 Task: Assign Person0000000154 as Assignee of Issue Issue0000000385 in Backlog  in Scrum Project Project0000000077 in Jira. Assign Person0000000155 as Assignee of Issue Issue0000000386 in Backlog  in Scrum Project Project0000000078 in Jira. Assign Person0000000155 as Assignee of Issue Issue0000000387 in Backlog  in Scrum Project Project0000000078 in Jira. Assign Person0000000155 as Assignee of Issue Issue0000000388 in Backlog  in Scrum Project Project0000000078 in Jira. Assign Person0000000156 as Assignee of Issue Issue0000000389 in Backlog  in Scrum Project Project0000000078 in Jira
Action: Mouse moved to (79, 226)
Screenshot: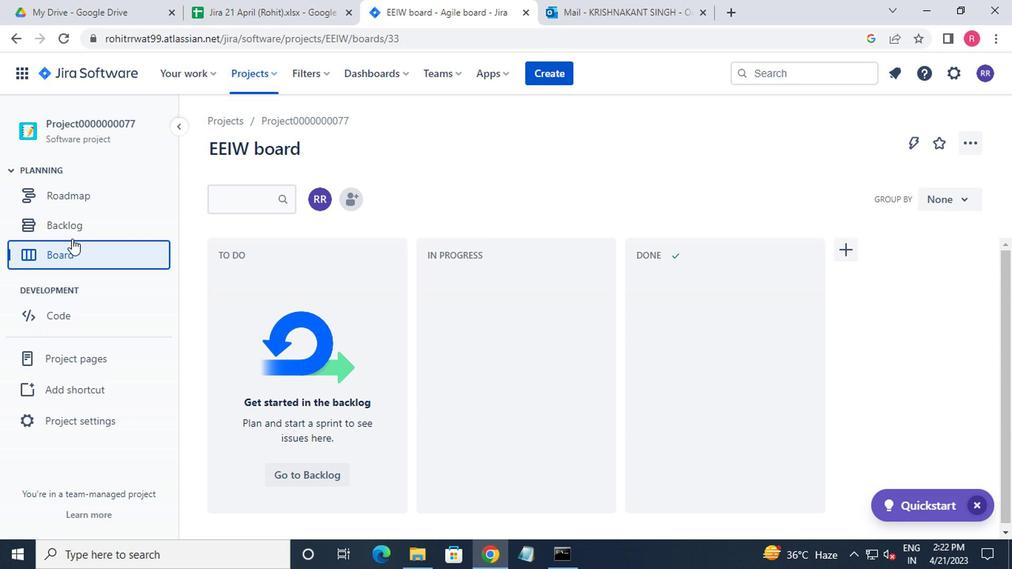 
Action: Mouse pressed left at (79, 226)
Screenshot: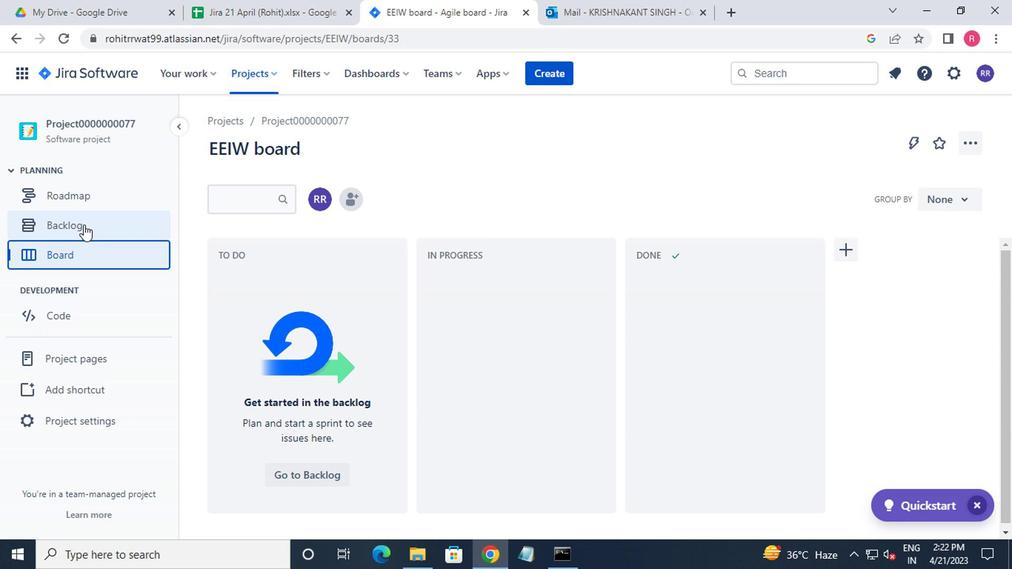 
Action: Mouse moved to (244, 300)
Screenshot: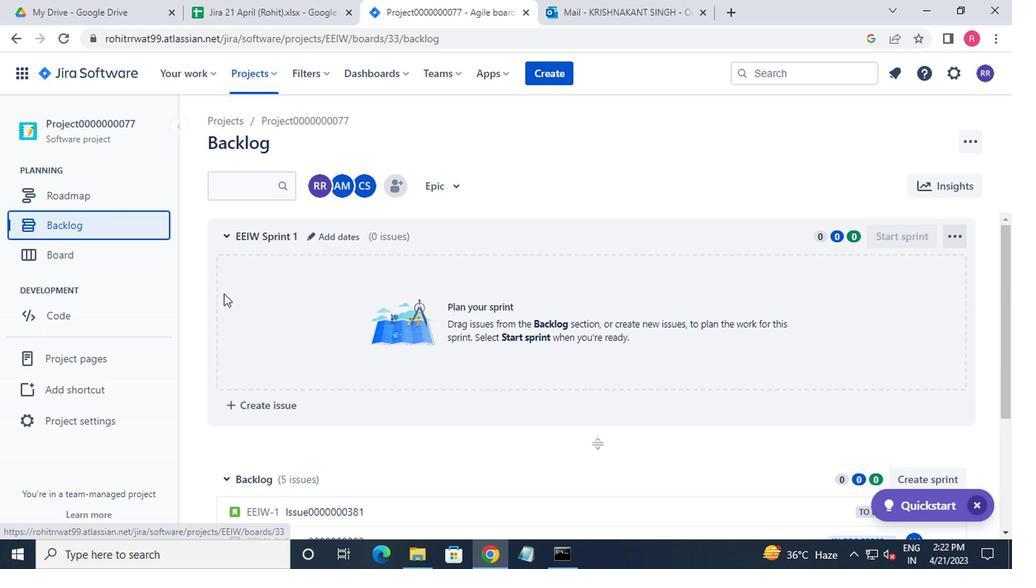 
Action: Mouse scrolled (244, 299) with delta (0, 0)
Screenshot: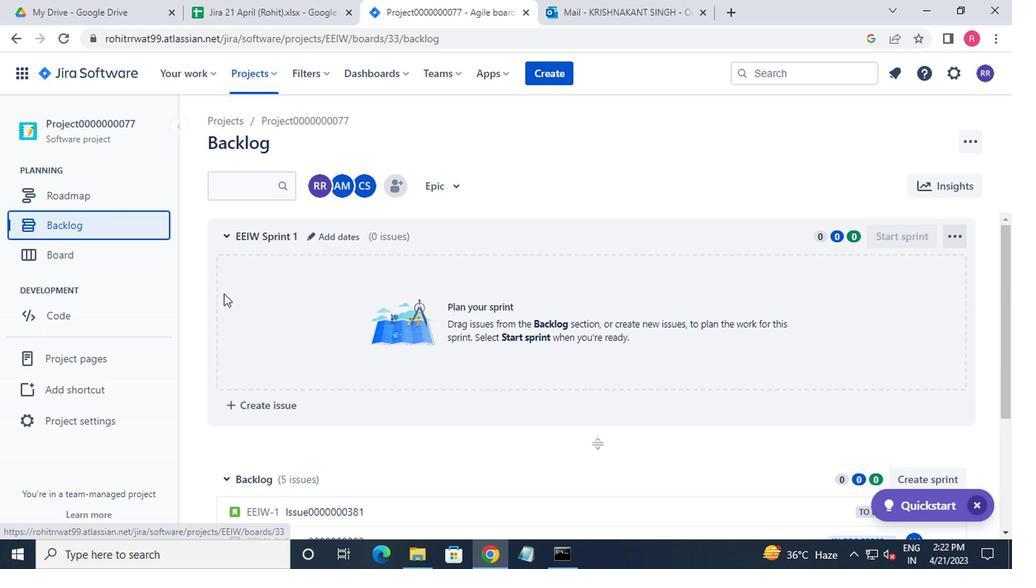 
Action: Mouse moved to (253, 305)
Screenshot: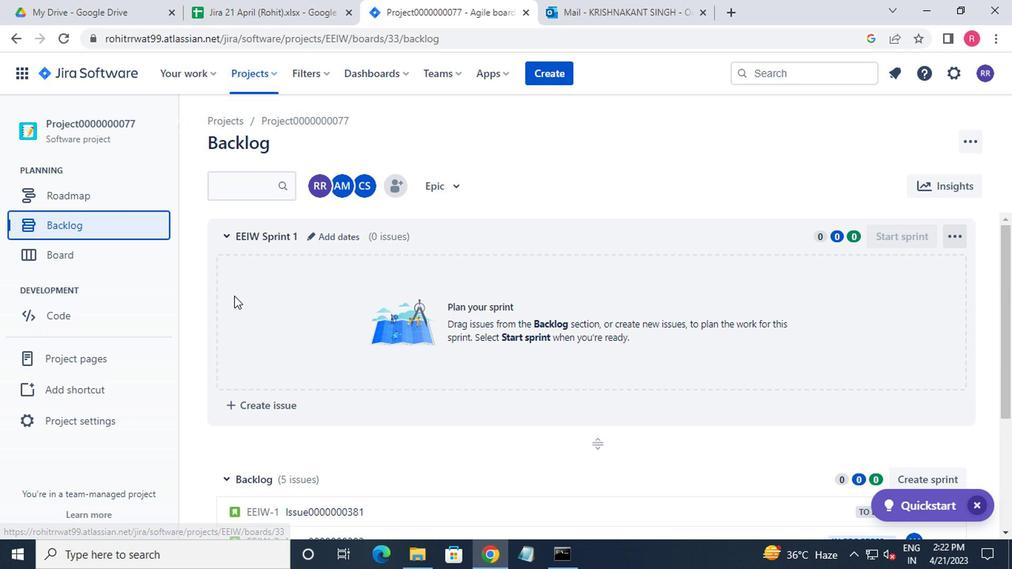 
Action: Mouse scrolled (253, 304) with delta (0, -1)
Screenshot: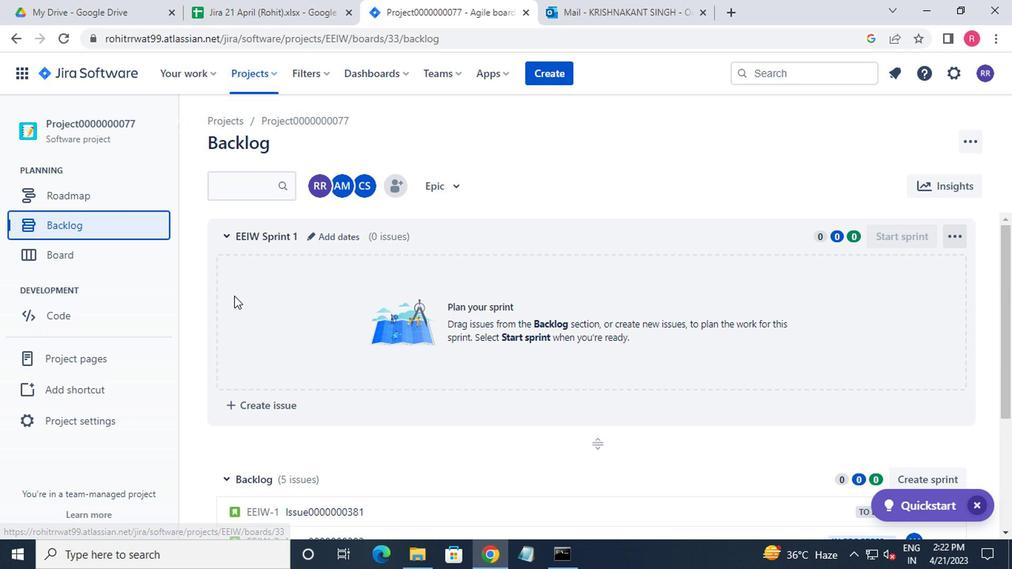 
Action: Mouse moved to (257, 307)
Screenshot: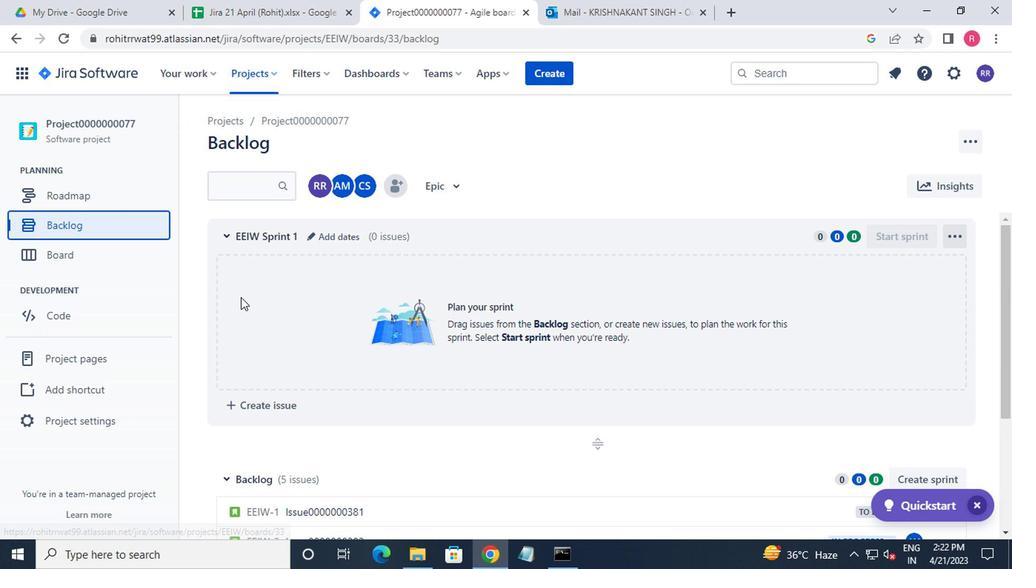 
Action: Mouse scrolled (257, 306) with delta (0, -1)
Screenshot: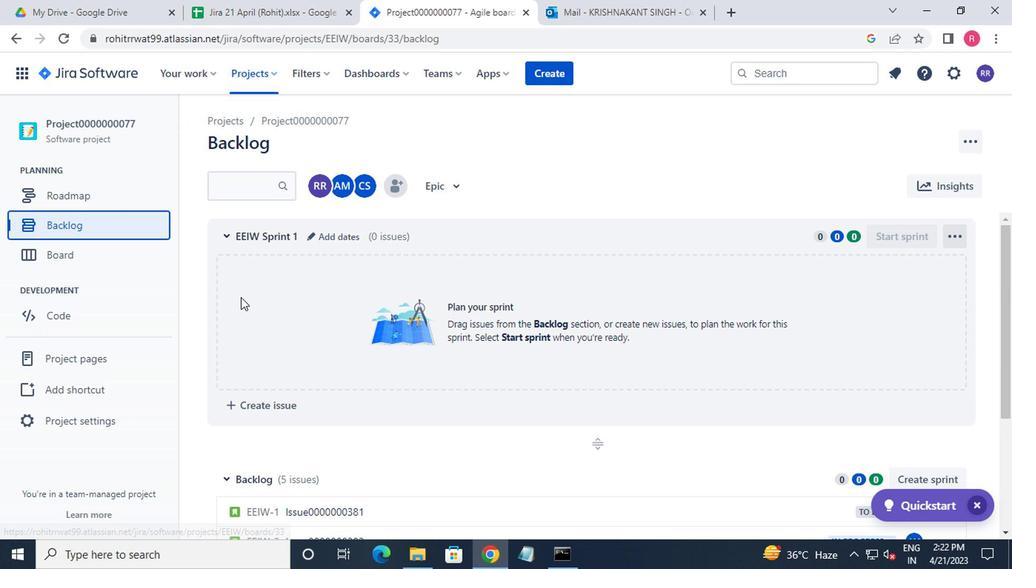 
Action: Mouse moved to (260, 307)
Screenshot: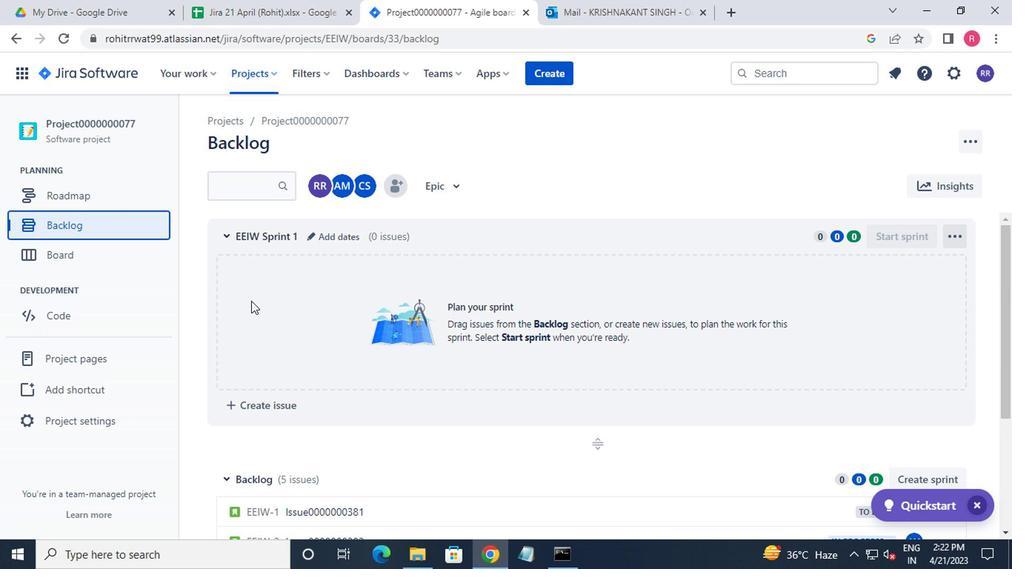 
Action: Mouse scrolled (260, 307) with delta (0, 0)
Screenshot: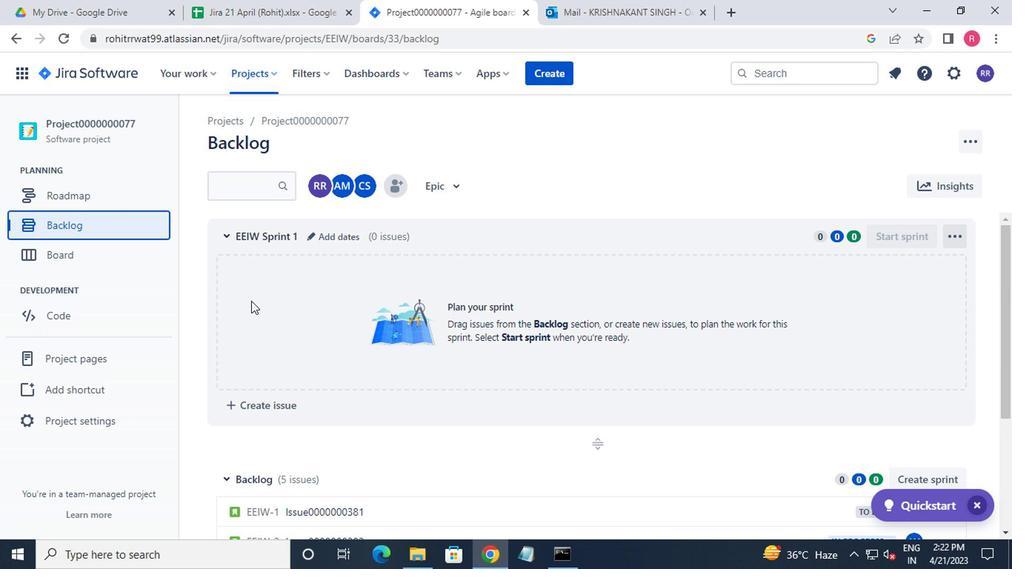 
Action: Mouse moved to (263, 308)
Screenshot: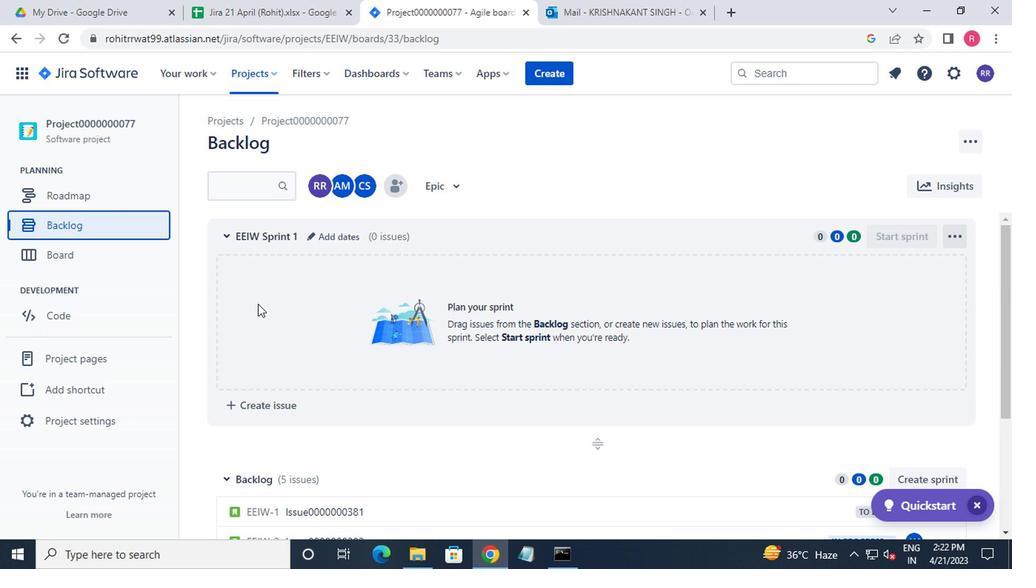 
Action: Mouse scrolled (263, 307) with delta (0, -1)
Screenshot: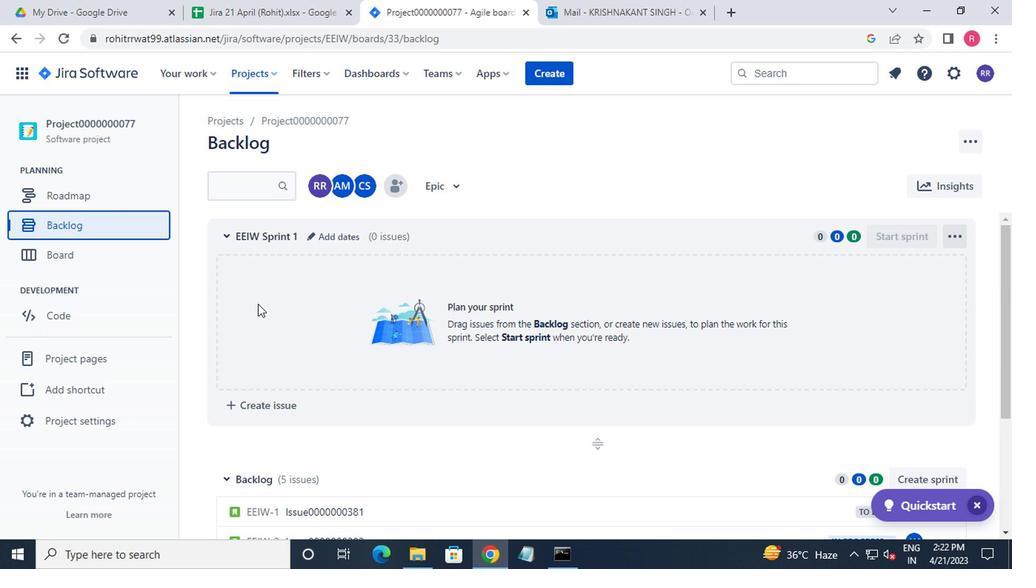 
Action: Mouse moved to (918, 445)
Screenshot: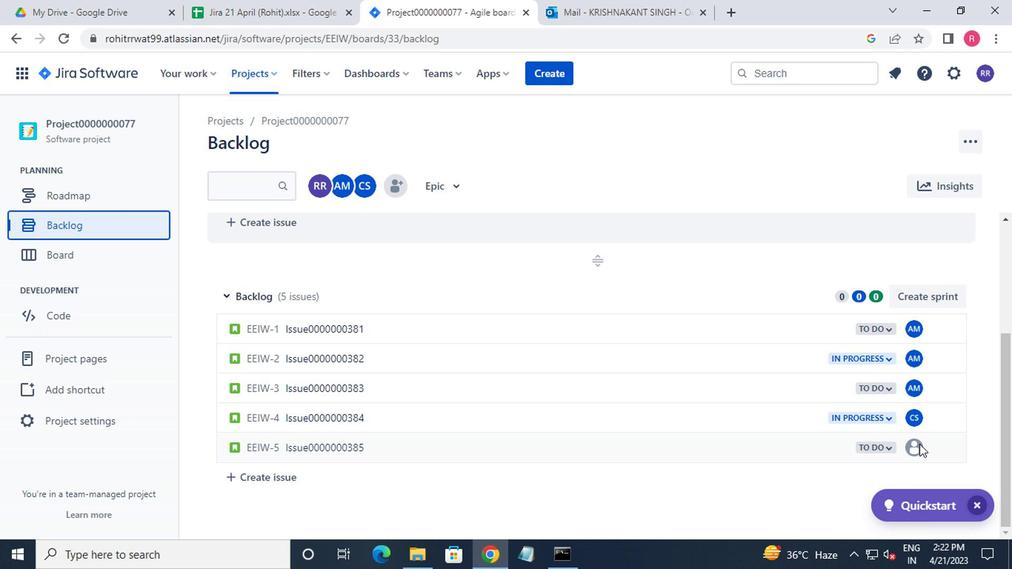 
Action: Mouse pressed left at (918, 445)
Screenshot: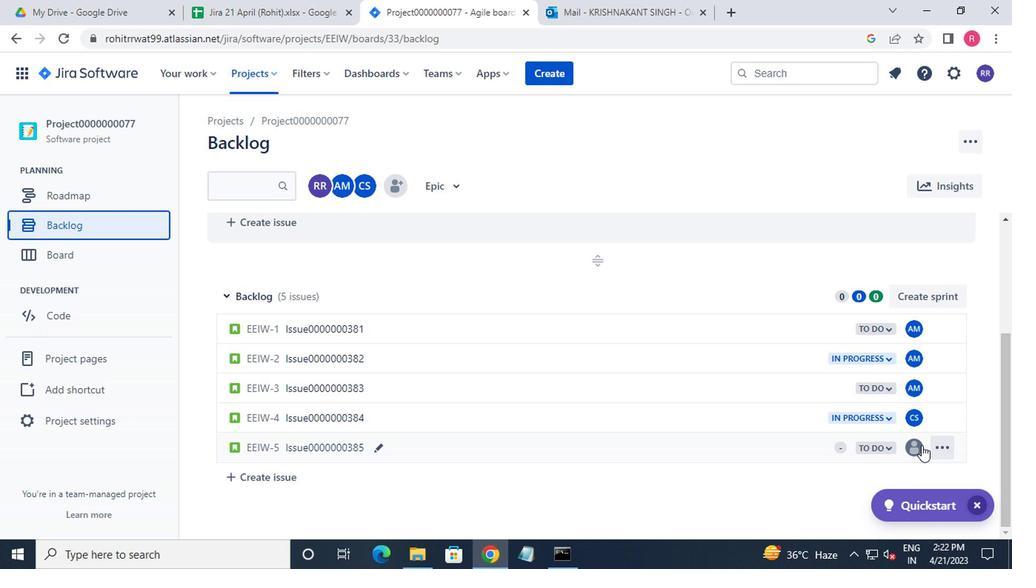 
Action: Mouse moved to (819, 459)
Screenshot: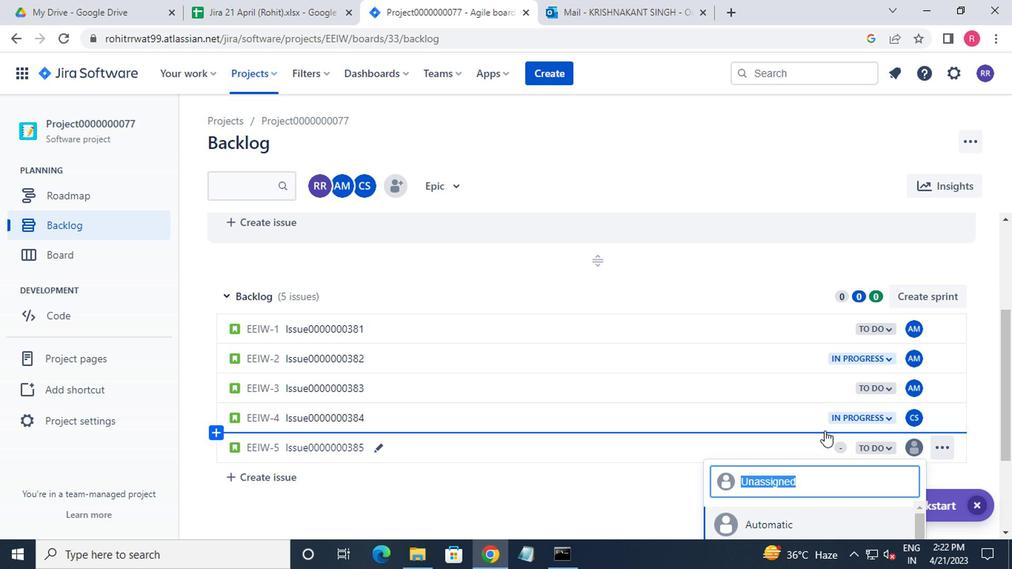 
Action: Mouse scrolled (819, 458) with delta (0, -1)
Screenshot: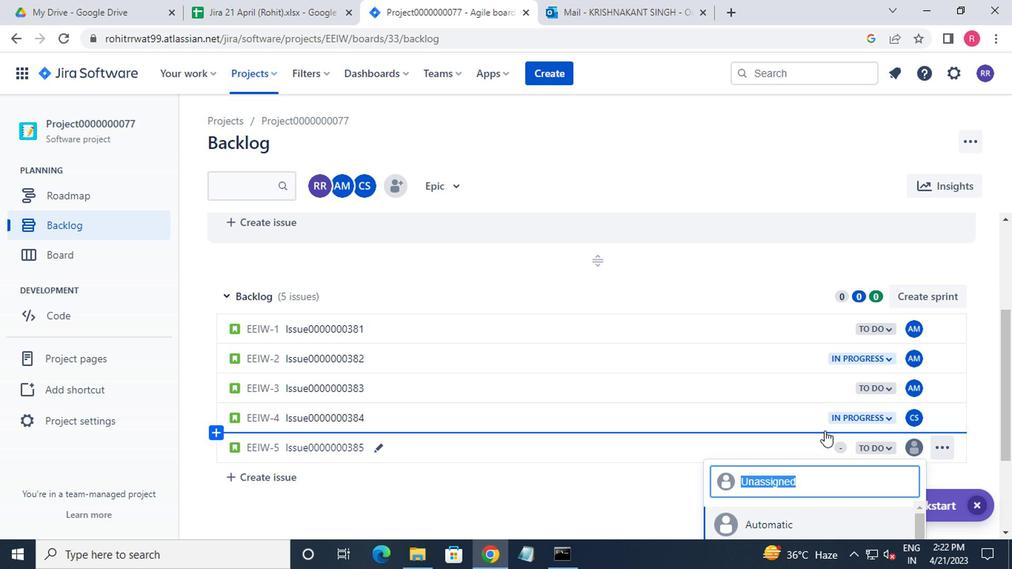 
Action: Mouse moved to (821, 471)
Screenshot: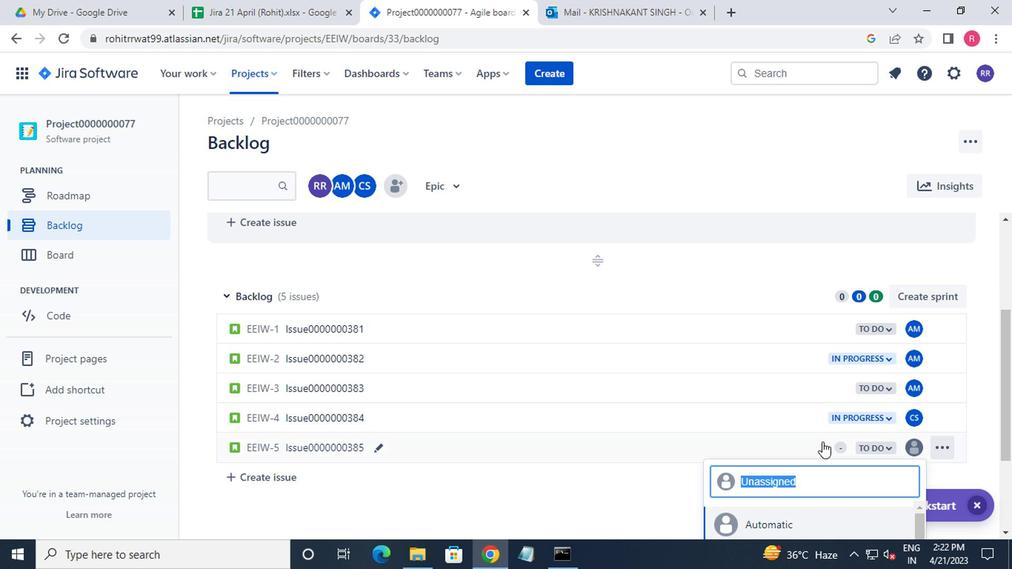 
Action: Mouse scrolled (821, 470) with delta (0, 0)
Screenshot: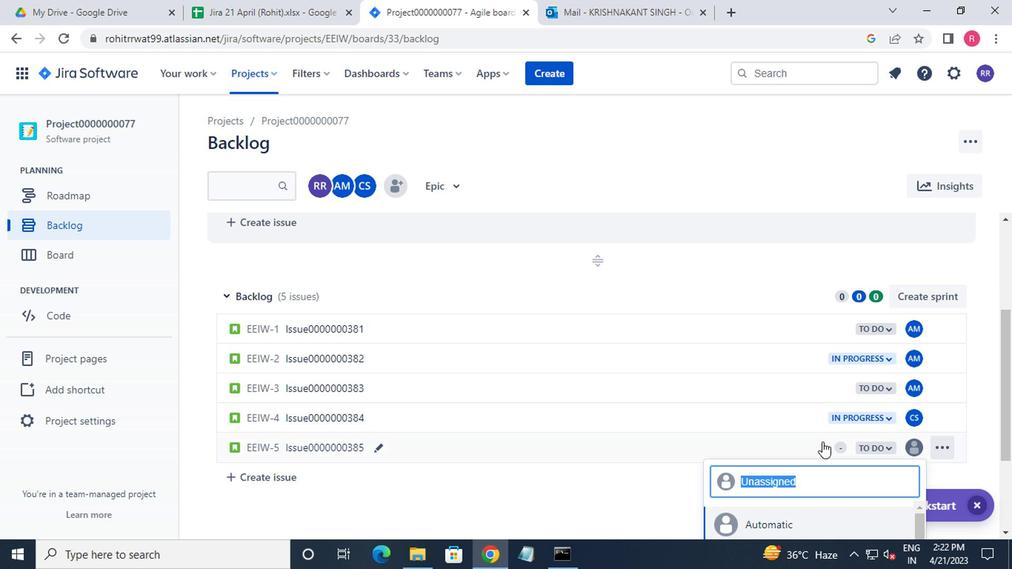 
Action: Mouse moved to (798, 480)
Screenshot: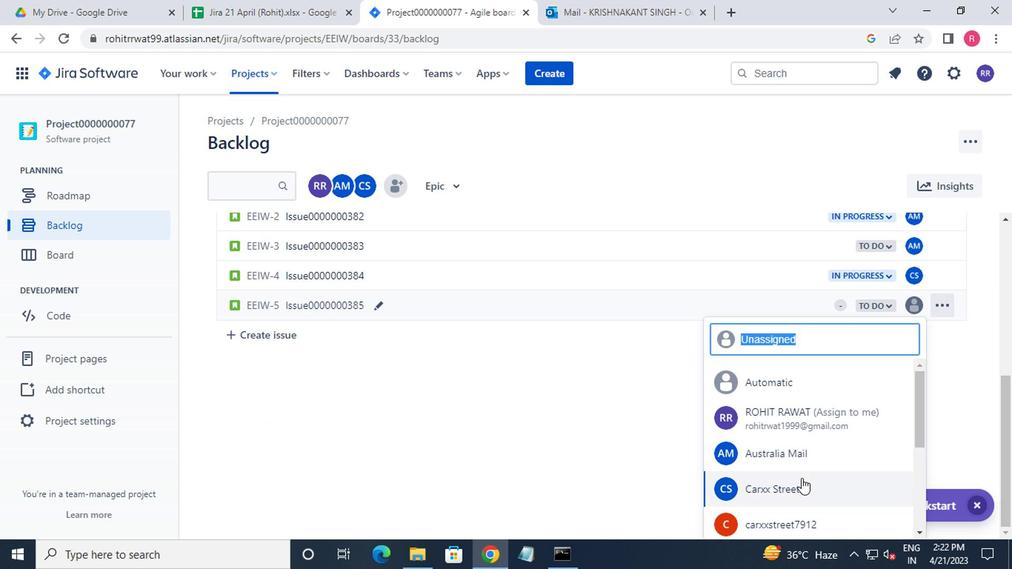 
Action: Mouse pressed left at (798, 480)
Screenshot: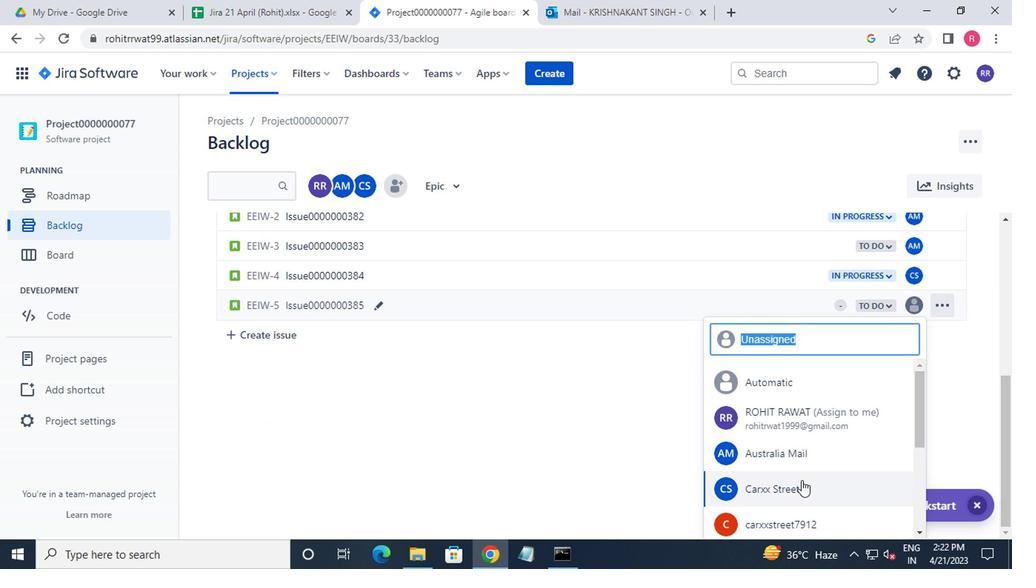 
Action: Mouse moved to (263, 70)
Screenshot: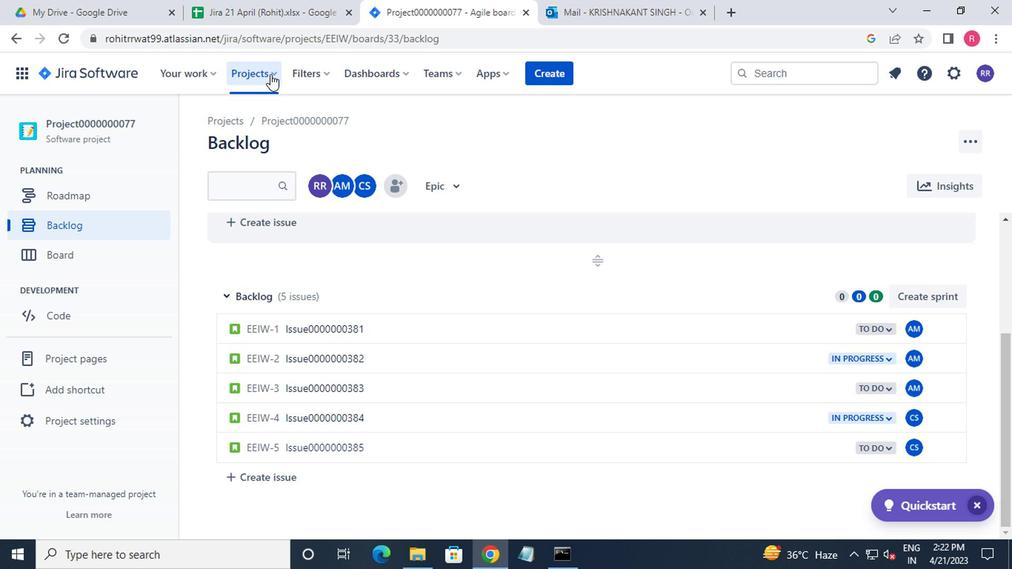 
Action: Mouse pressed left at (263, 70)
Screenshot: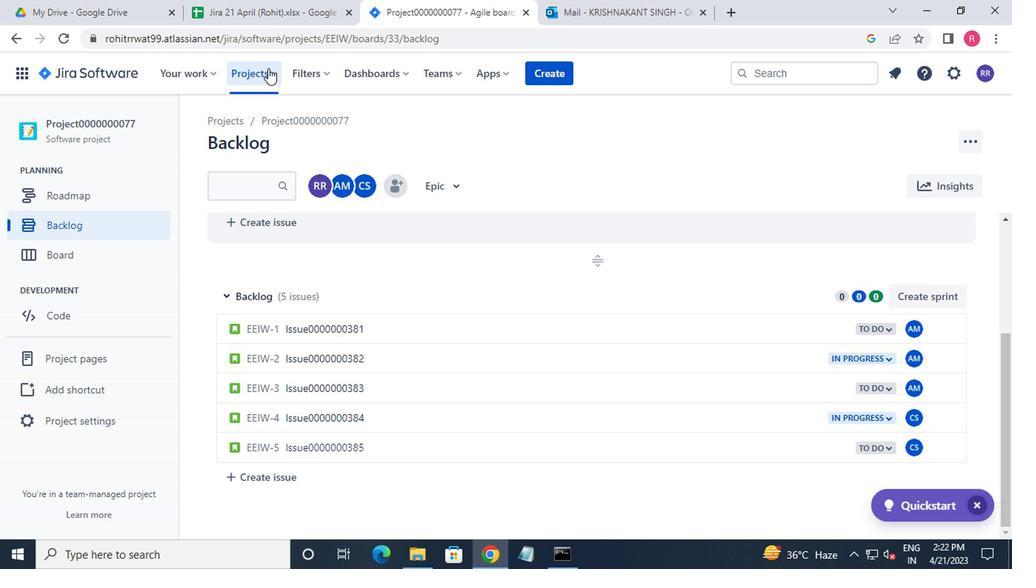
Action: Mouse moved to (296, 169)
Screenshot: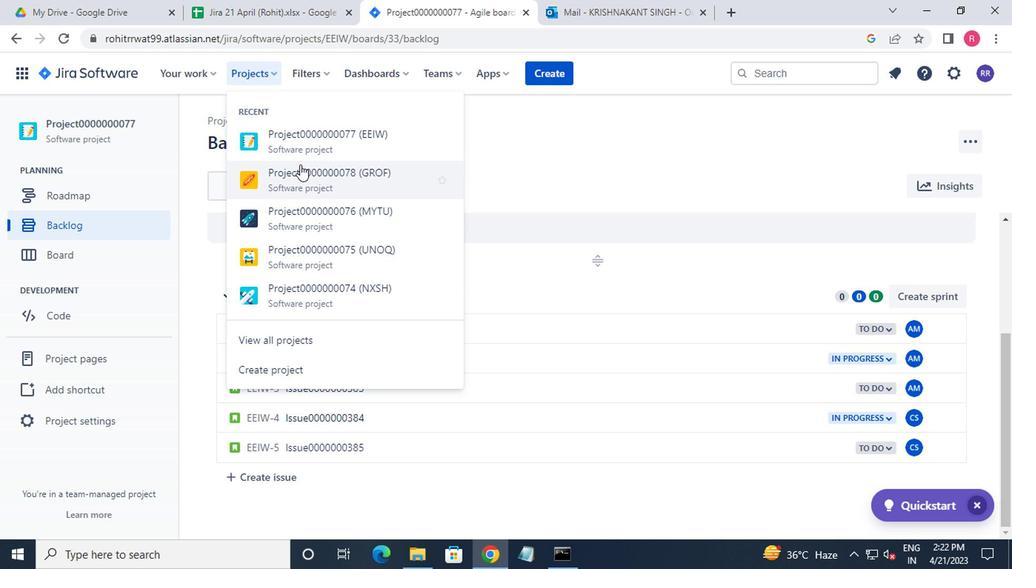 
Action: Mouse pressed left at (296, 169)
Screenshot: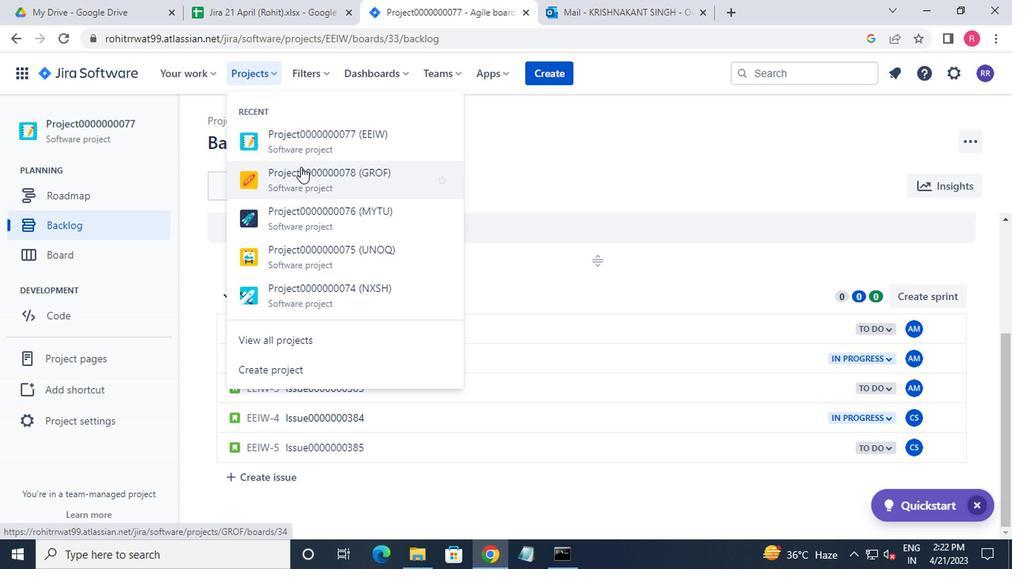 
Action: Mouse moved to (109, 228)
Screenshot: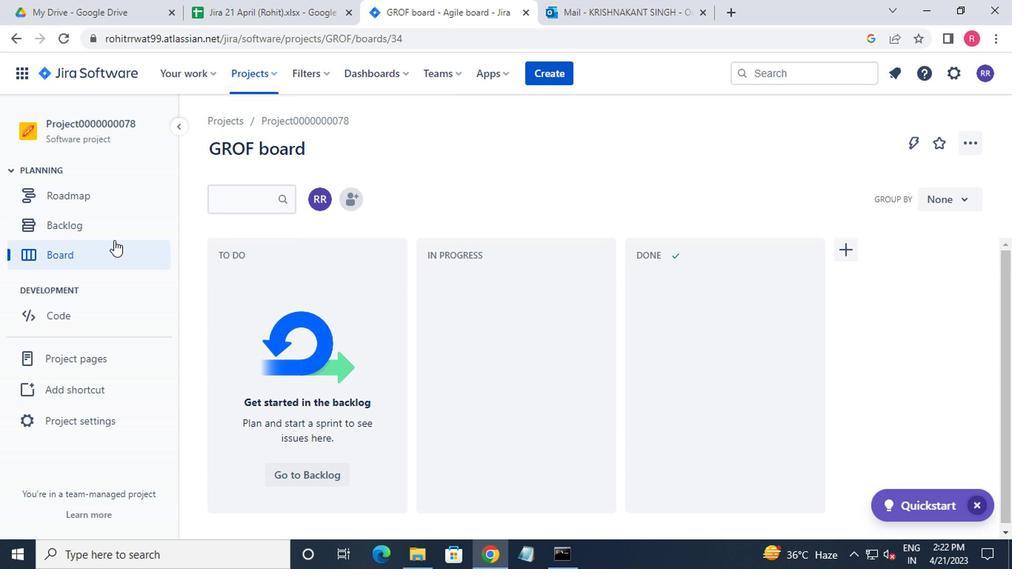 
Action: Mouse pressed left at (109, 228)
Screenshot: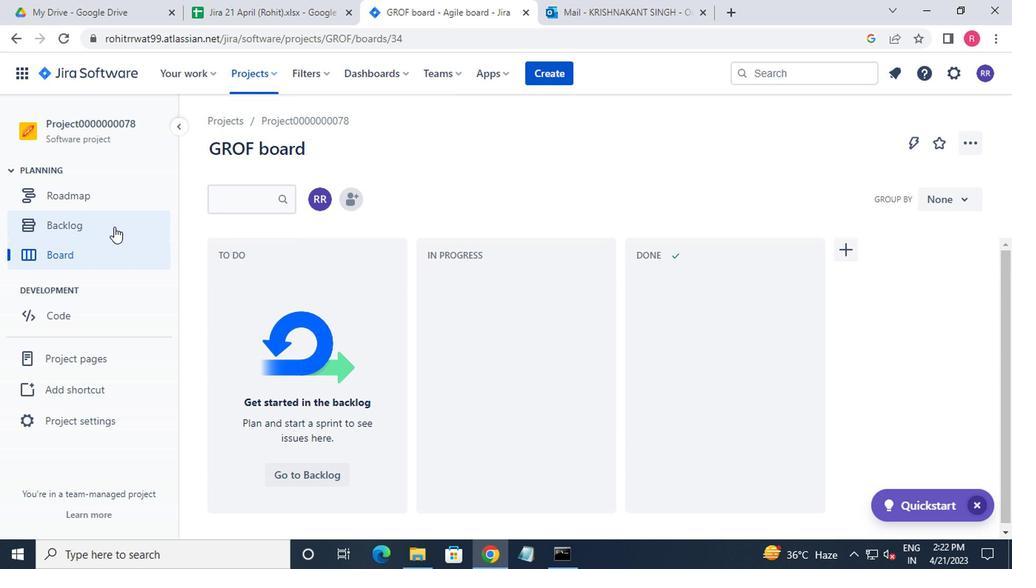 
Action: Mouse moved to (410, 311)
Screenshot: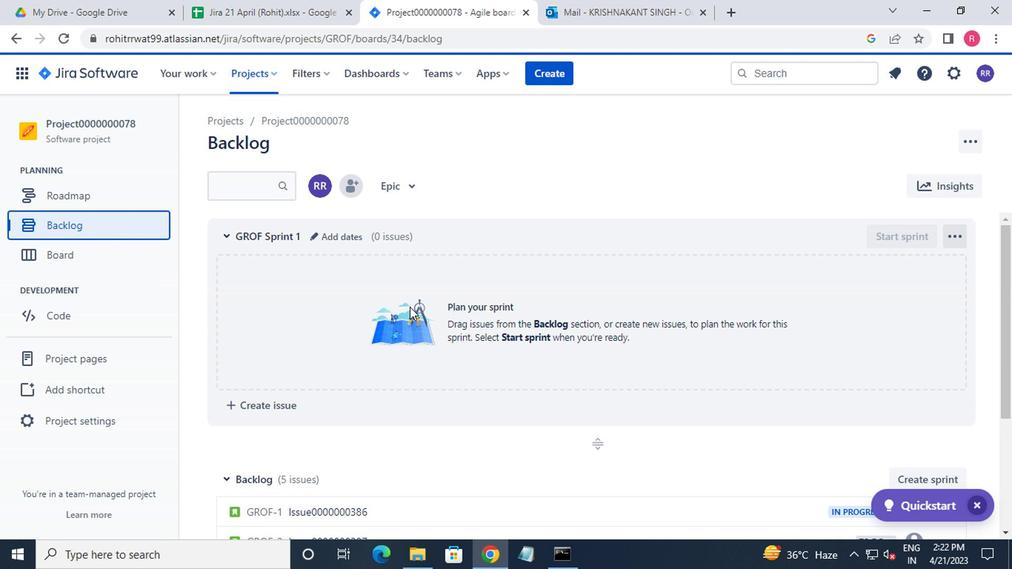 
Action: Mouse scrolled (410, 309) with delta (0, -1)
Screenshot: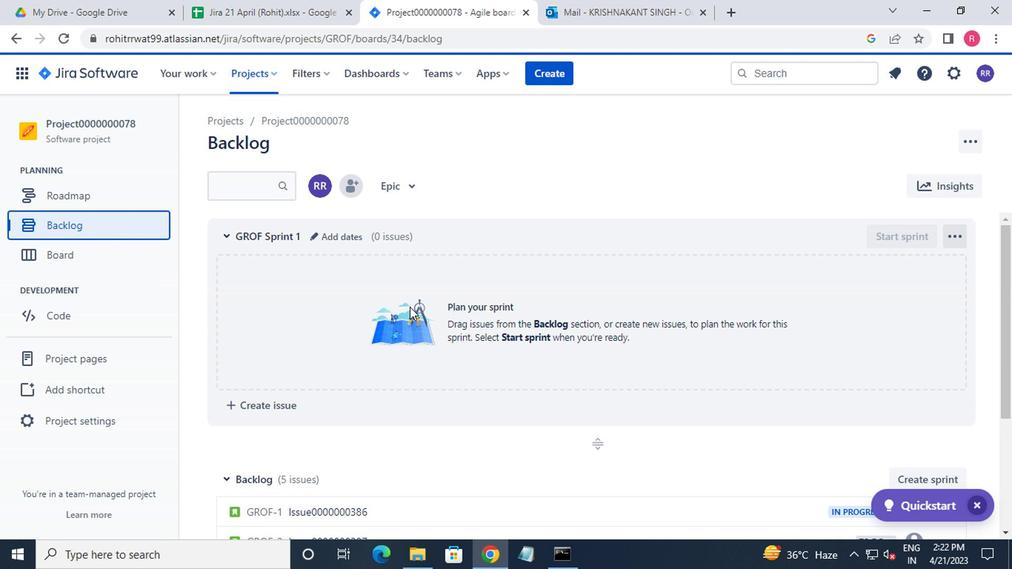 
Action: Mouse moved to (433, 332)
Screenshot: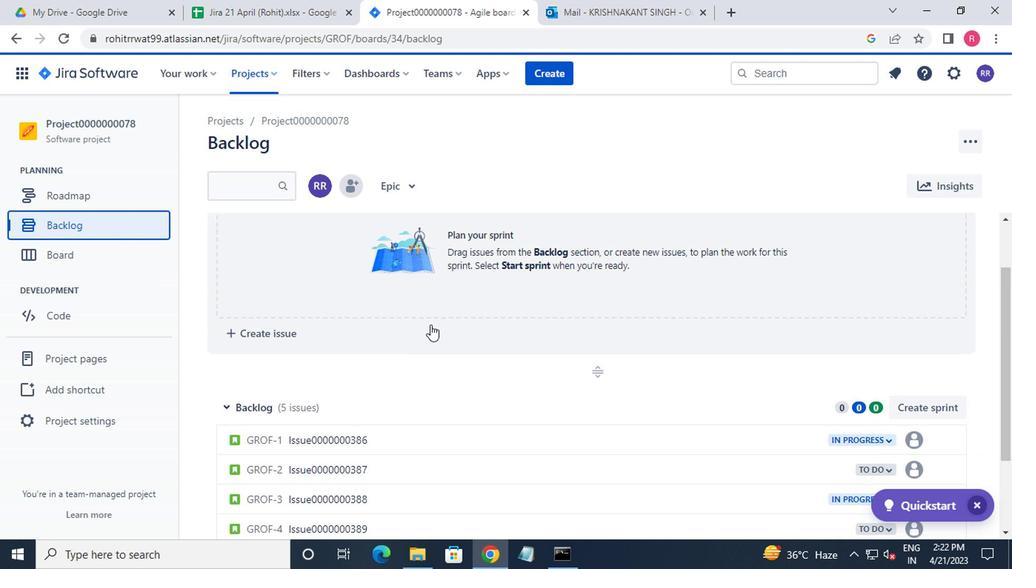 
Action: Mouse scrolled (433, 331) with delta (0, 0)
Screenshot: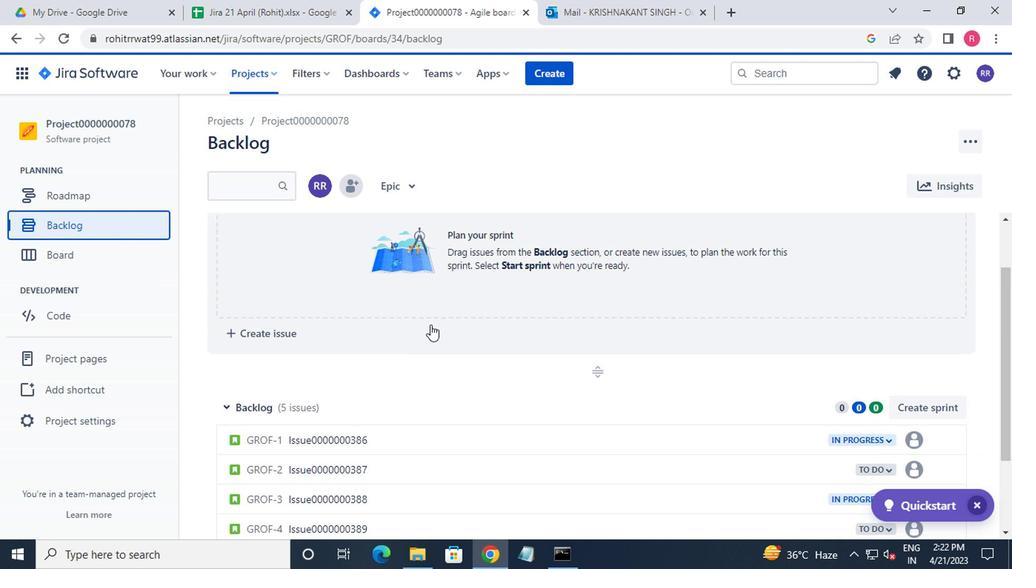 
Action: Mouse moved to (435, 334)
Screenshot: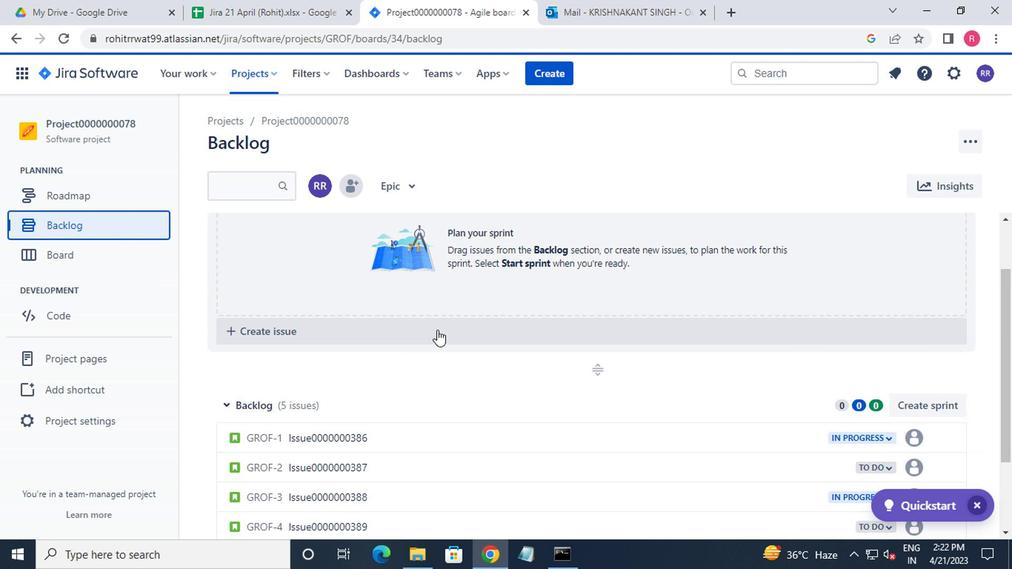 
Action: Mouse scrolled (435, 333) with delta (0, 0)
Screenshot: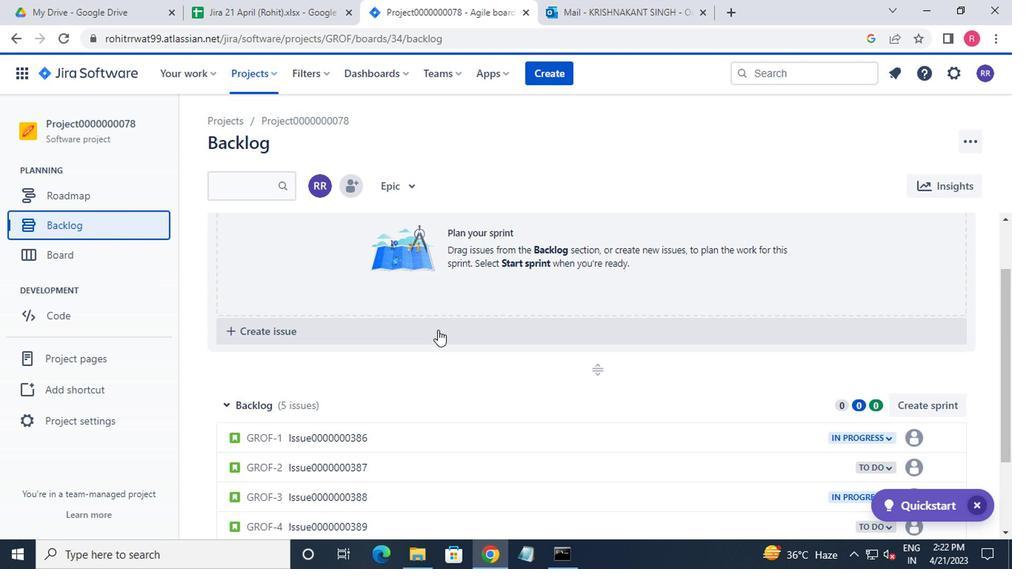 
Action: Mouse moved to (437, 336)
Screenshot: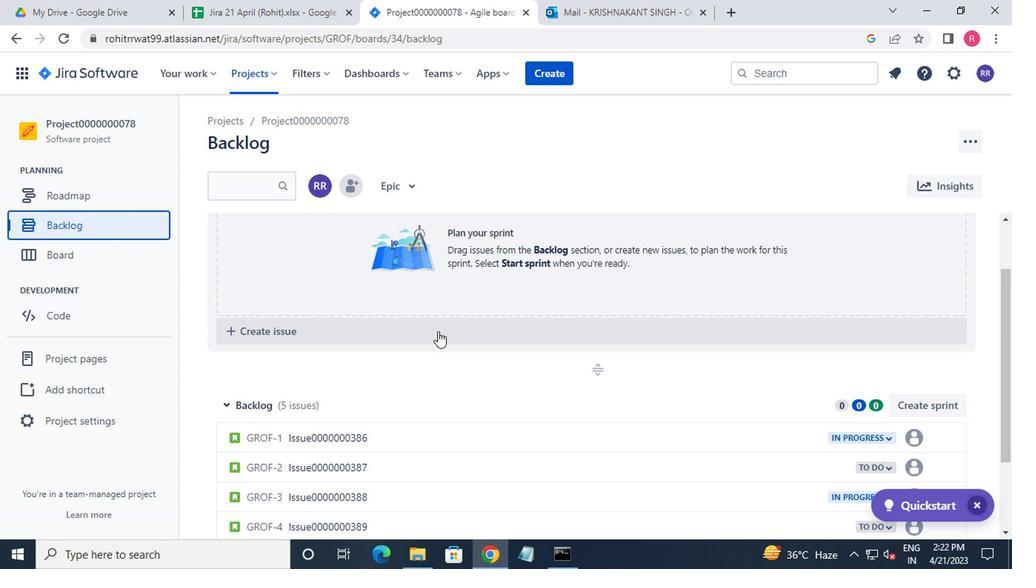 
Action: Mouse scrolled (437, 335) with delta (0, -1)
Screenshot: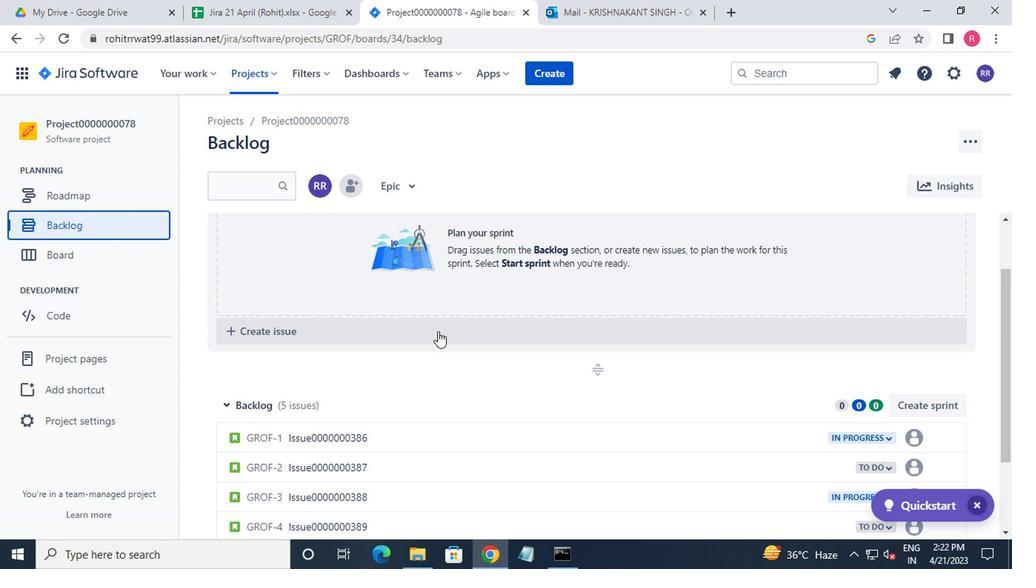 
Action: Mouse moved to (905, 333)
Screenshot: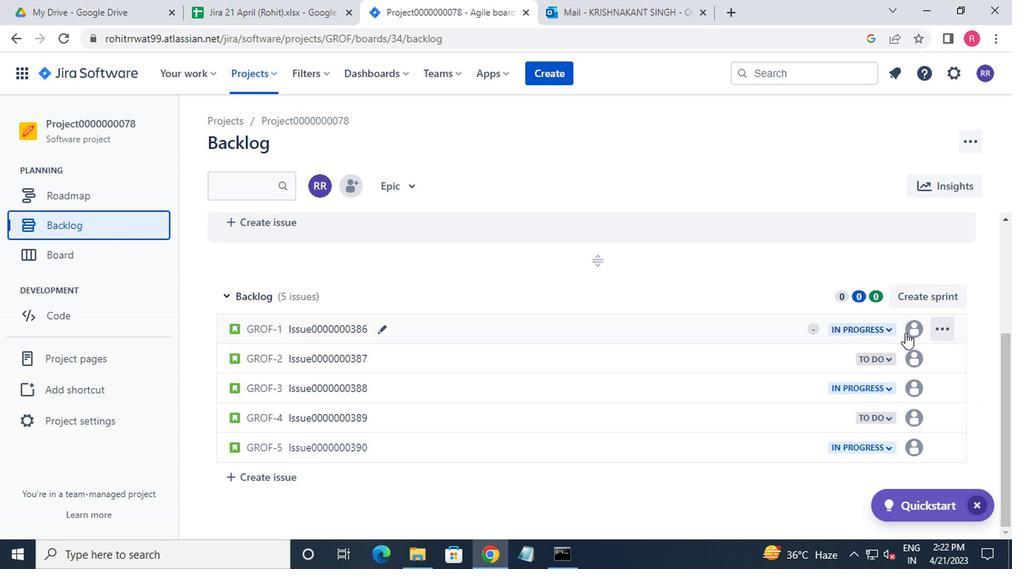 
Action: Mouse pressed left at (905, 333)
Screenshot: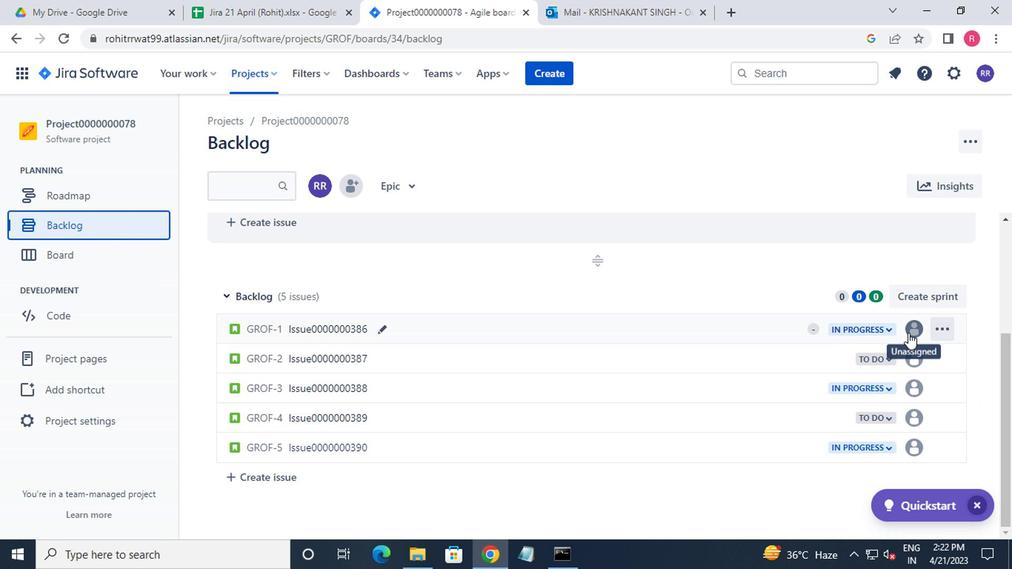
Action: Mouse moved to (851, 415)
Screenshot: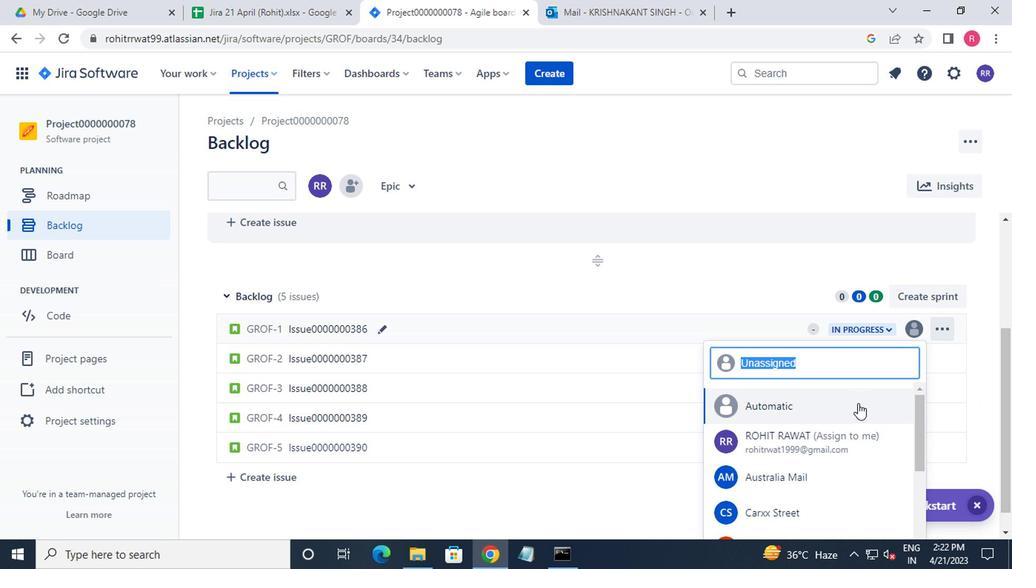 
Action: Mouse scrolled (851, 414) with delta (0, 0)
Screenshot: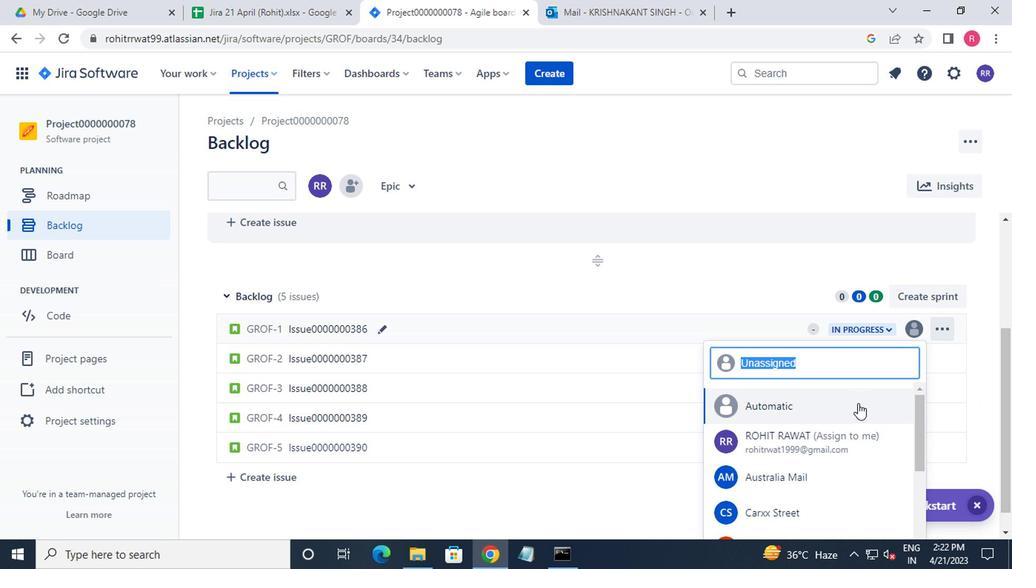 
Action: Mouse moved to (851, 417)
Screenshot: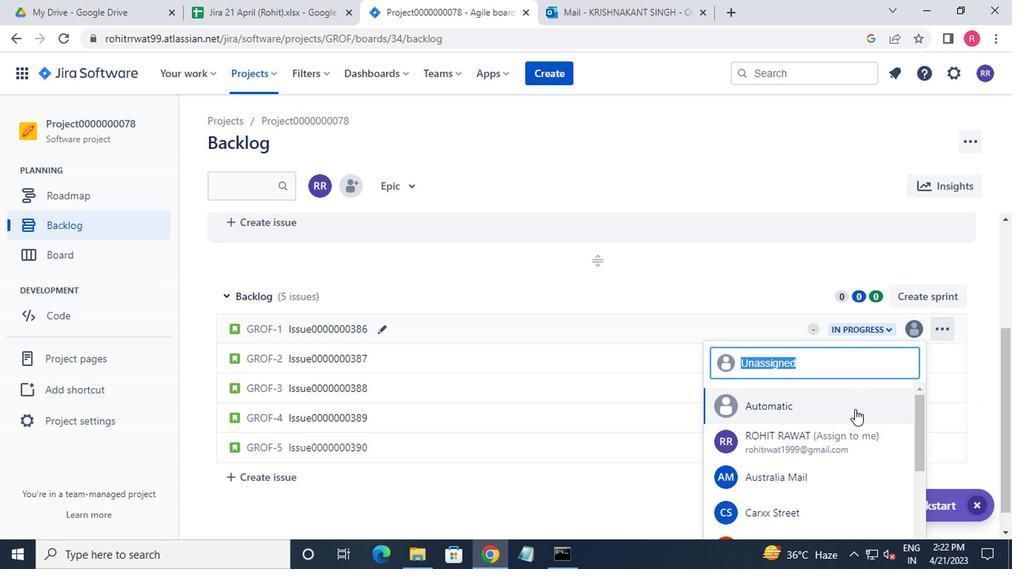 
Action: Mouse scrolled (851, 417) with delta (0, 0)
Screenshot: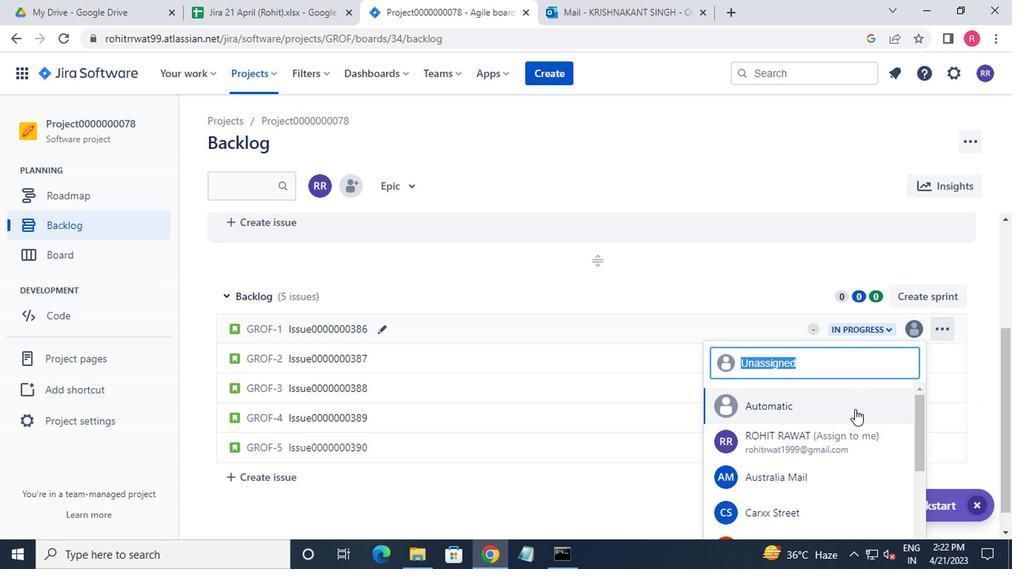 
Action: Mouse scrolled (851, 417) with delta (0, 0)
Screenshot: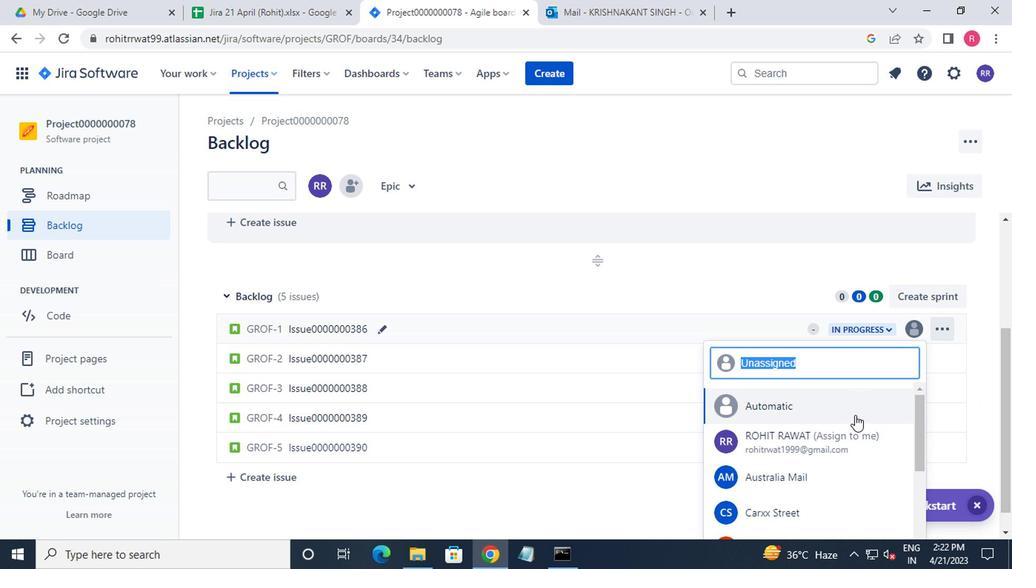 
Action: Mouse scrolled (851, 418) with delta (0, 1)
Screenshot: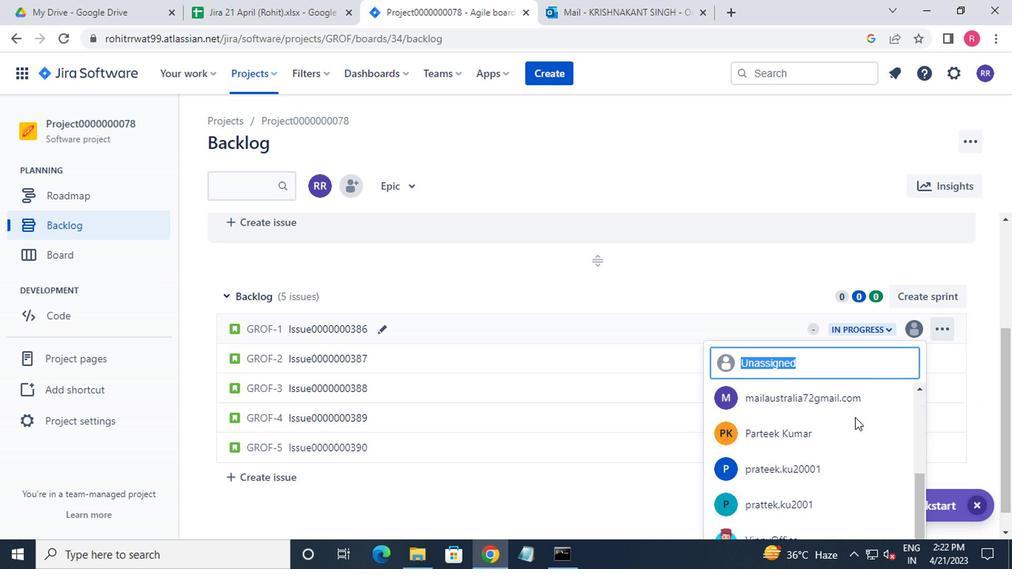 
Action: Mouse scrolled (851, 418) with delta (0, 1)
Screenshot: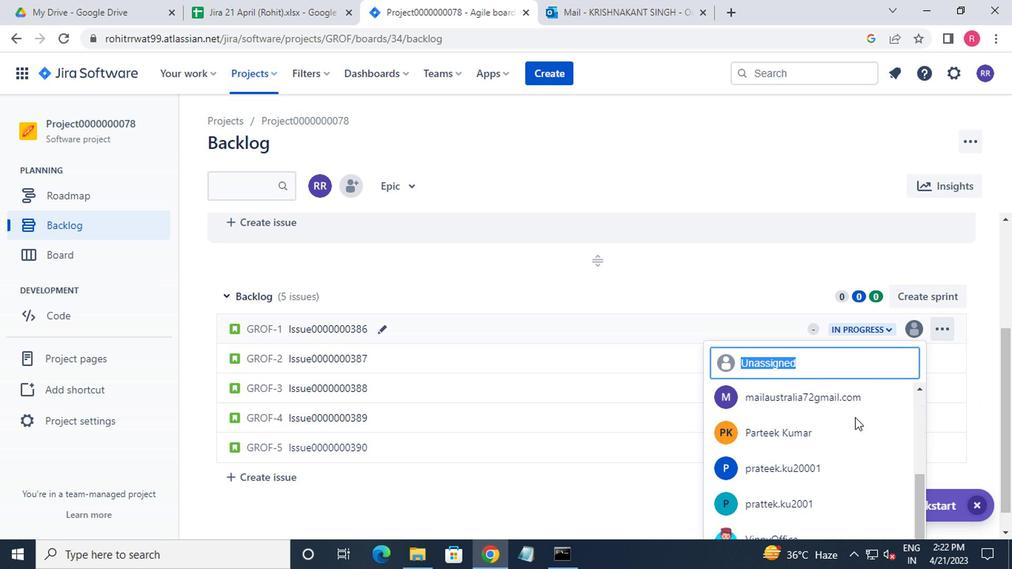 
Action: Mouse moved to (847, 439)
Screenshot: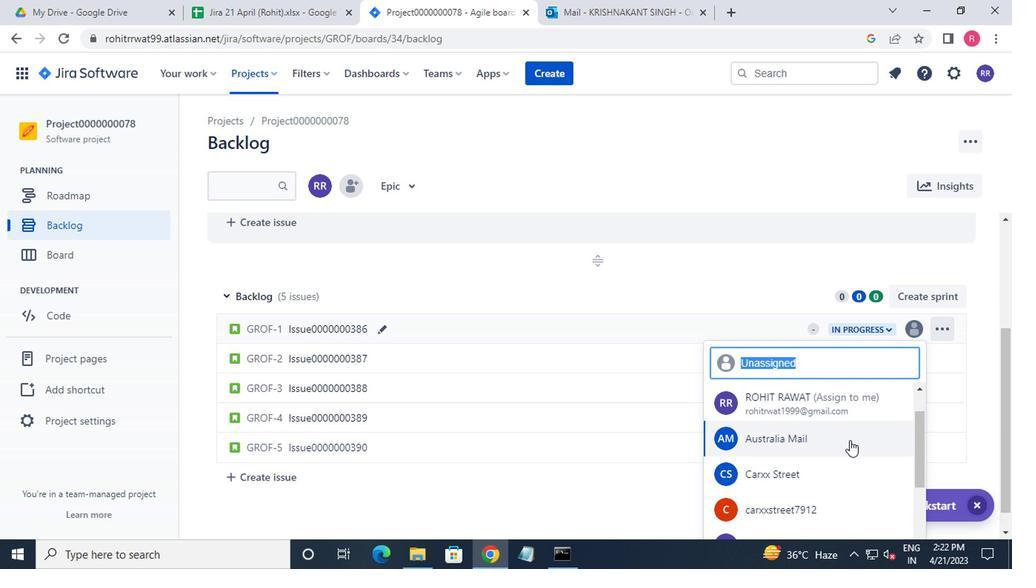 
Action: Mouse scrolled (847, 438) with delta (0, -1)
Screenshot: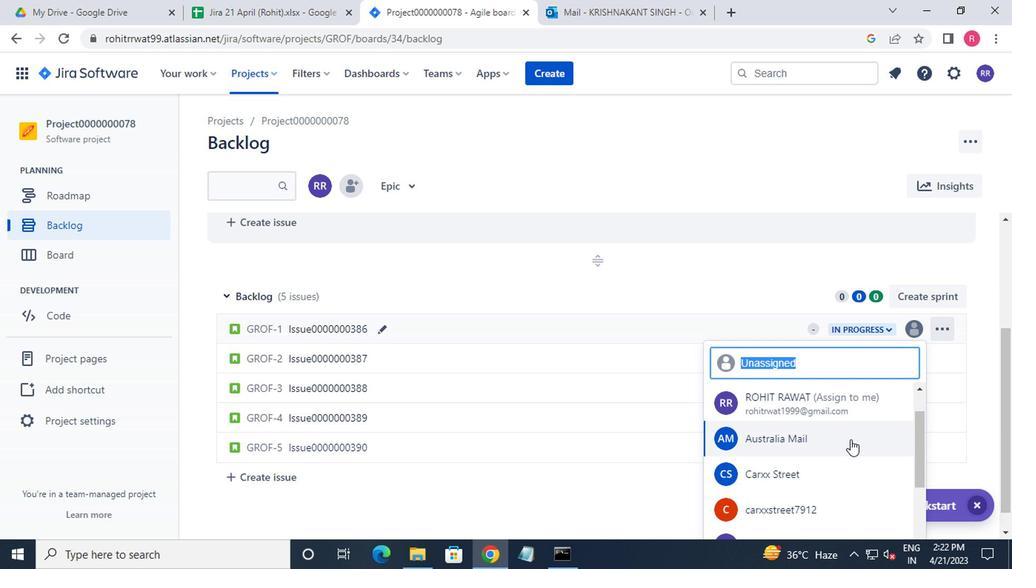 
Action: Mouse scrolled (847, 438) with delta (0, -1)
Screenshot: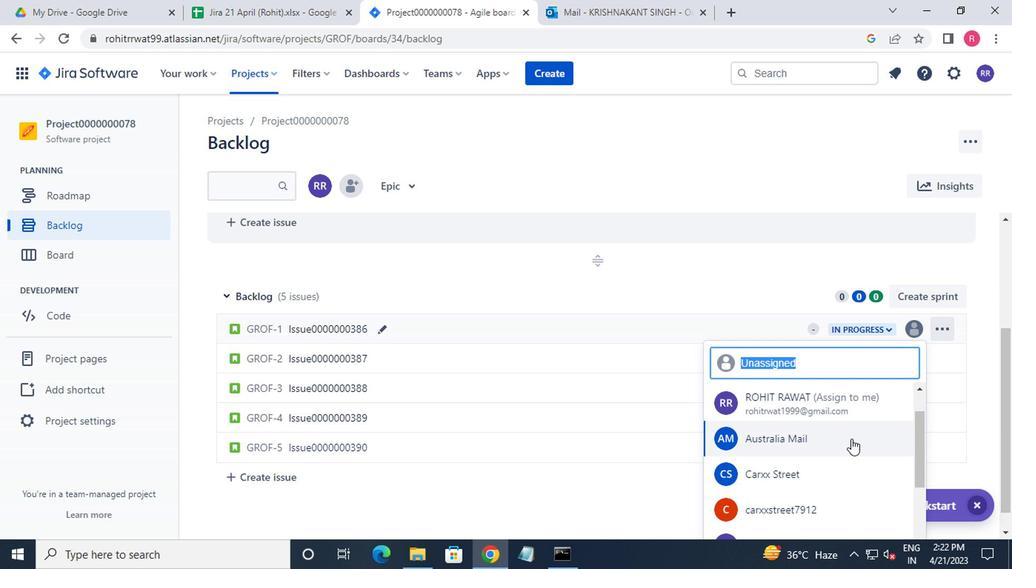 
Action: Mouse scrolled (847, 438) with delta (0, -1)
Screenshot: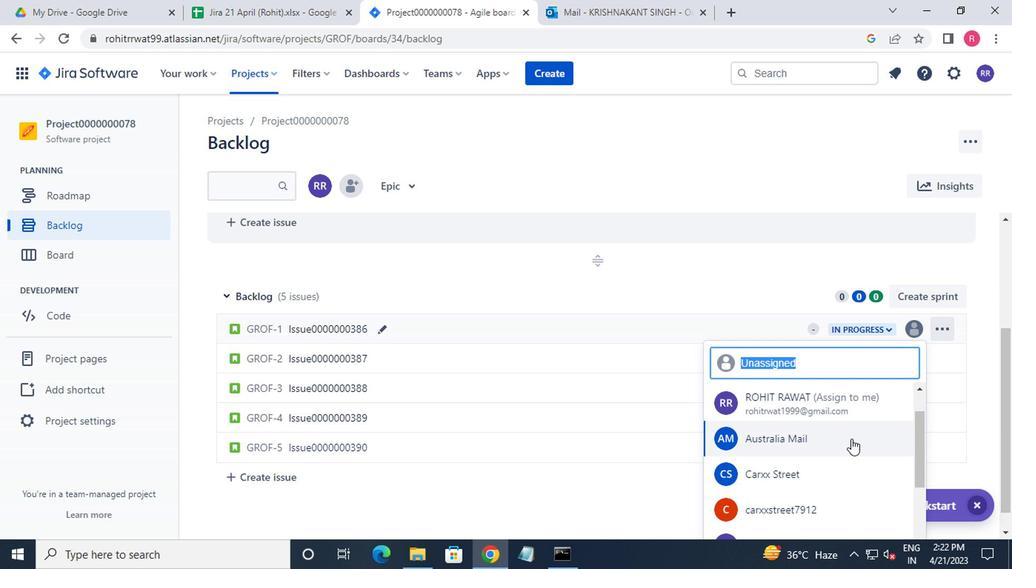 
Action: Mouse scrolled (847, 438) with delta (0, -1)
Screenshot: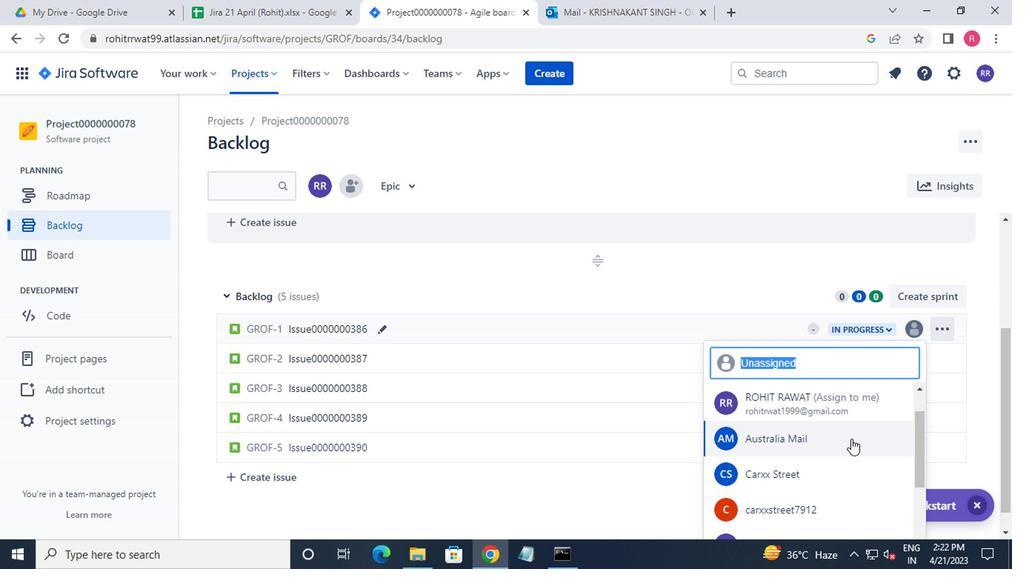
Action: Mouse moved to (827, 435)
Screenshot: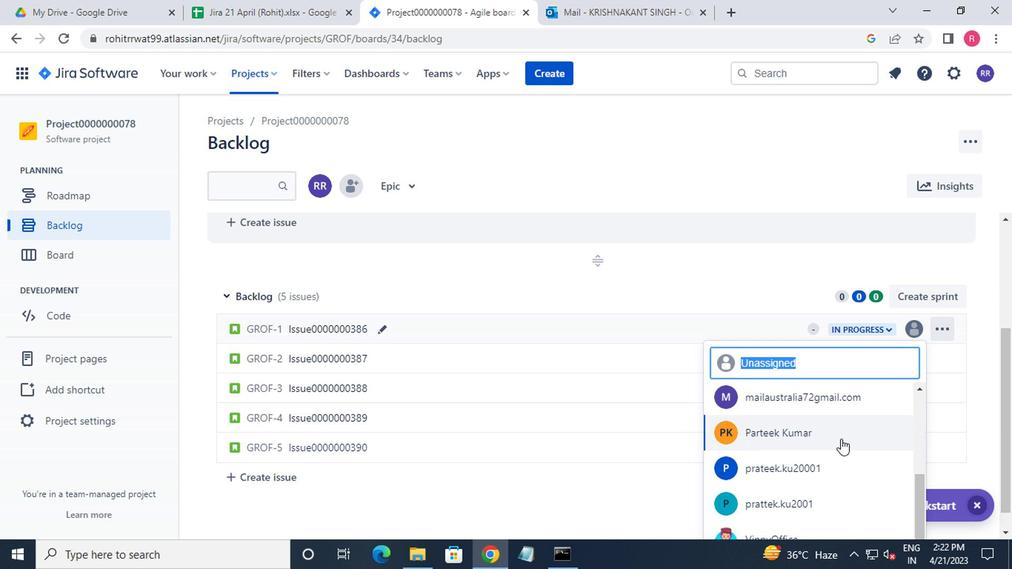 
Action: Mouse pressed left at (827, 435)
Screenshot: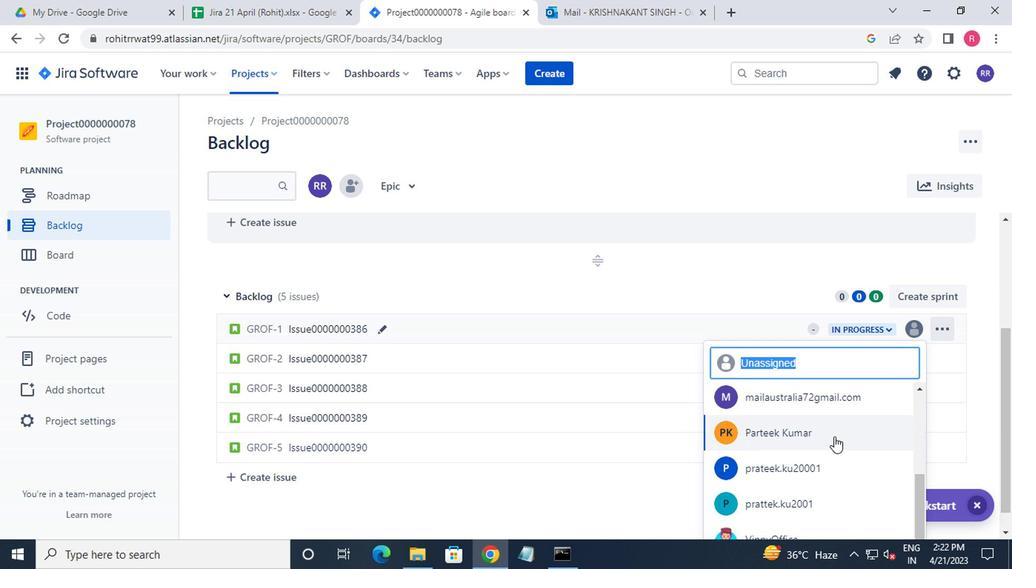 
Action: Mouse moved to (913, 364)
Screenshot: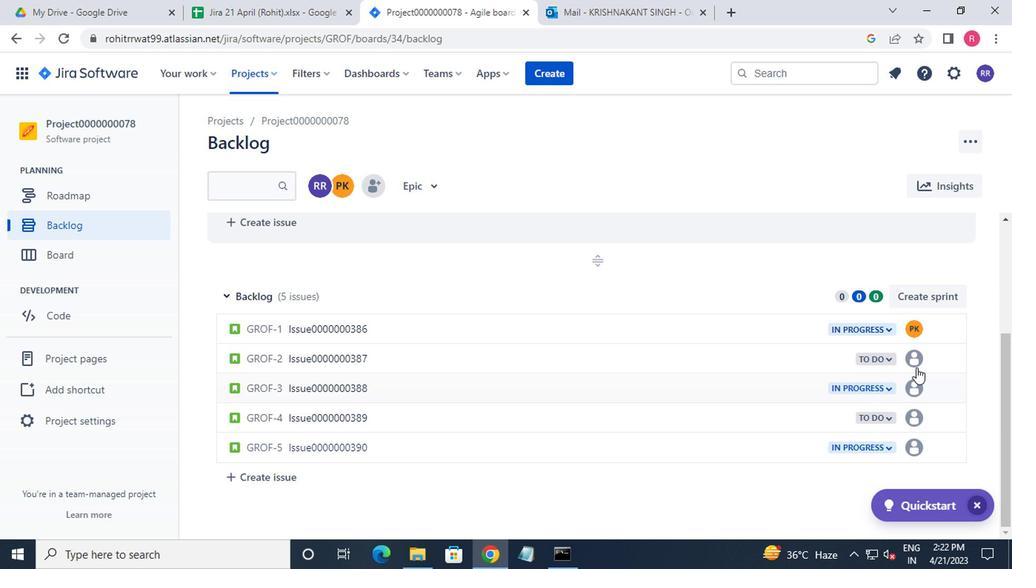 
Action: Mouse pressed left at (913, 364)
Screenshot: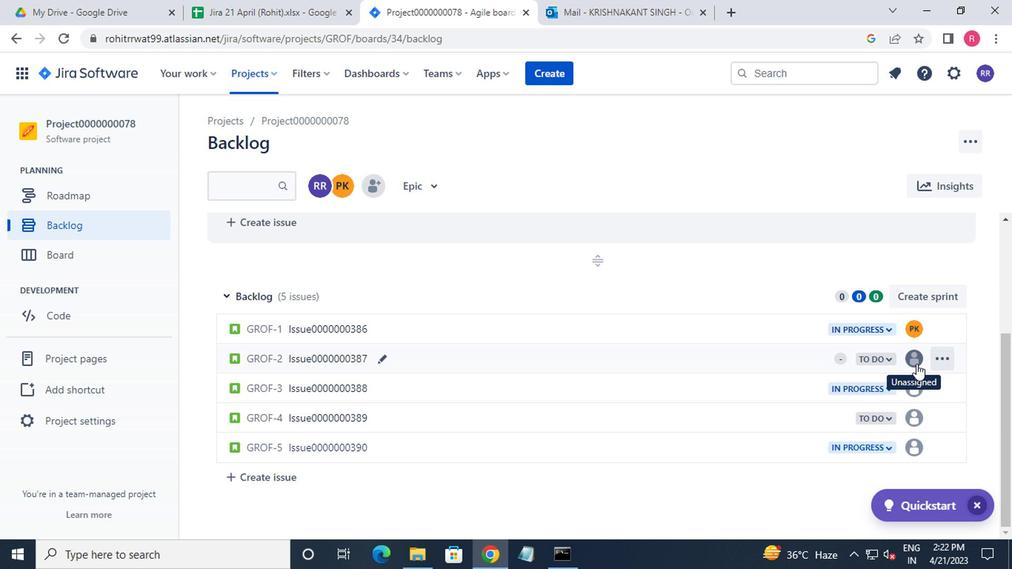 
Action: Mouse moved to (852, 439)
Screenshot: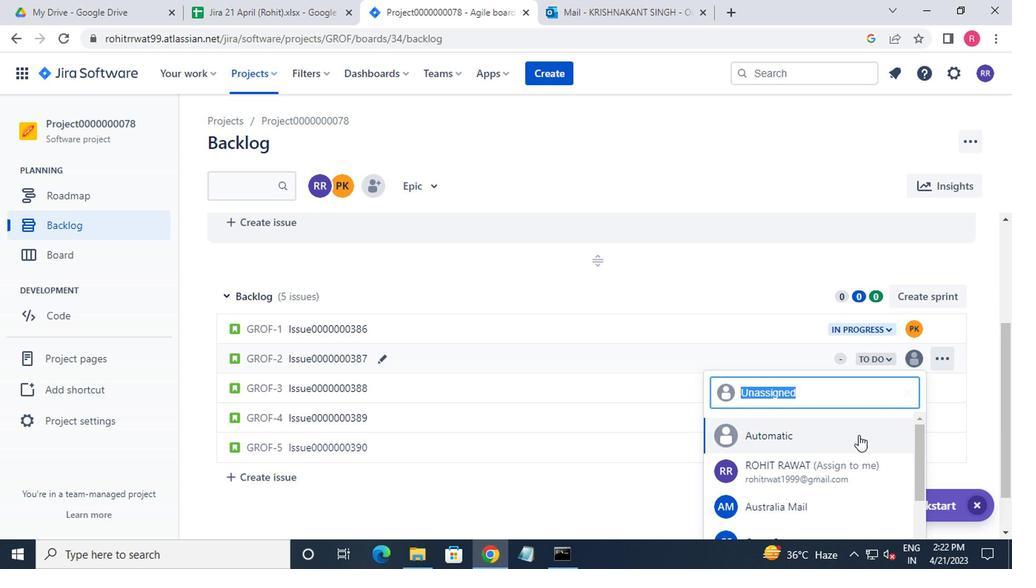
Action: Mouse scrolled (852, 439) with delta (0, 0)
Screenshot: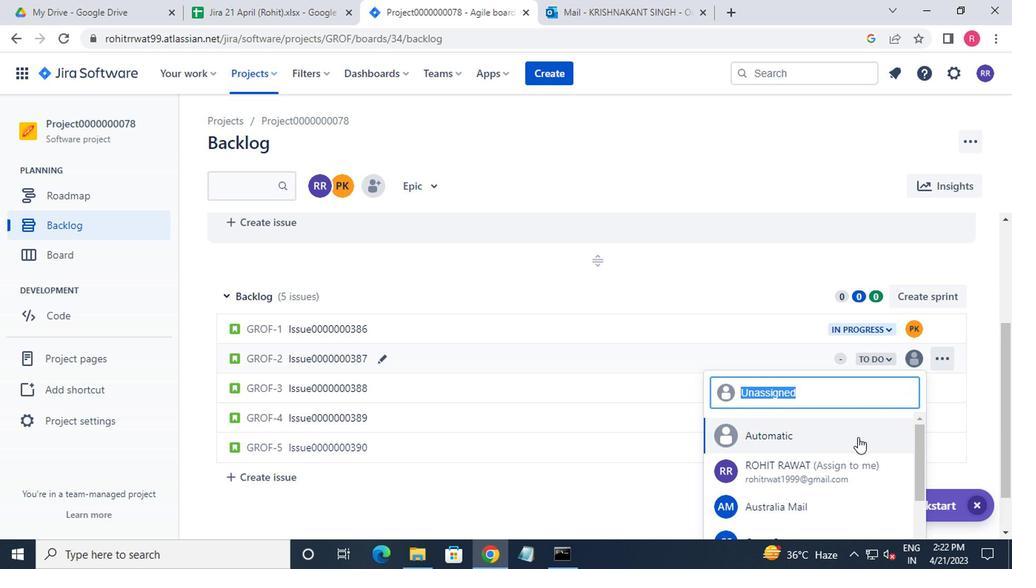 
Action: Mouse moved to (850, 441)
Screenshot: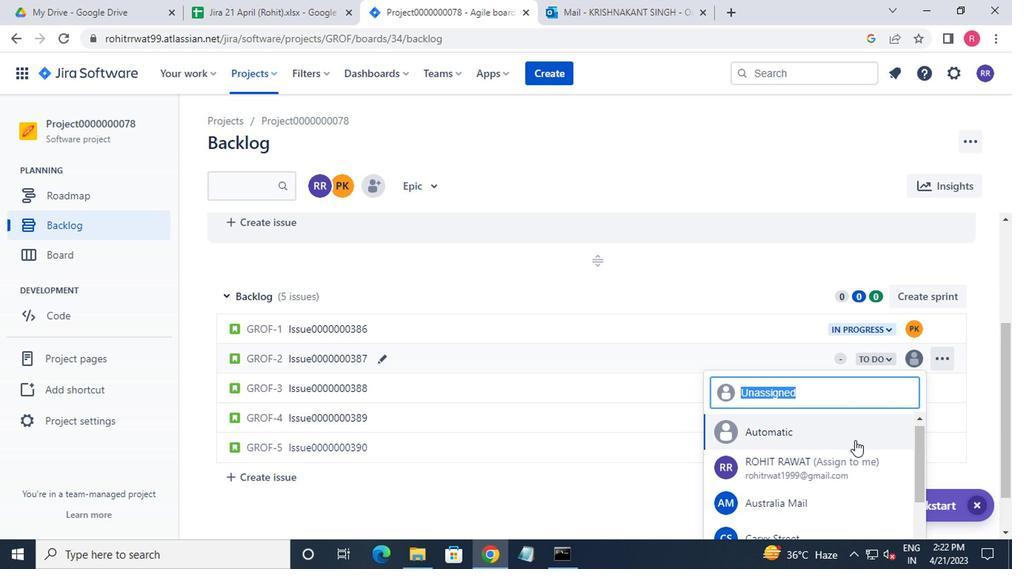 
Action: Mouse scrolled (850, 440) with delta (0, 0)
Screenshot: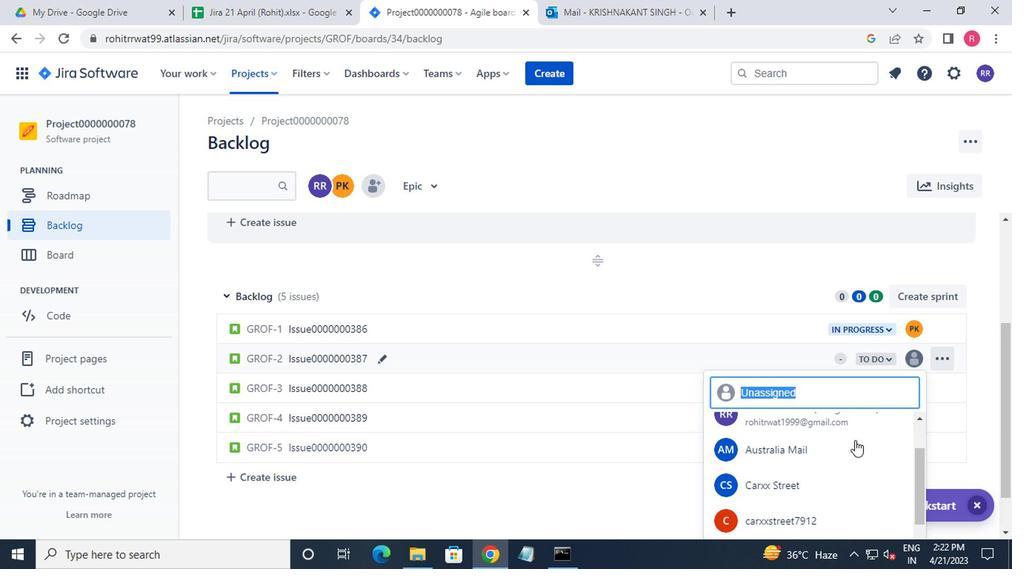 
Action: Mouse moved to (847, 437)
Screenshot: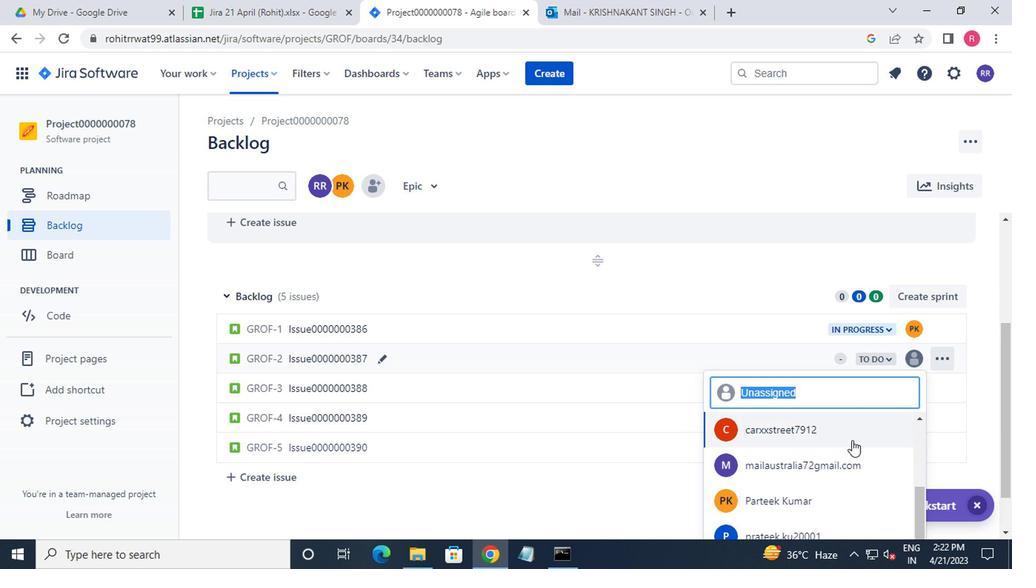 
Action: Mouse scrolled (847, 437) with delta (0, 0)
Screenshot: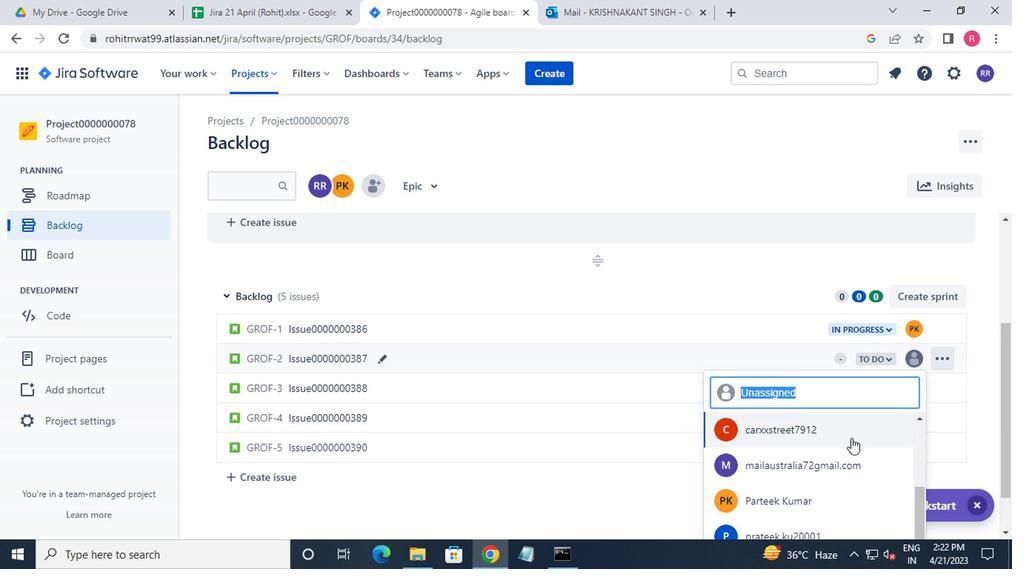 
Action: Mouse scrolled (847, 437) with delta (0, 0)
Screenshot: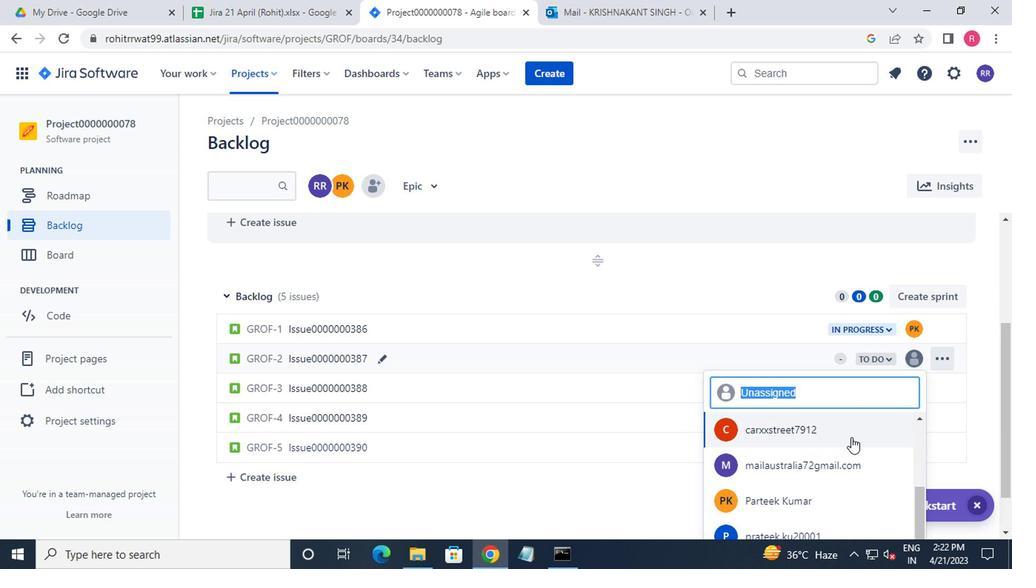 
Action: Mouse scrolled (847, 437) with delta (0, 0)
Screenshot: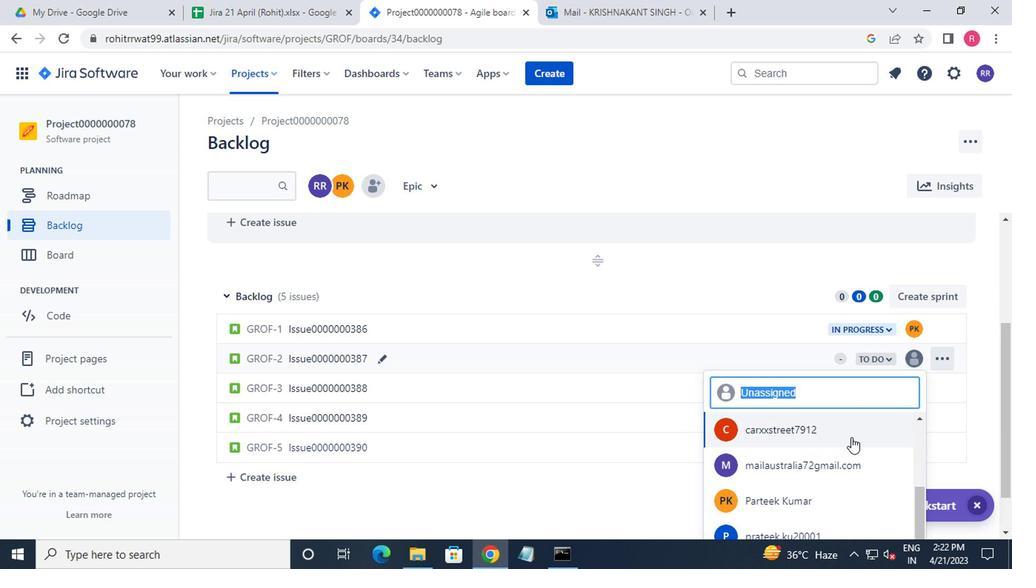 
Action: Mouse scrolled (847, 437) with delta (0, 0)
Screenshot: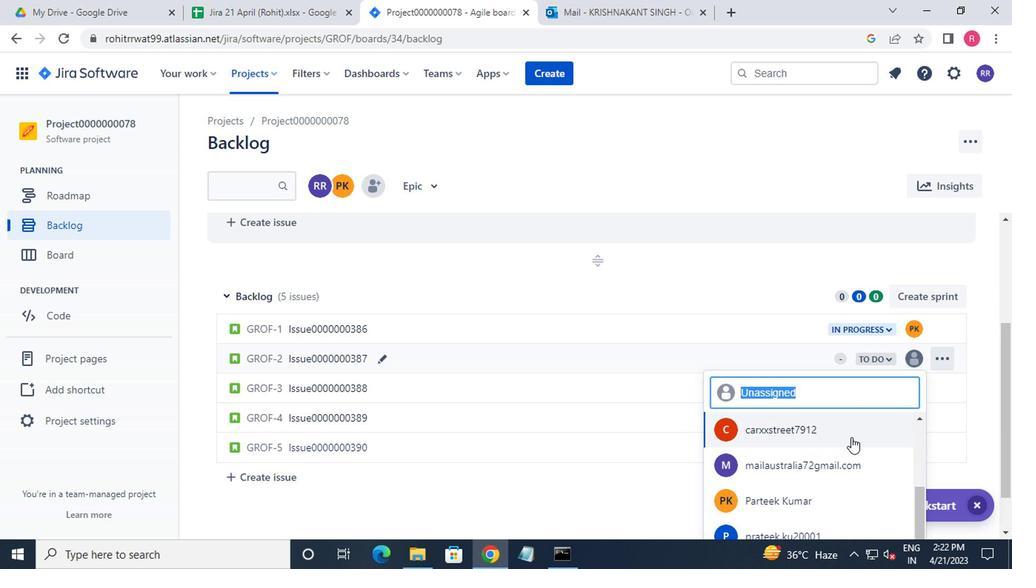 
Action: Mouse moved to (796, 460)
Screenshot: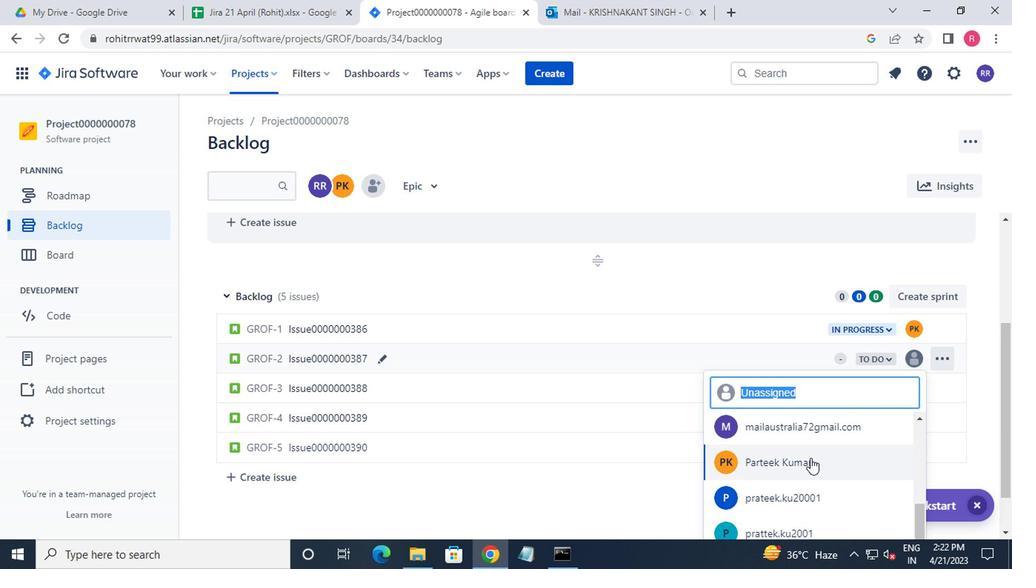 
Action: Mouse pressed left at (796, 460)
Screenshot: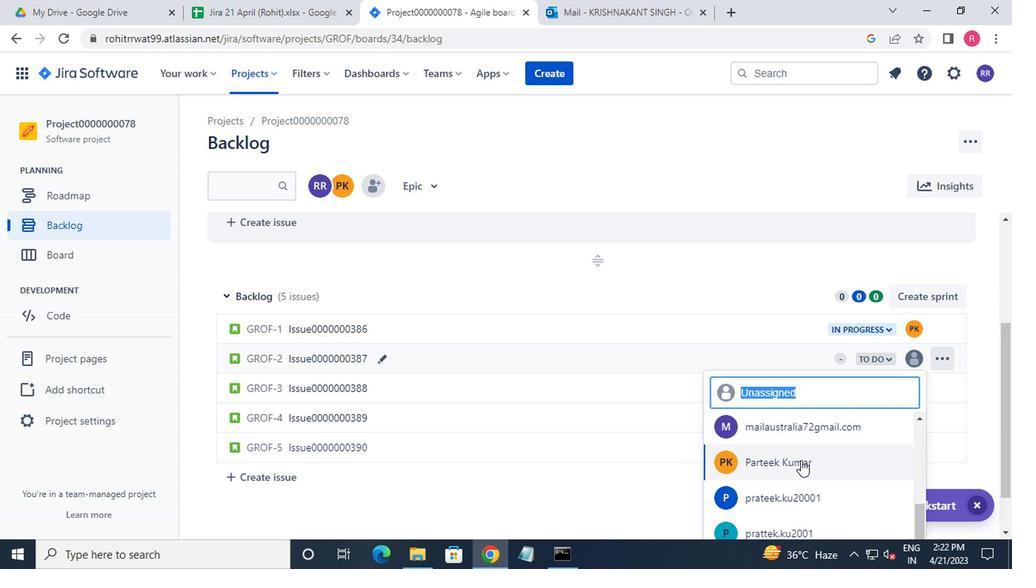 
Action: Mouse moved to (903, 389)
Screenshot: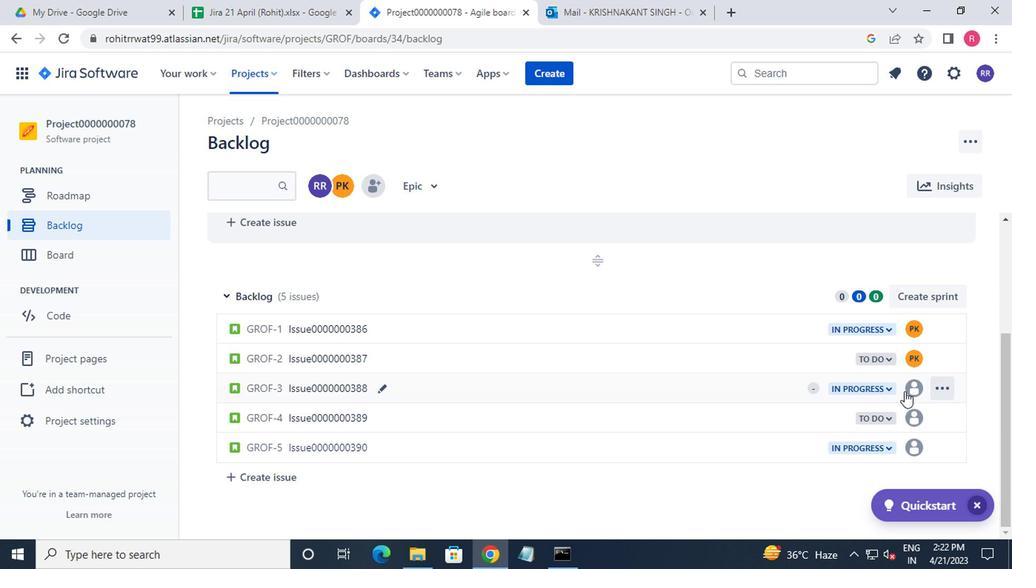 
Action: Mouse pressed left at (903, 389)
Screenshot: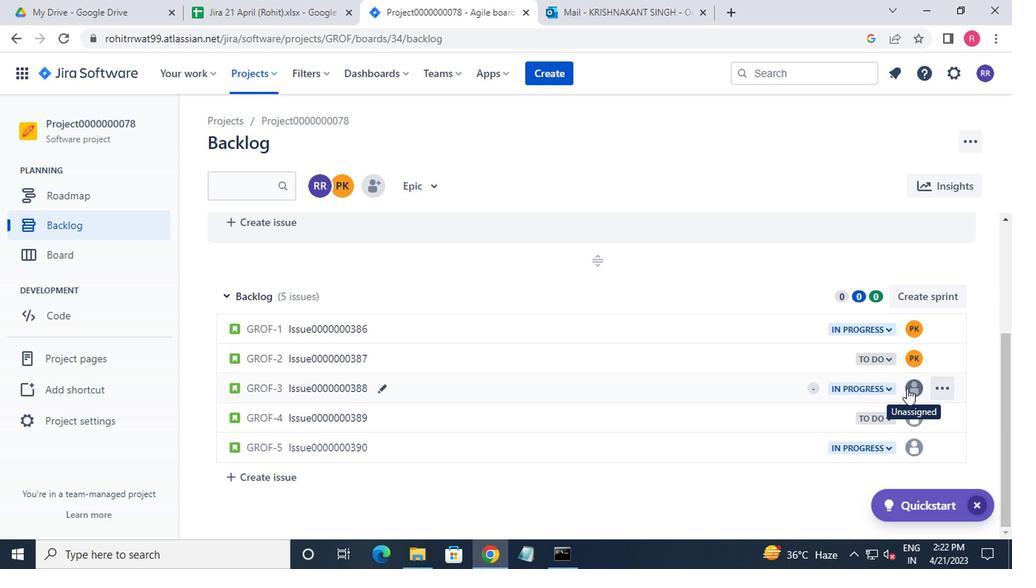 
Action: Mouse moved to (836, 487)
Screenshot: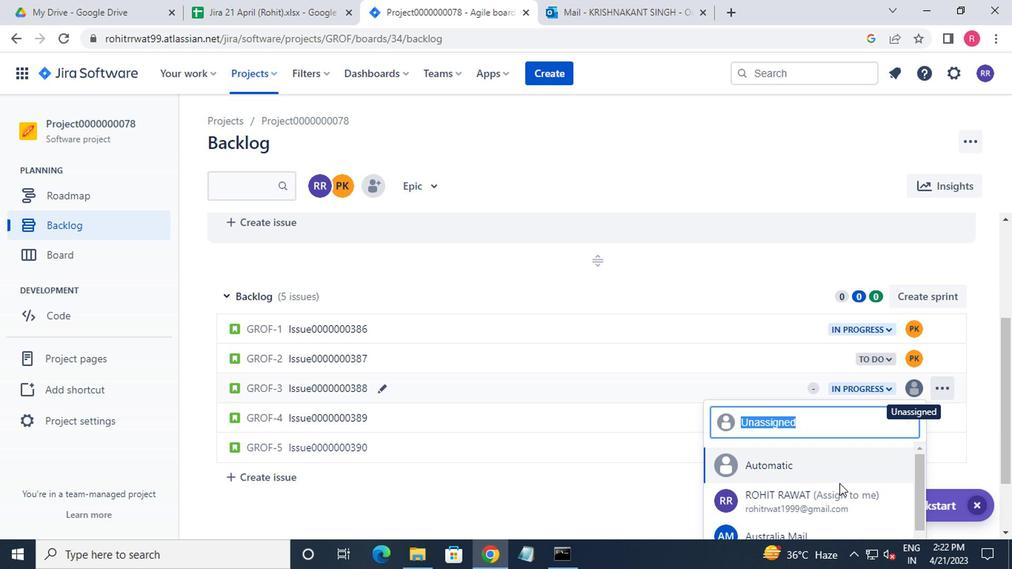
Action: Mouse scrolled (836, 486) with delta (0, -1)
Screenshot: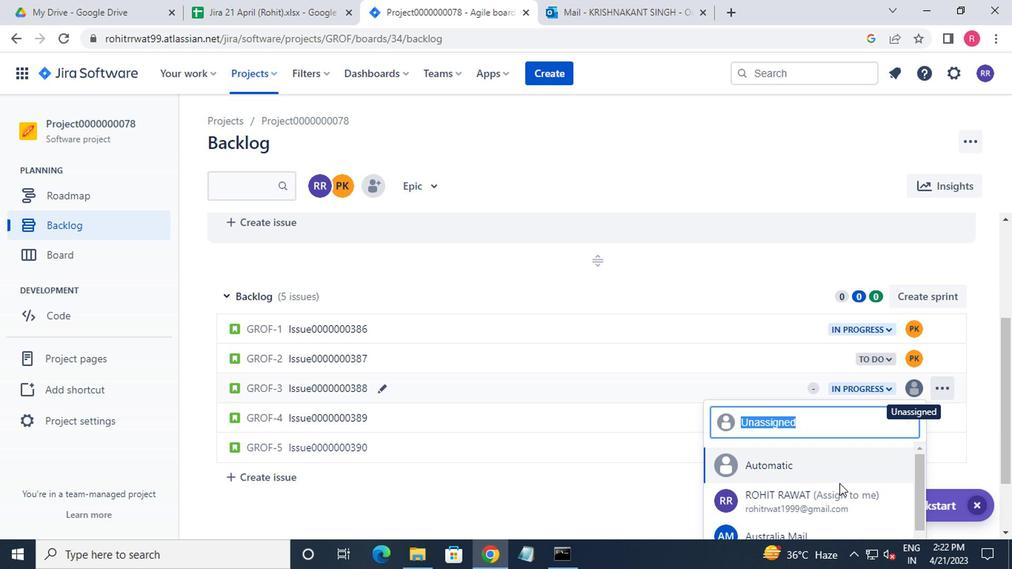 
Action: Mouse scrolled (836, 486) with delta (0, -1)
Screenshot: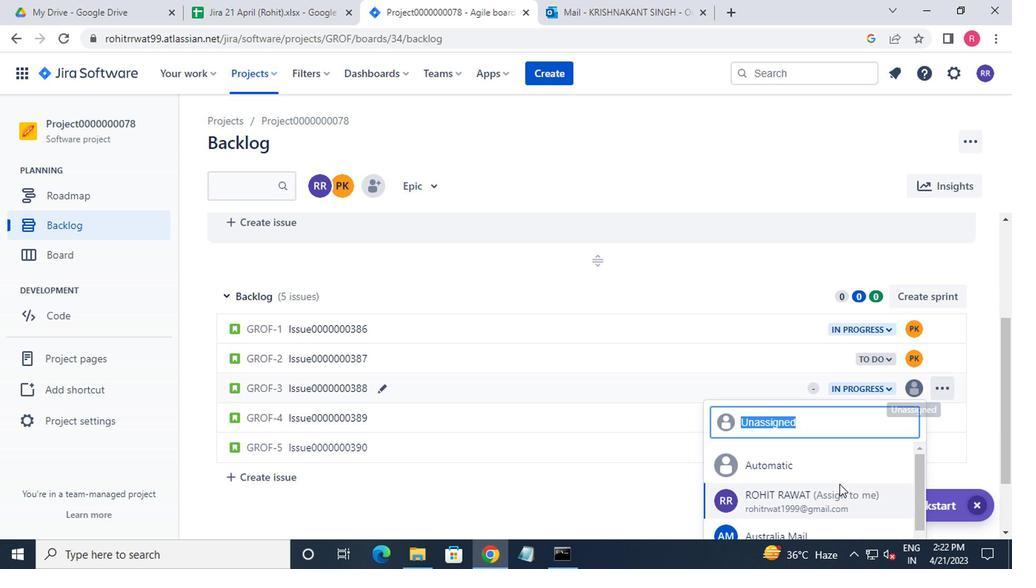 
Action: Mouse scrolled (836, 486) with delta (0, -1)
Screenshot: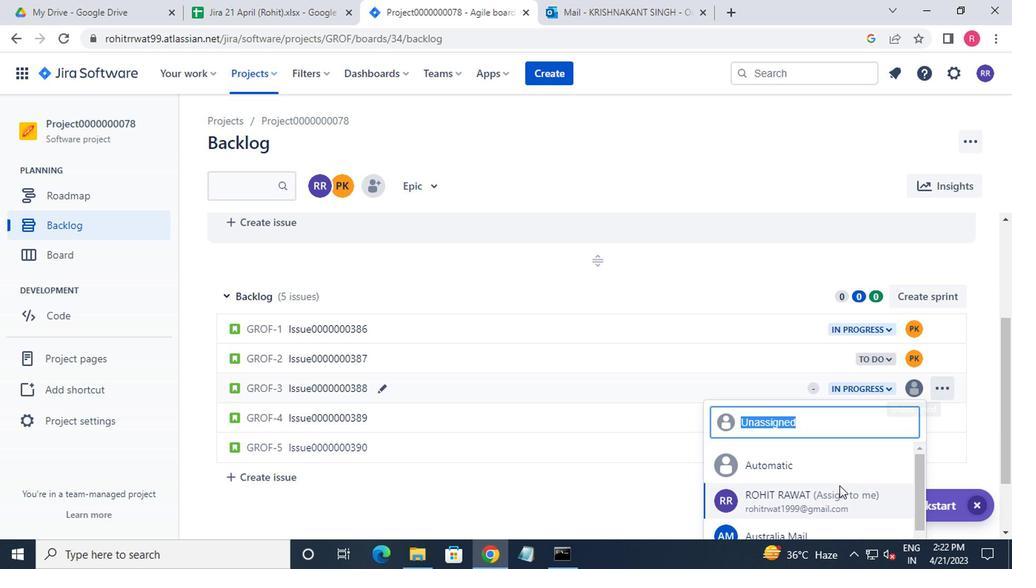 
Action: Mouse scrolled (836, 486) with delta (0, -1)
Screenshot: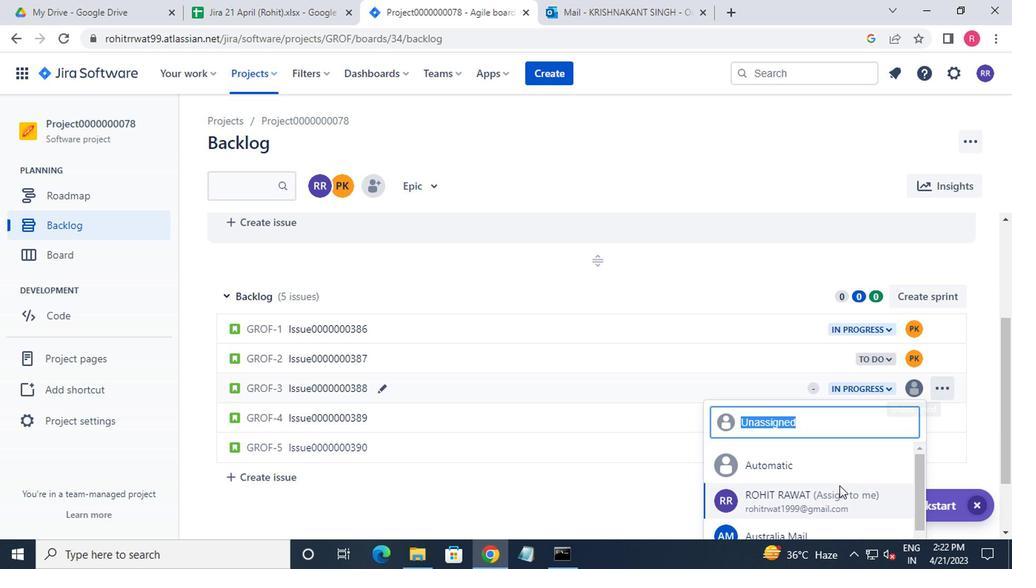 
Action: Mouse moved to (824, 480)
Screenshot: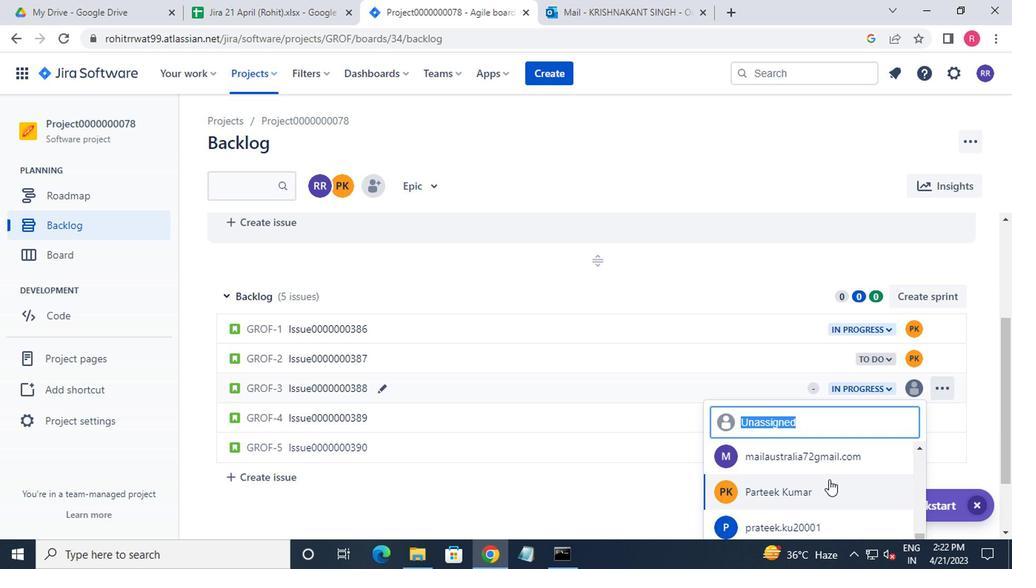 
Action: Mouse pressed left at (824, 480)
Screenshot: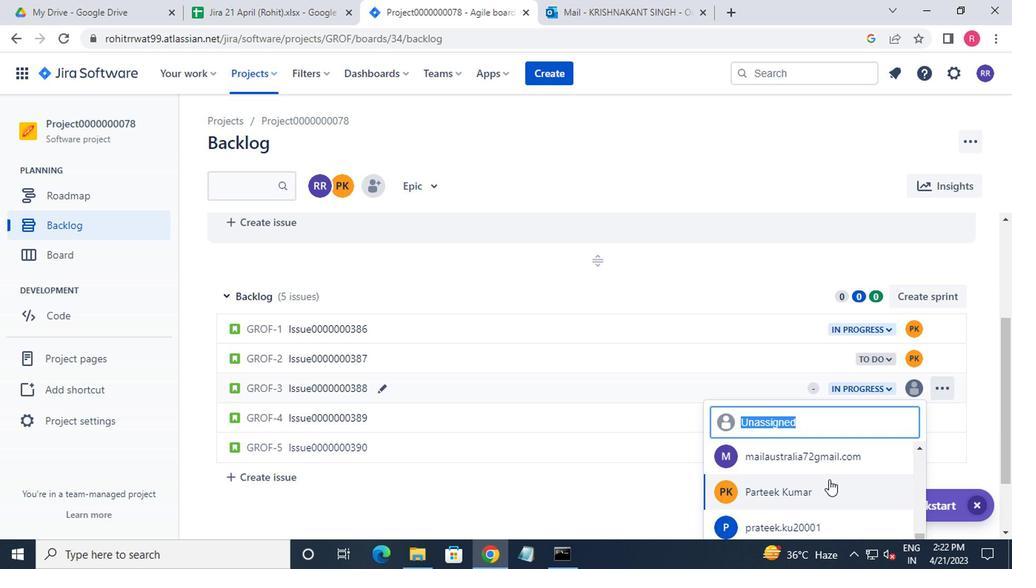 
Action: Mouse moved to (903, 389)
Screenshot: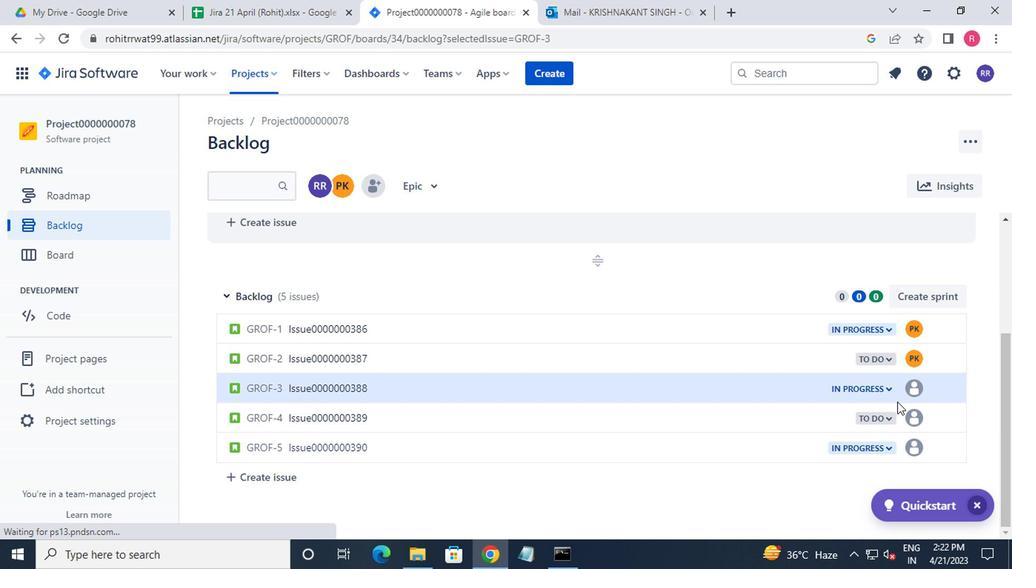 
Action: Mouse pressed left at (903, 389)
Screenshot: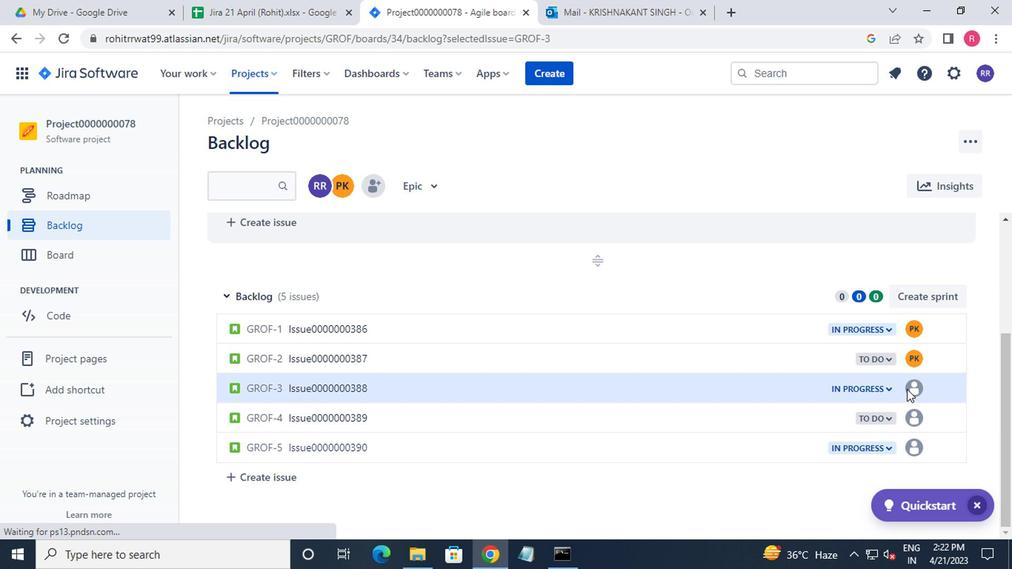 
Action: Mouse moved to (774, 479)
Screenshot: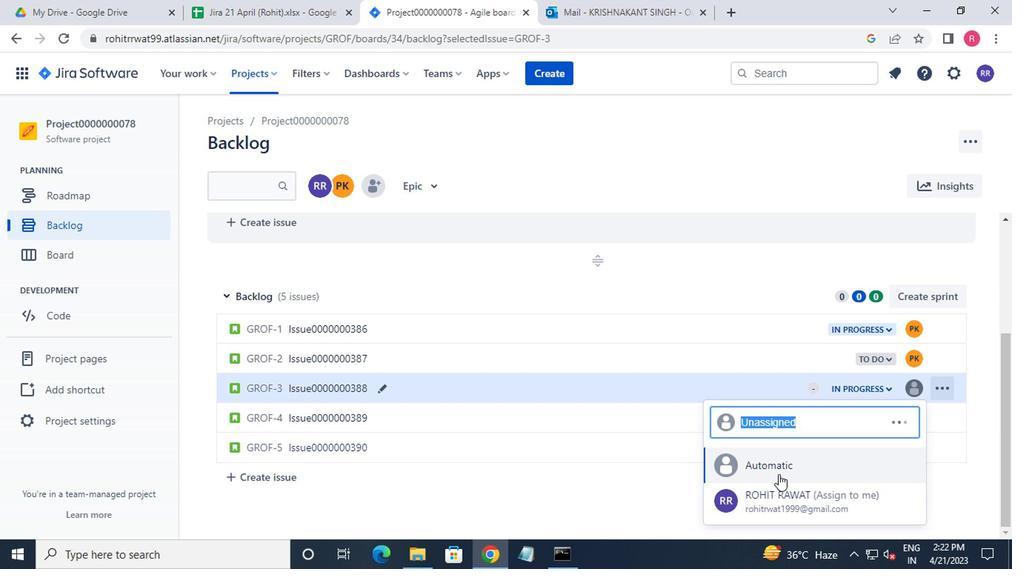 
Action: Mouse scrolled (774, 478) with delta (0, -1)
Screenshot: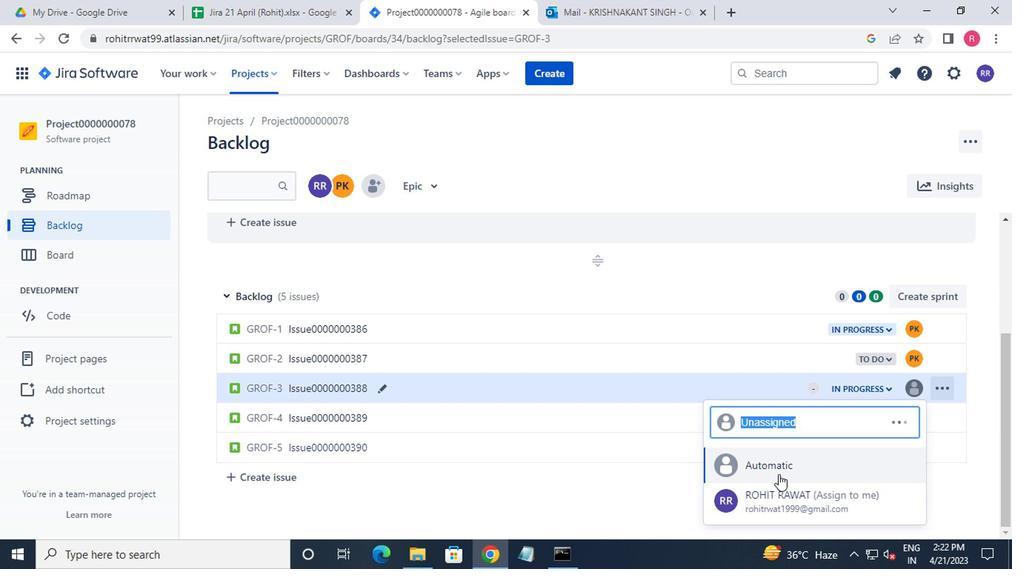 
Action: Mouse moved to (774, 480)
Screenshot: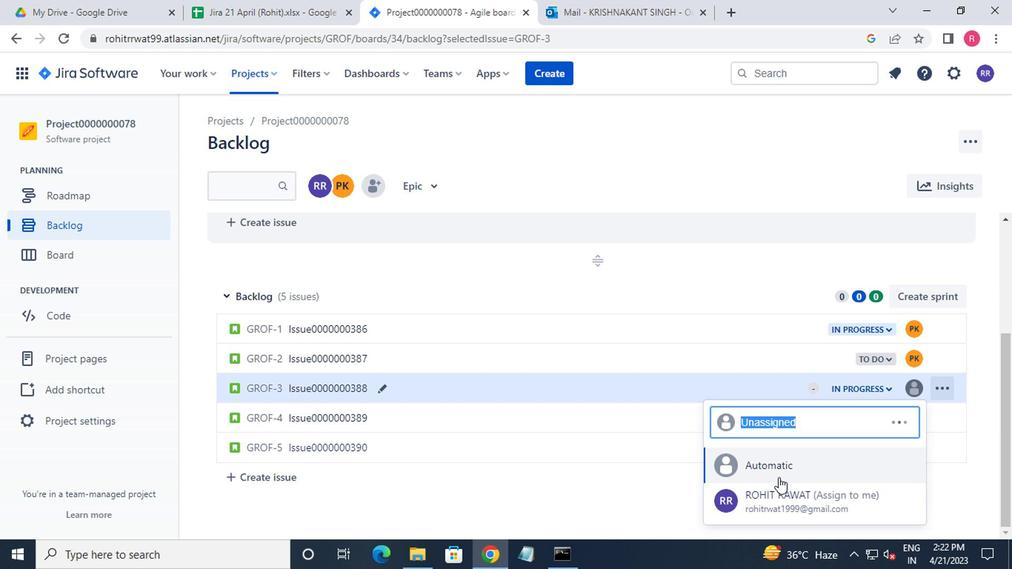 
Action: Mouse scrolled (774, 479) with delta (0, 0)
Screenshot: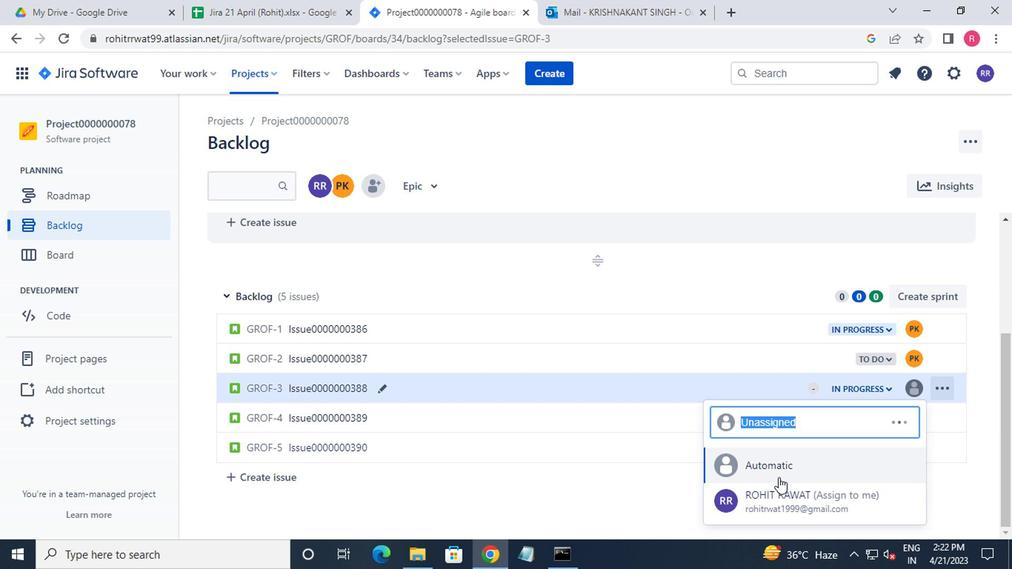 
Action: Mouse scrolled (774, 479) with delta (0, 0)
Screenshot: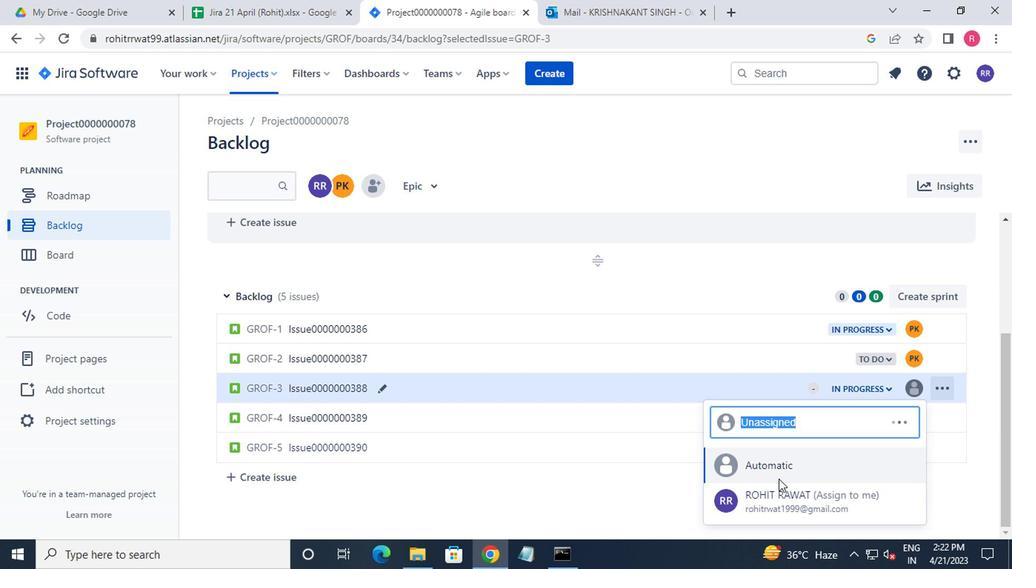 
Action: Mouse scrolled (774, 479) with delta (0, 0)
Screenshot: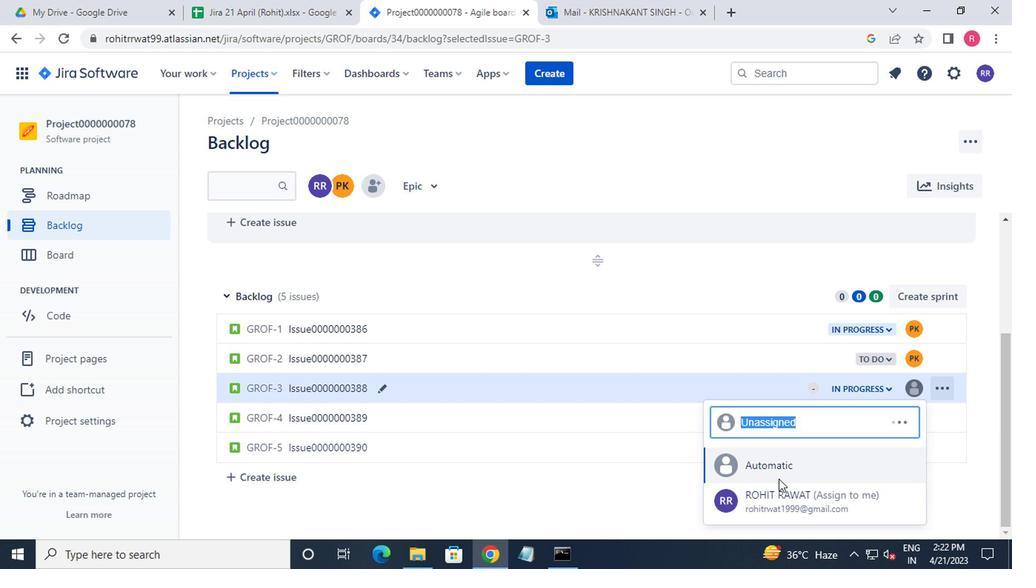 
Action: Mouse moved to (769, 489)
Screenshot: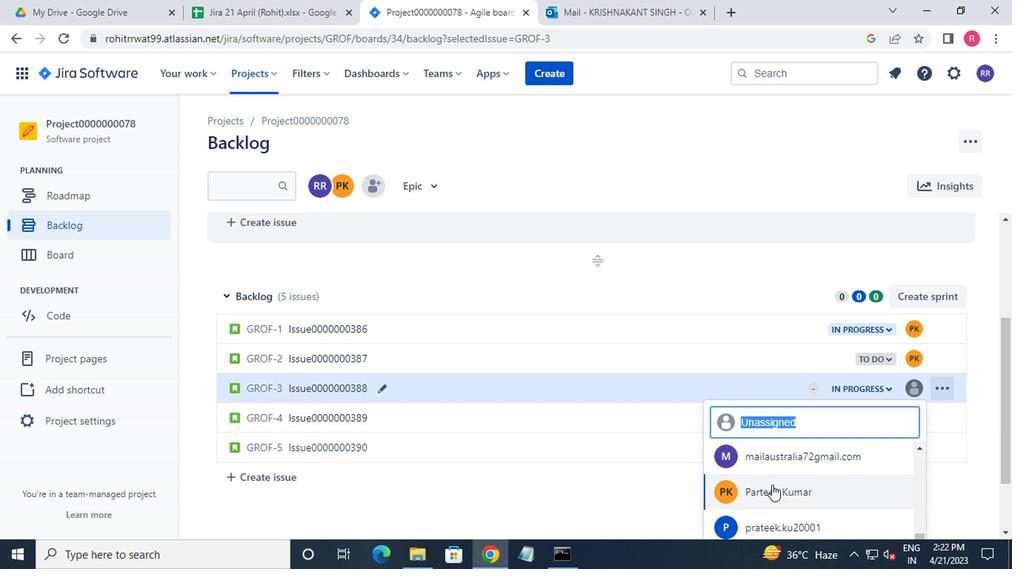
Action: Mouse pressed left at (769, 489)
Screenshot: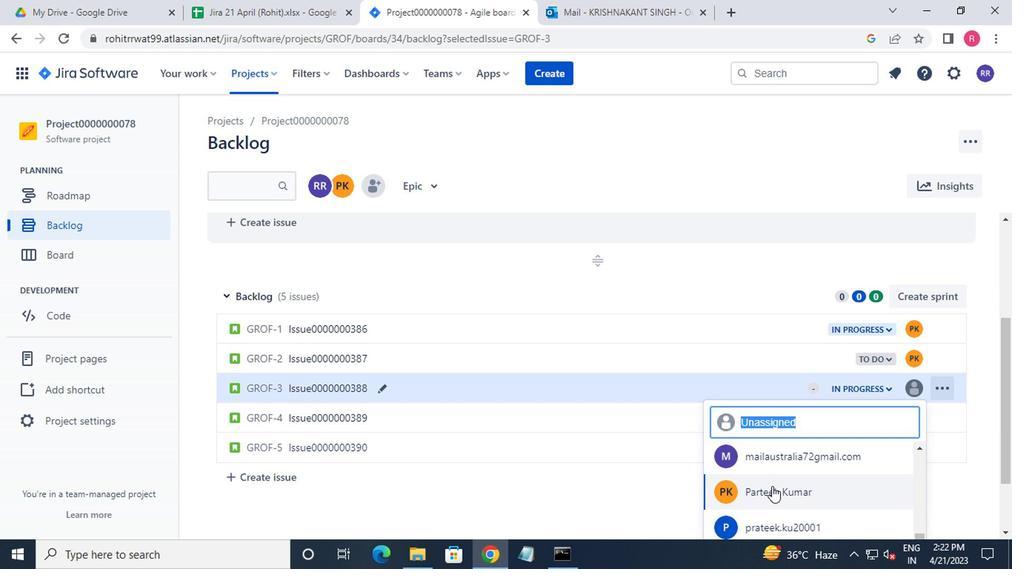 
Action: Mouse moved to (907, 389)
Screenshot: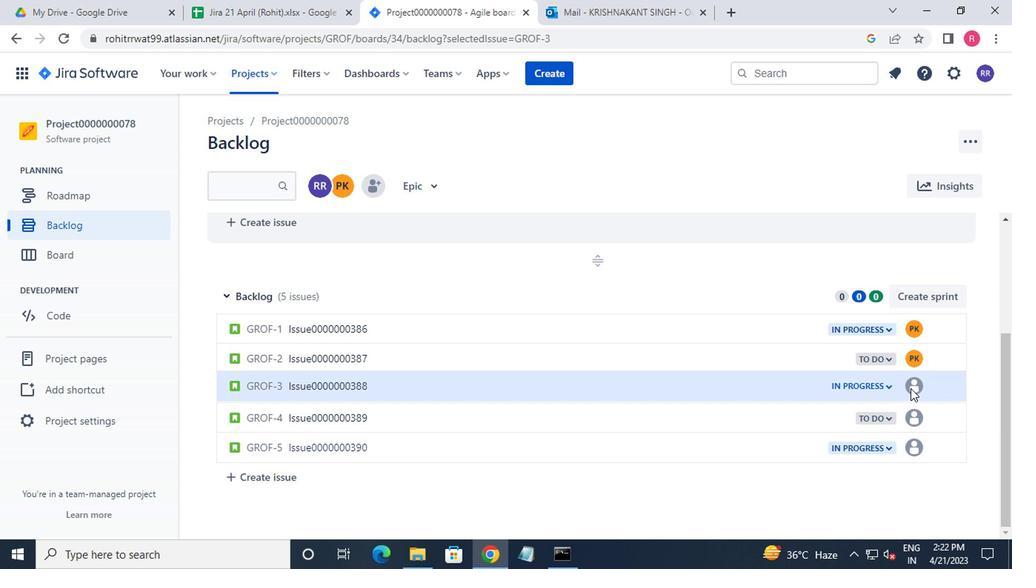 
Action: Mouse pressed left at (907, 389)
Screenshot: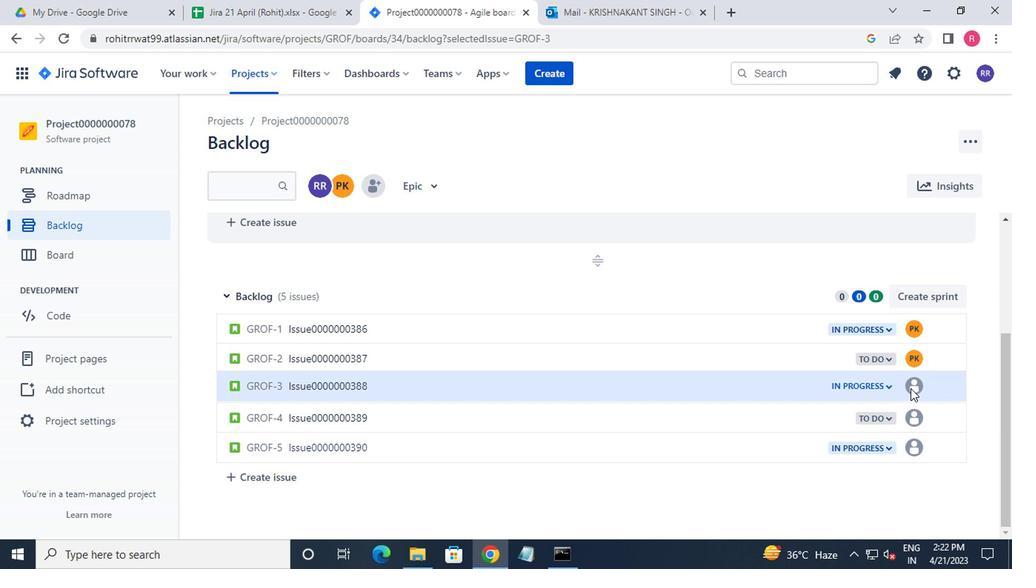 
Action: Mouse moved to (915, 389)
Screenshot: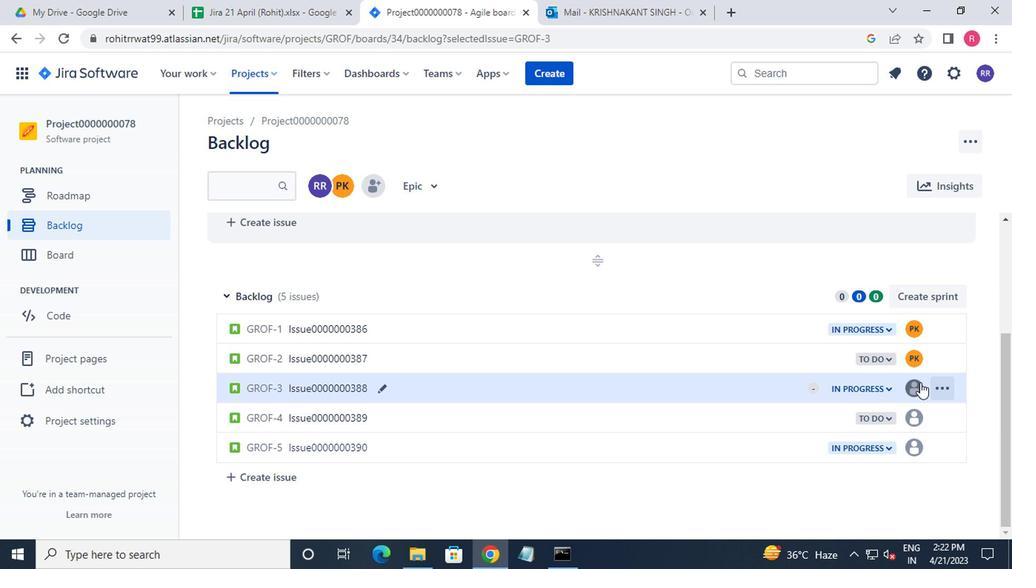 
Action: Mouse pressed left at (915, 389)
Screenshot: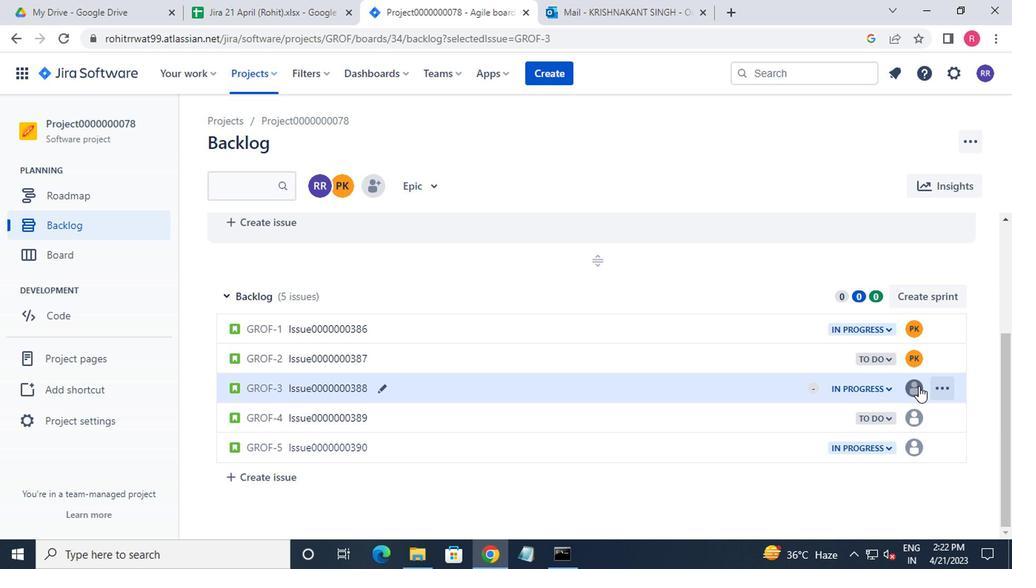 
Action: Mouse moved to (812, 485)
Screenshot: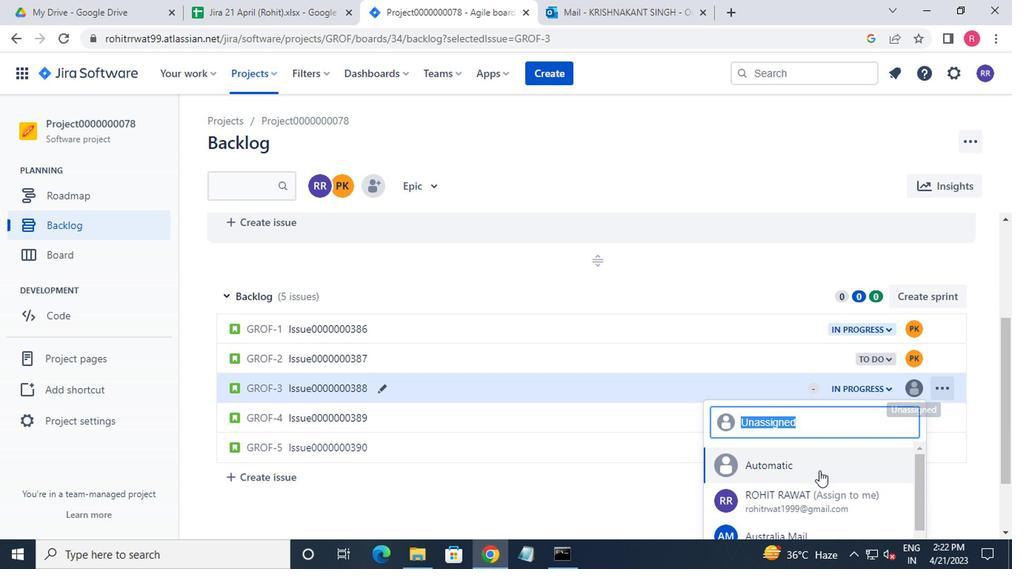 
Action: Mouse scrolled (812, 484) with delta (0, -1)
Screenshot: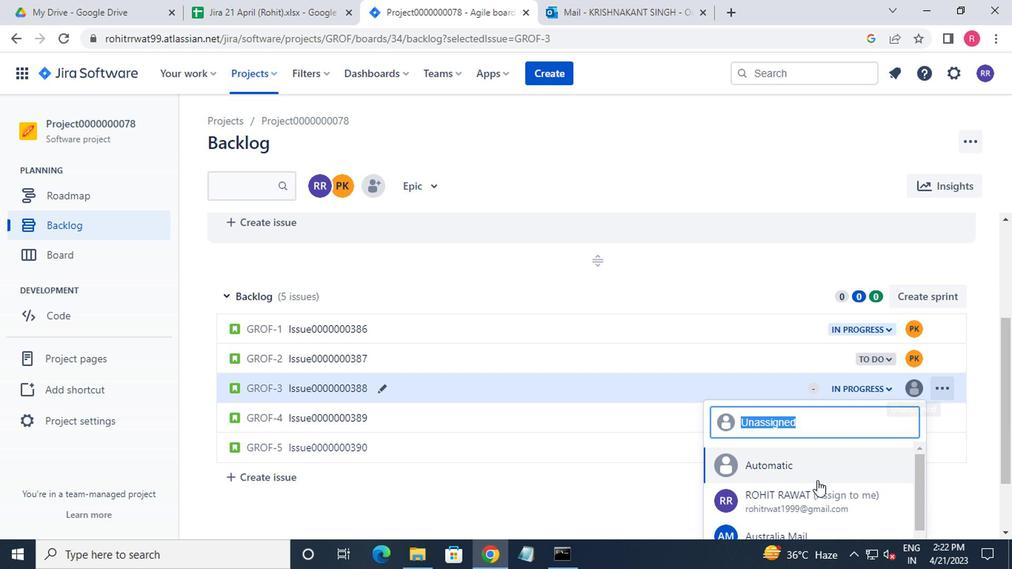 
Action: Mouse scrolled (812, 484) with delta (0, -1)
Screenshot: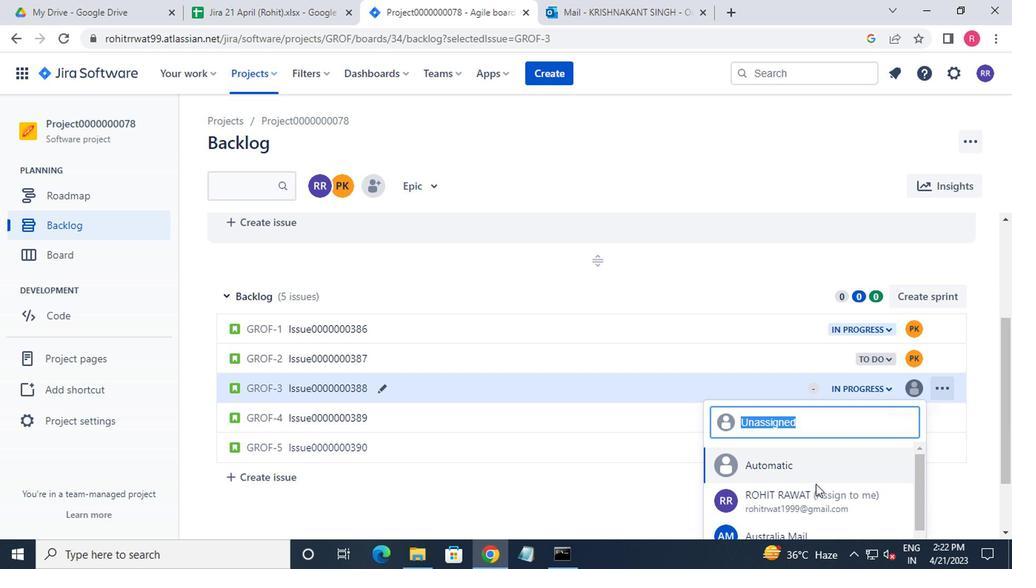 
Action: Mouse scrolled (812, 484) with delta (0, -1)
Screenshot: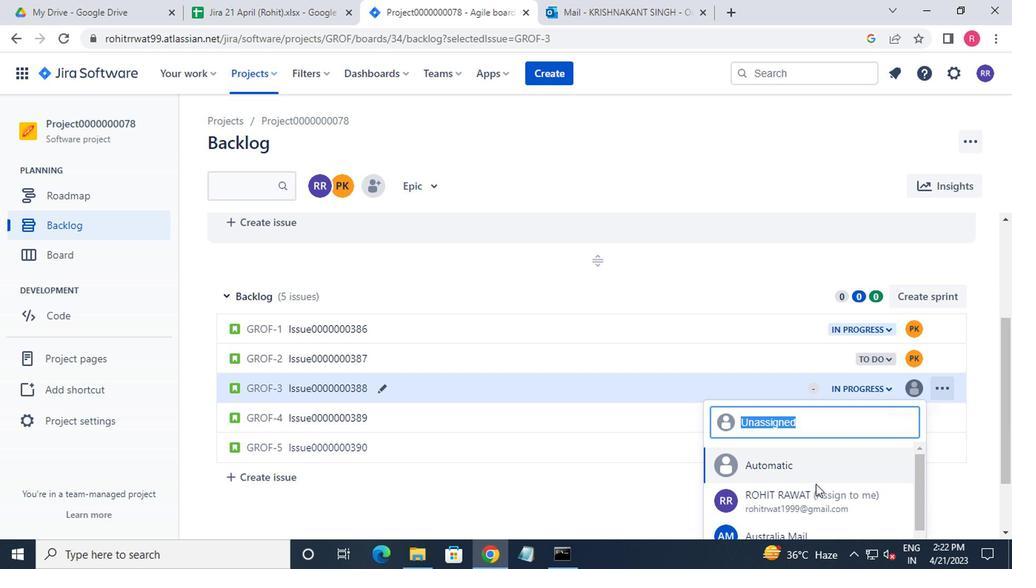 
Action: Mouse scrolled (812, 484) with delta (0, -1)
Screenshot: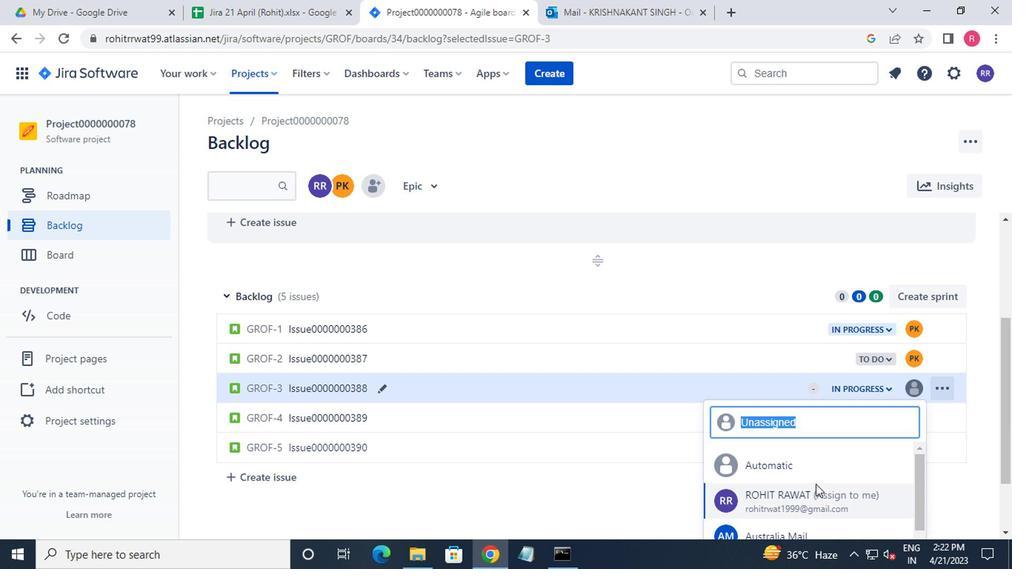 
Action: Mouse scrolled (812, 484) with delta (0, -1)
Screenshot: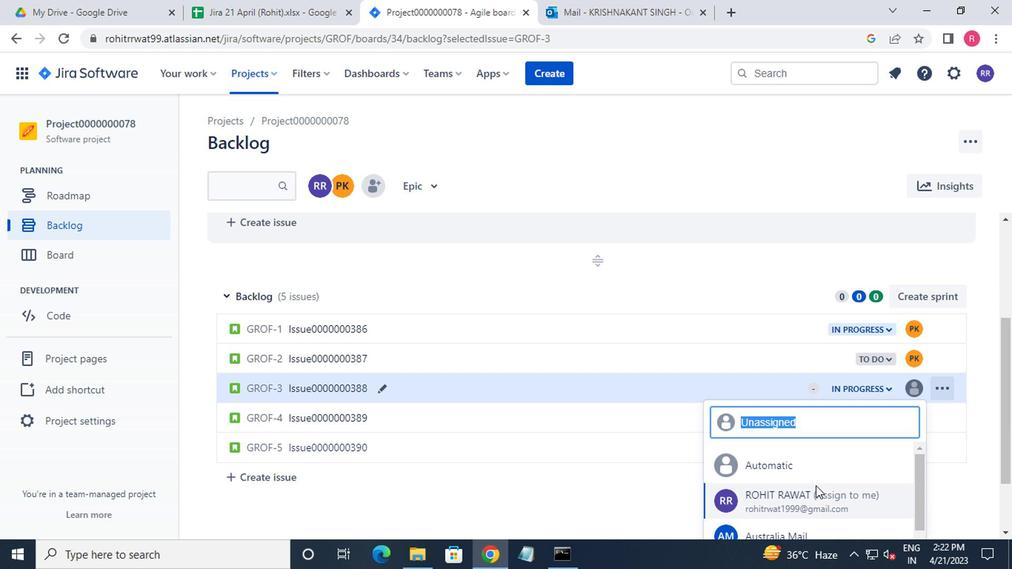 
Action: Mouse moved to (798, 487)
Screenshot: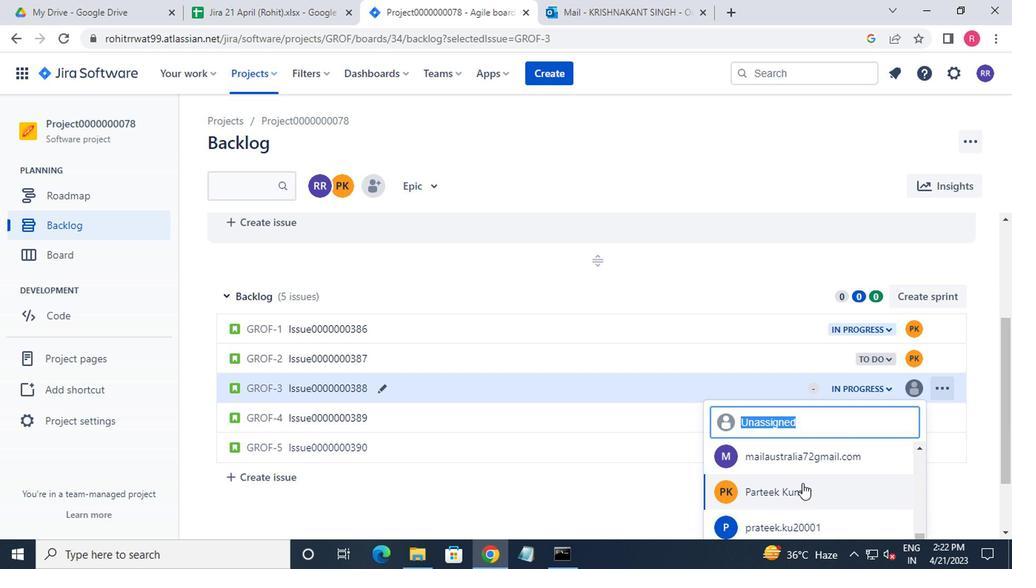 
Action: Mouse pressed left at (798, 487)
Screenshot: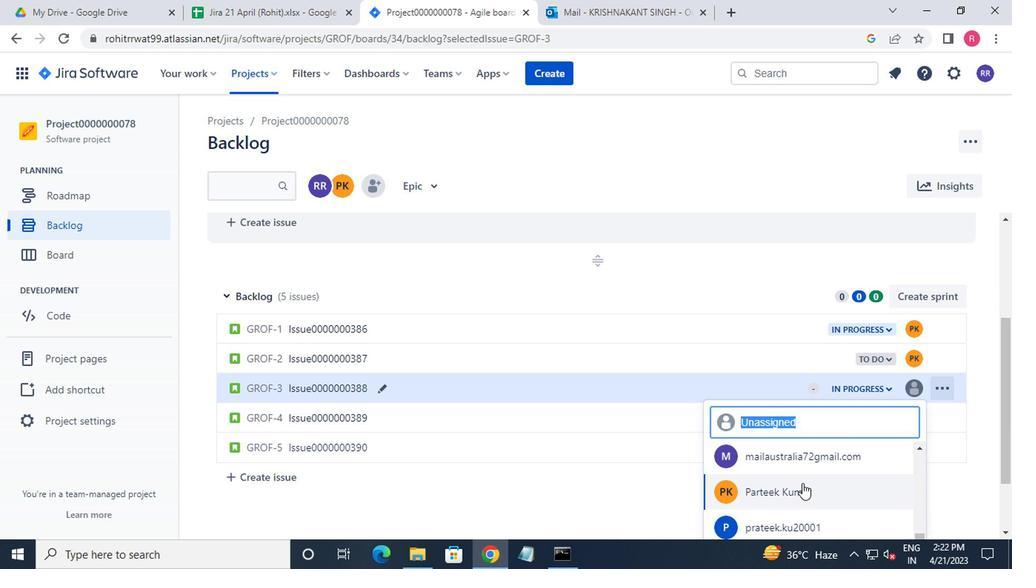 
Action: Mouse moved to (913, 423)
Screenshot: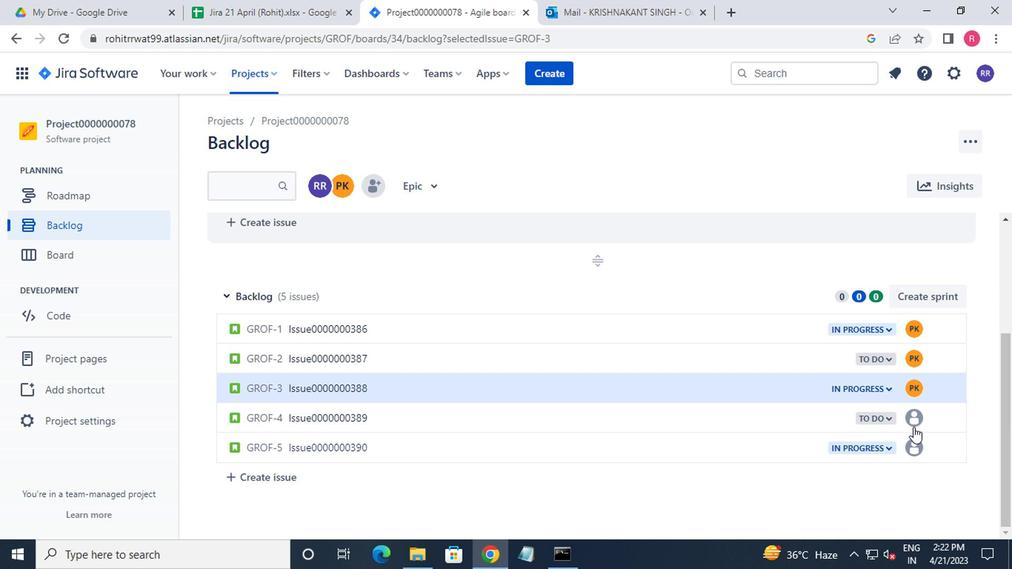 
Action: Mouse pressed left at (913, 423)
Screenshot: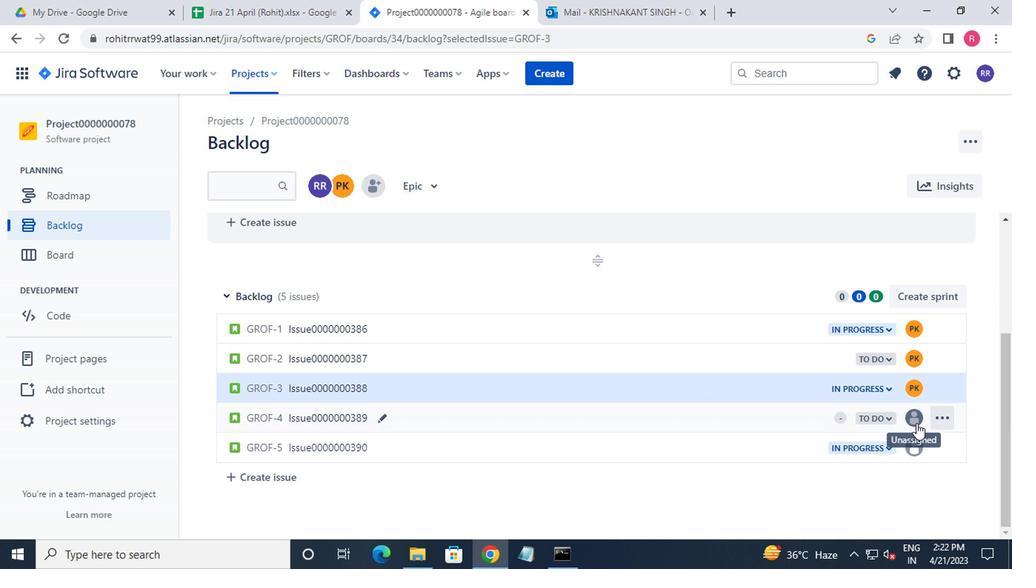 
Action: Mouse moved to (844, 484)
Screenshot: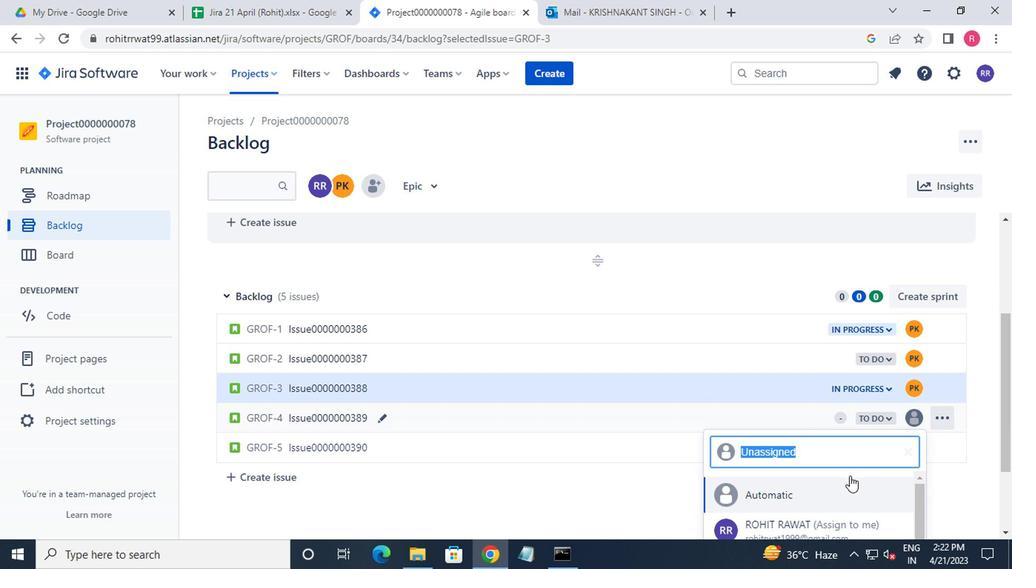 
Action: Mouse scrolled (844, 483) with delta (0, 0)
Screenshot: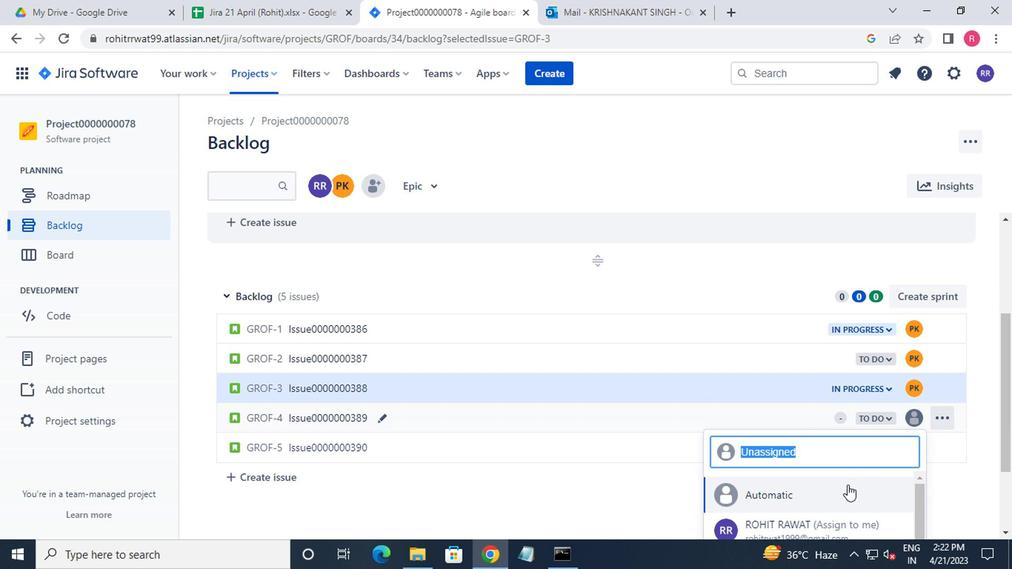 
Action: Mouse scrolled (844, 483) with delta (0, 0)
Screenshot: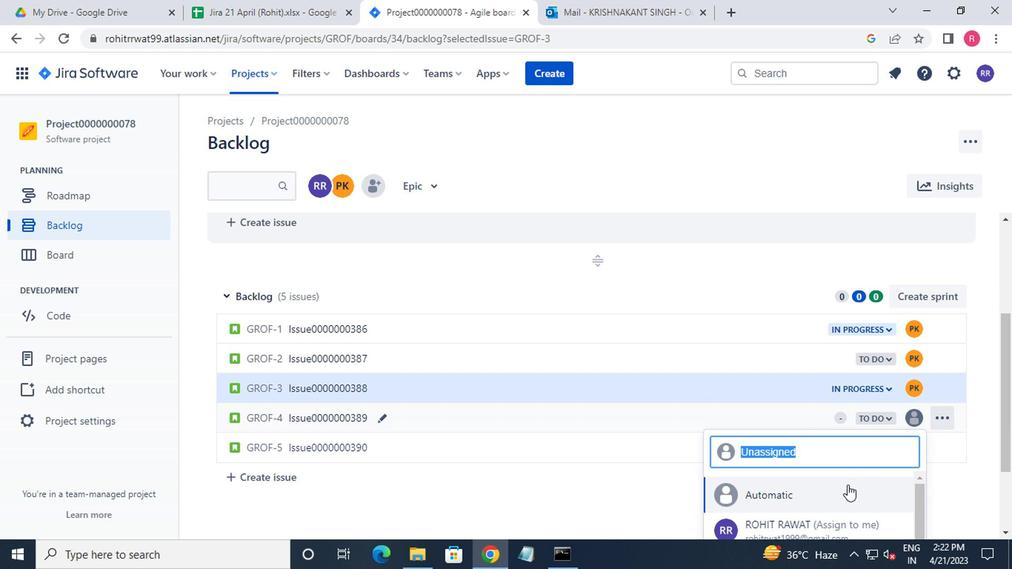 
Action: Mouse scrolled (844, 483) with delta (0, 0)
Screenshot: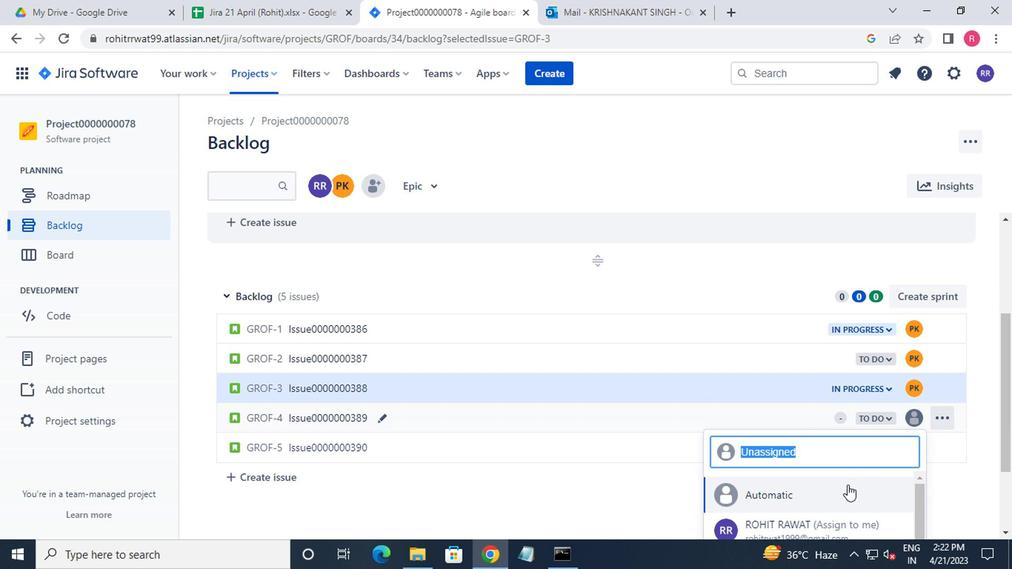 
Action: Mouse scrolled (844, 483) with delta (0, 0)
Screenshot: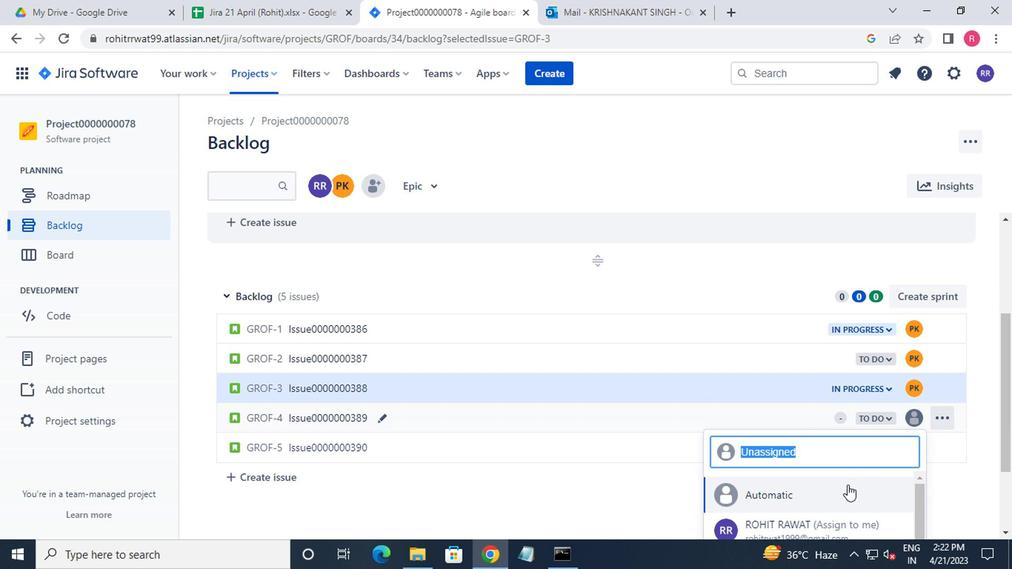 
Action: Mouse scrolled (844, 483) with delta (0, 0)
Screenshot: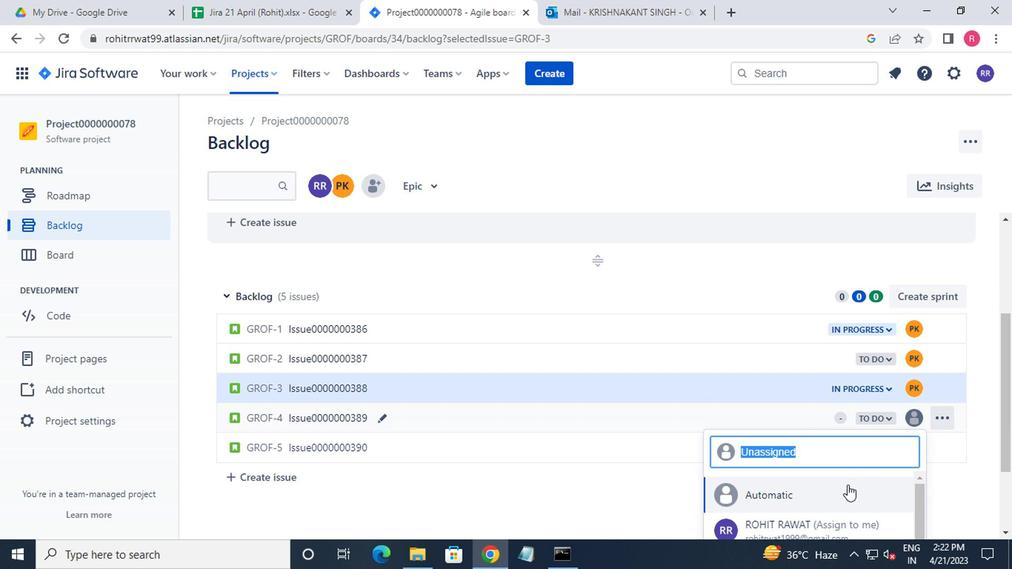 
Action: Mouse moved to (834, 509)
Screenshot: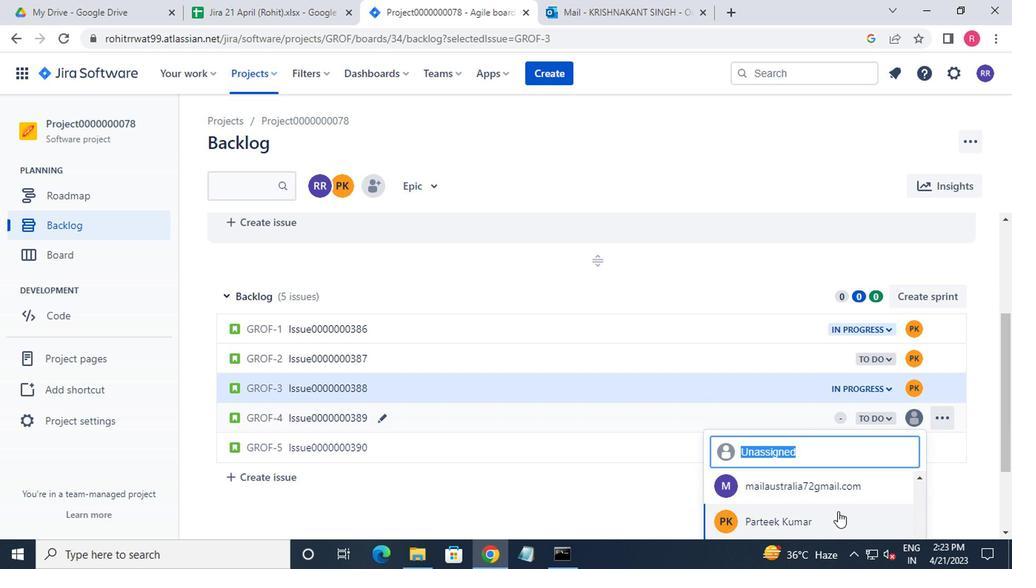 
Action: Mouse scrolled (834, 508) with delta (0, -1)
Screenshot: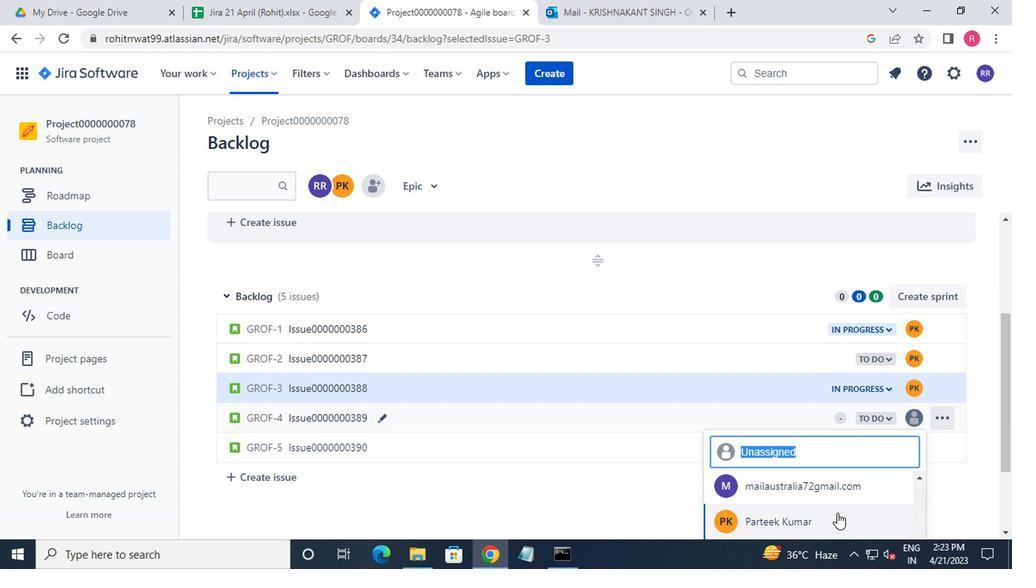 
Action: Mouse moved to (834, 507)
Screenshot: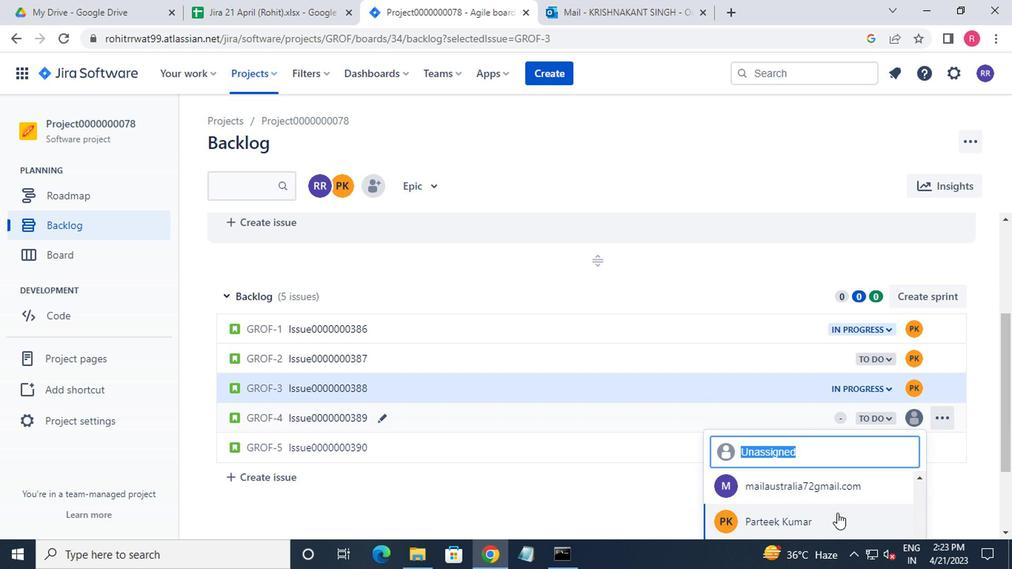 
Action: Mouse scrolled (834, 506) with delta (0, -1)
Screenshot: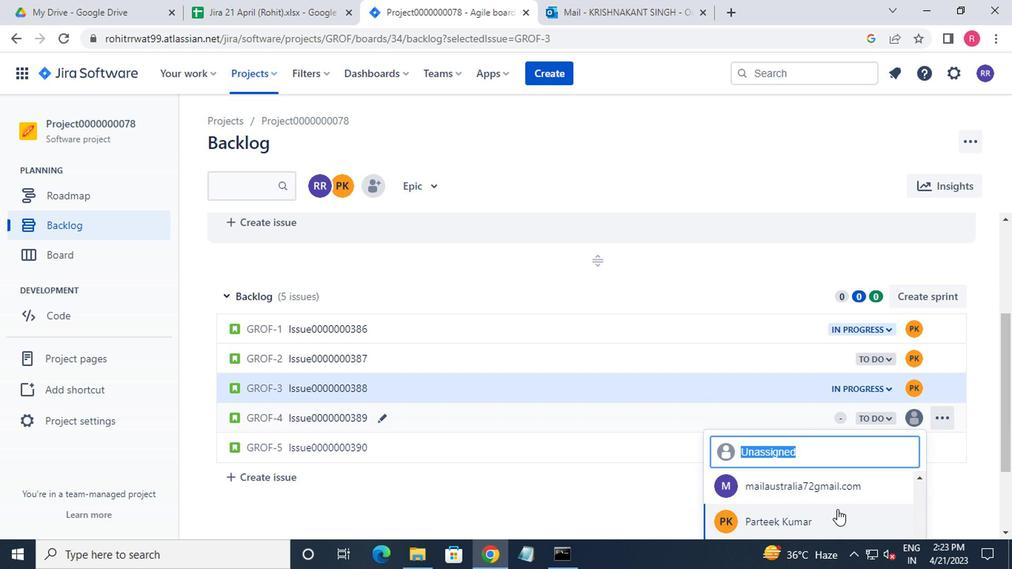 
Action: Mouse scrolled (834, 506) with delta (0, -1)
Screenshot: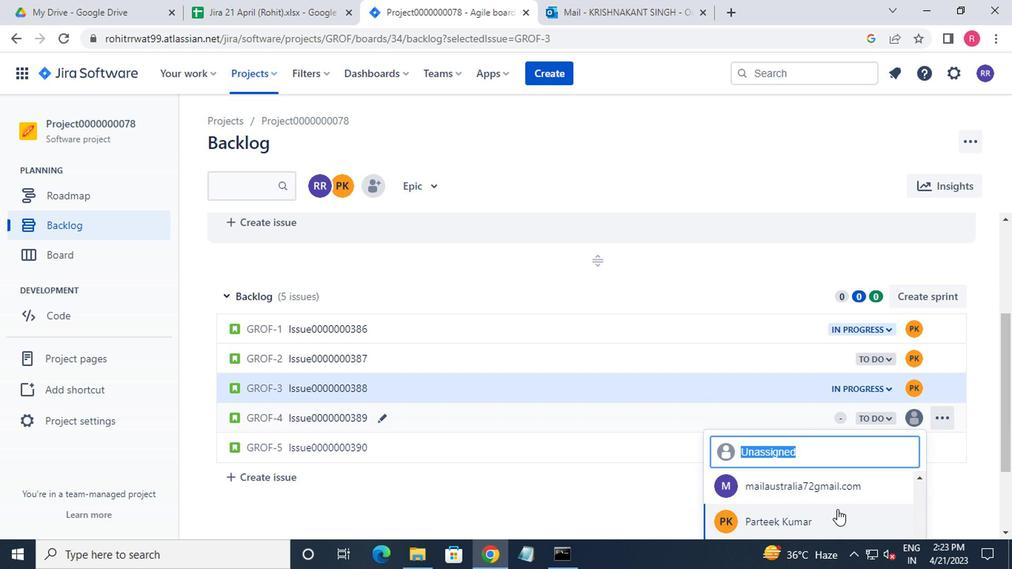 
Action: Mouse moved to (1002, 432)
Screenshot: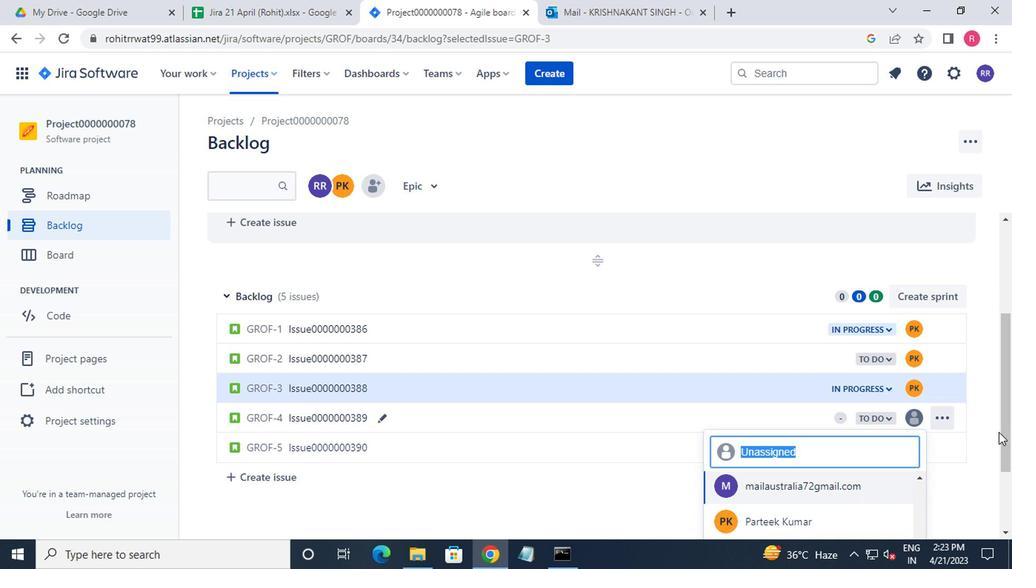 
Action: Mouse pressed left at (1002, 432)
Screenshot: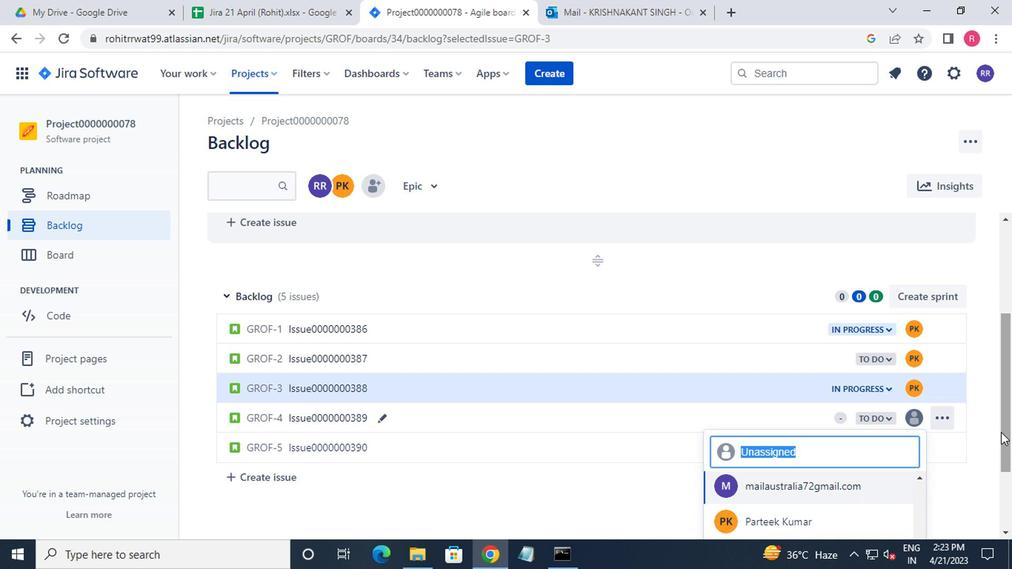 
Action: Mouse moved to (814, 510)
Screenshot: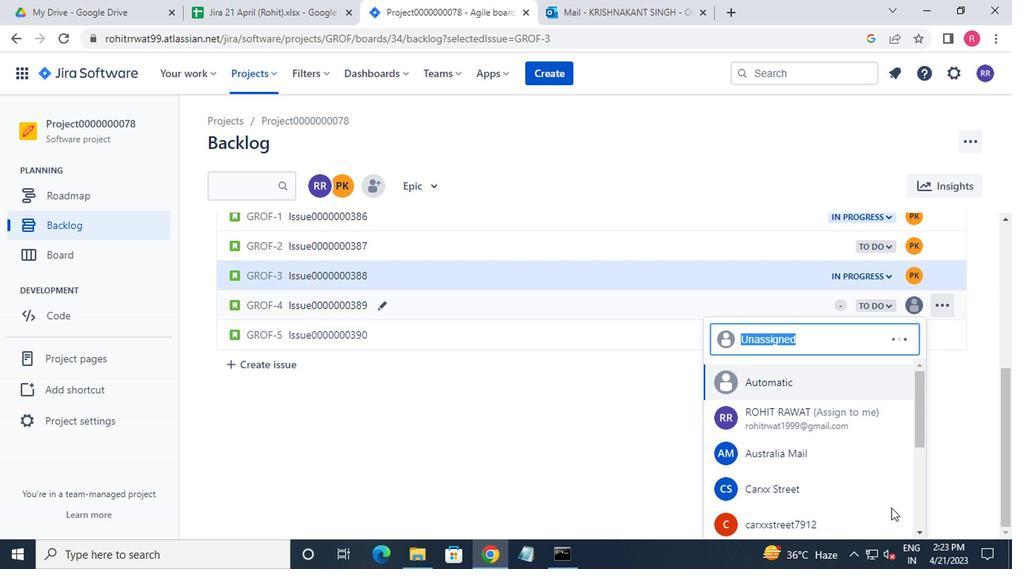 
Action: Mouse scrolled (814, 509) with delta (0, 0)
Screenshot: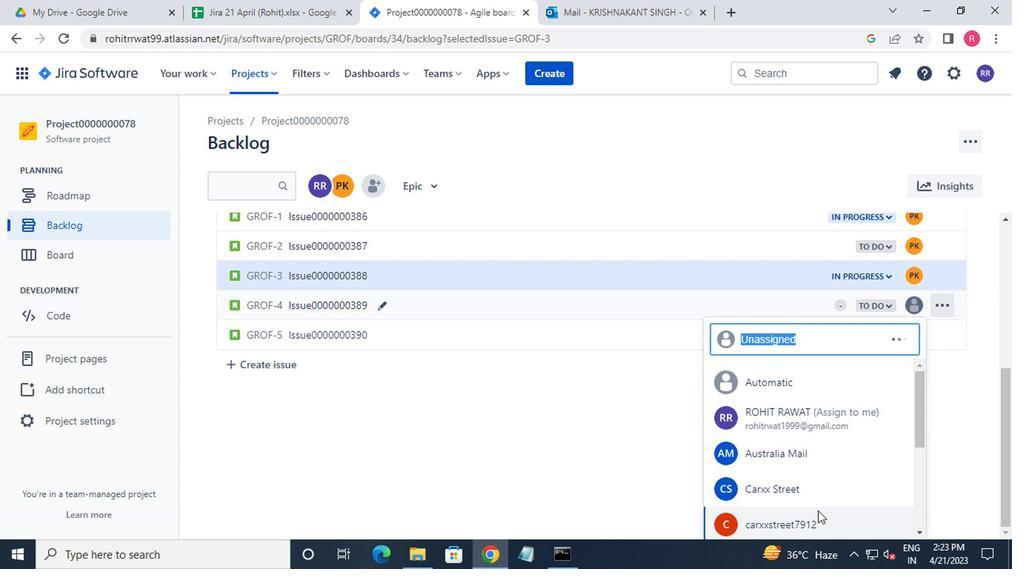 
Action: Mouse scrolled (814, 509) with delta (0, 0)
Screenshot: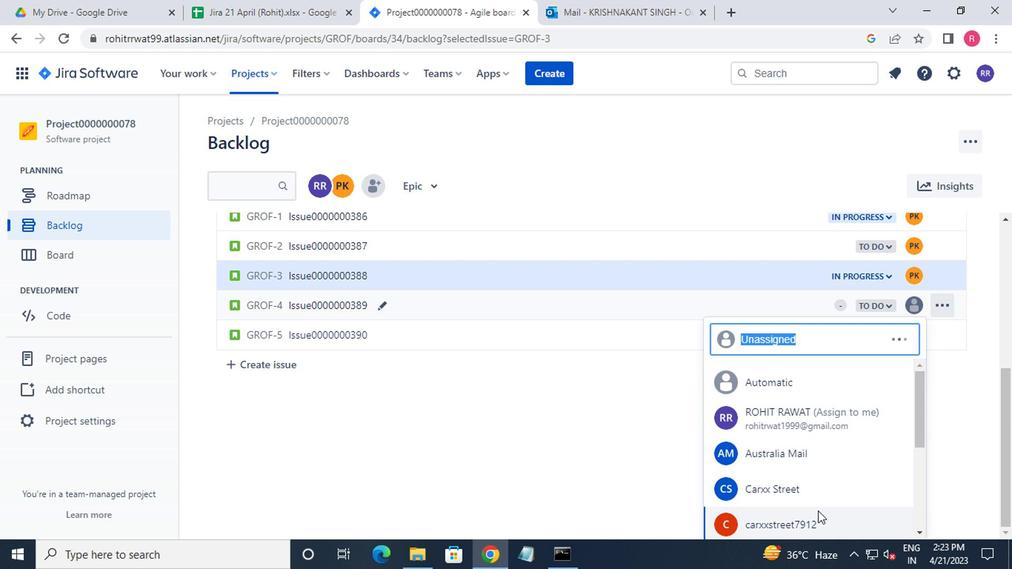 
Action: Mouse moved to (808, 470)
Screenshot: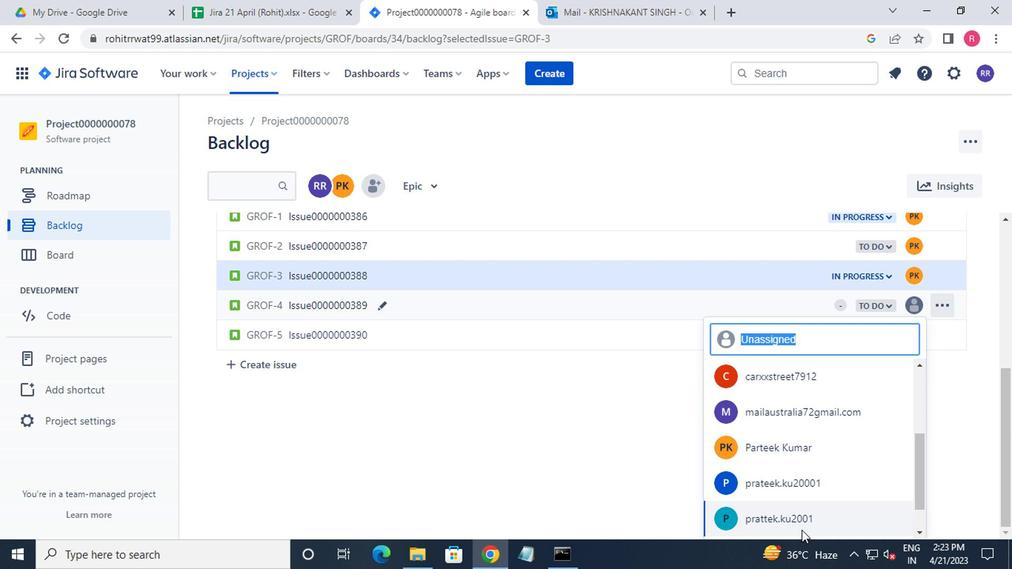 
Action: Mouse scrolled (808, 470) with delta (0, 0)
Screenshot: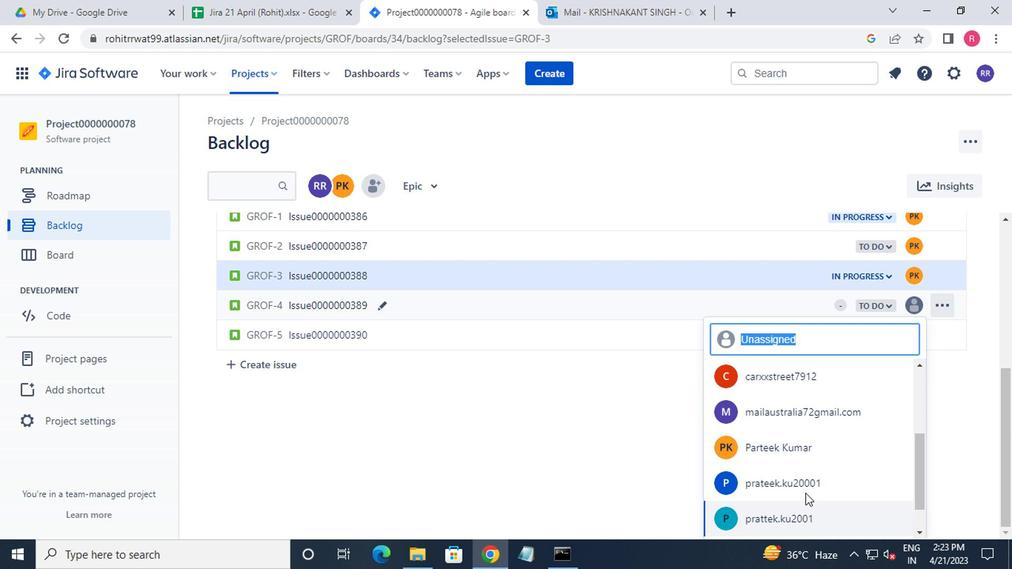 
Action: Mouse moved to (809, 470)
Screenshot: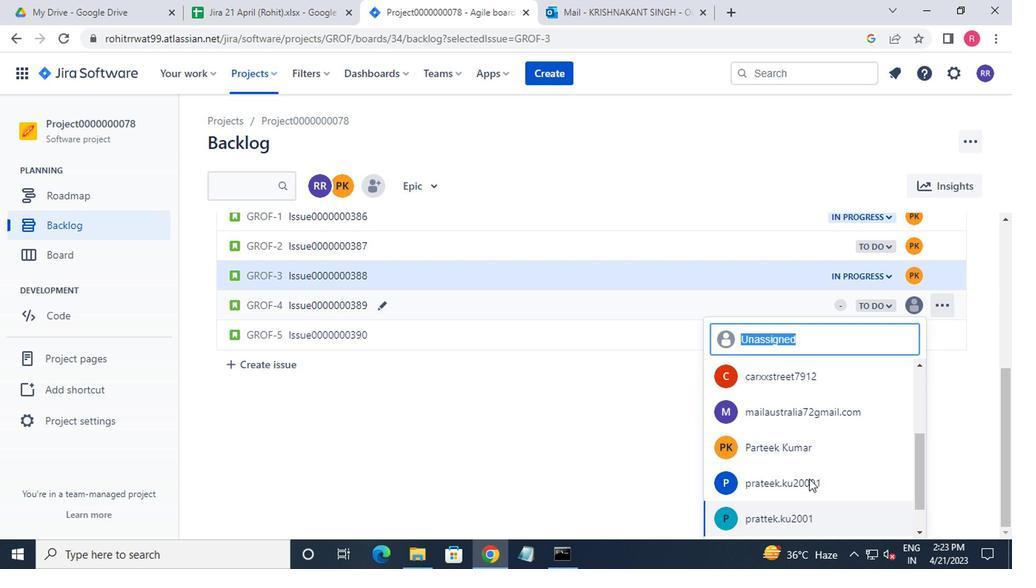 
Action: Mouse scrolled (809, 469) with delta (0, -1)
Screenshot: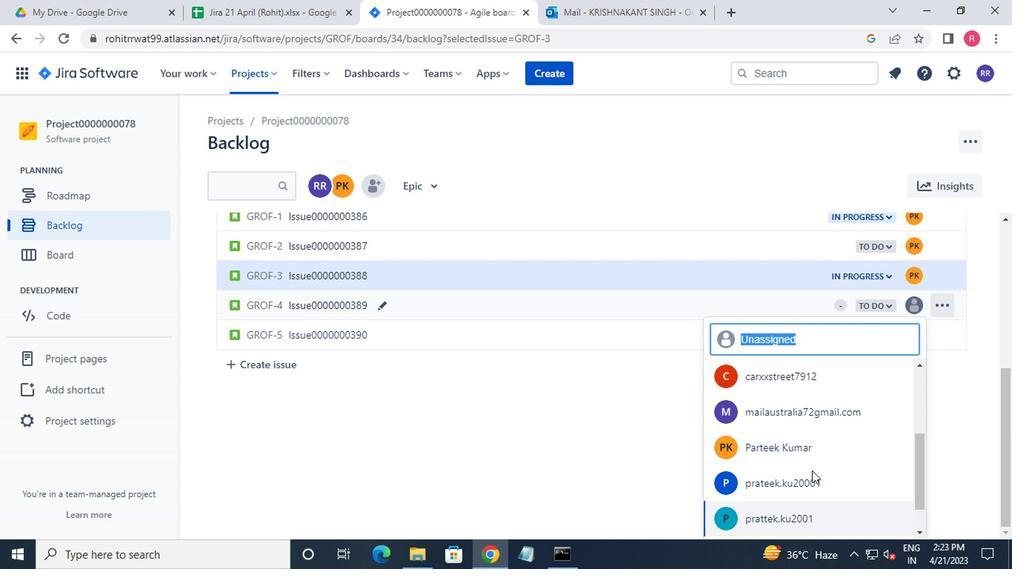 
Action: Mouse scrolled (809, 469) with delta (0, -1)
Screenshot: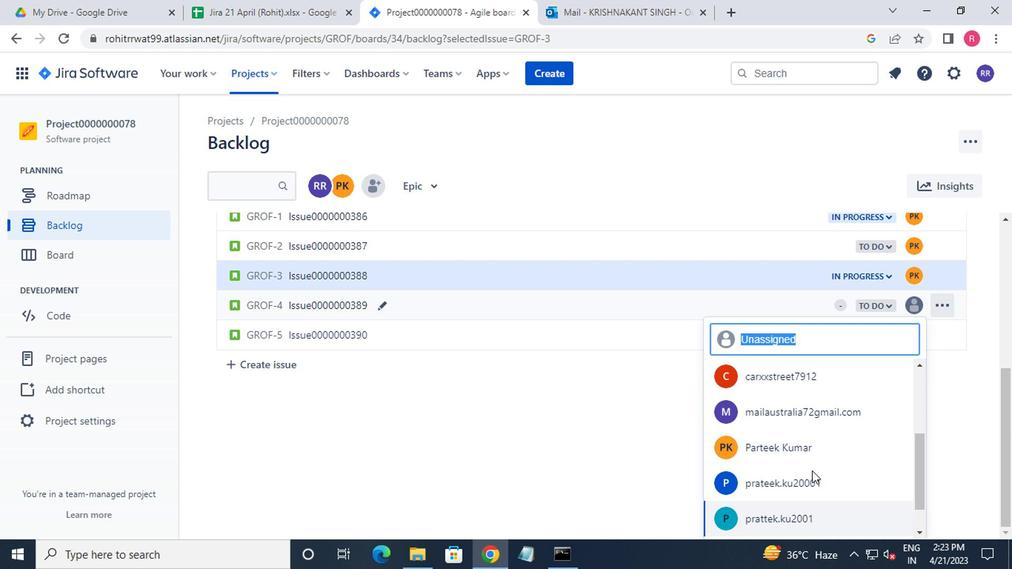 
Action: Mouse moved to (805, 467)
Screenshot: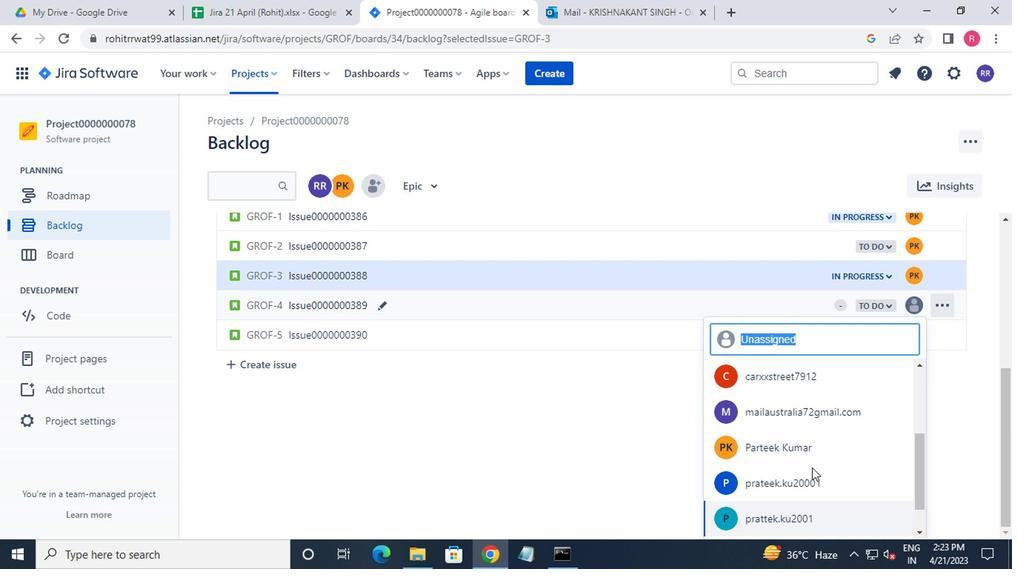 
Action: Key pressed v
Screenshot: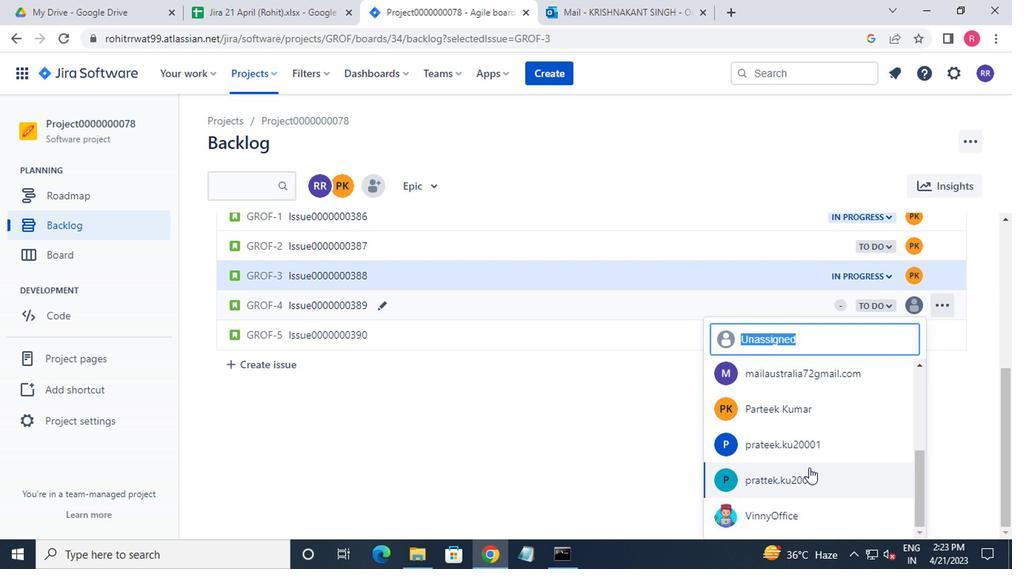
Action: Mouse moved to (778, 471)
Screenshot: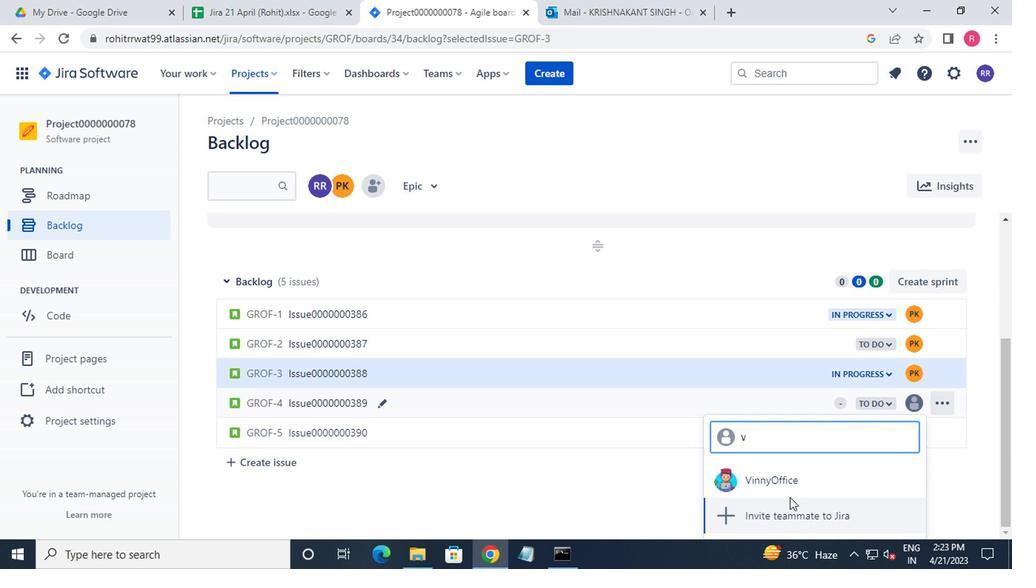 
Action: Mouse pressed left at (778, 471)
Screenshot: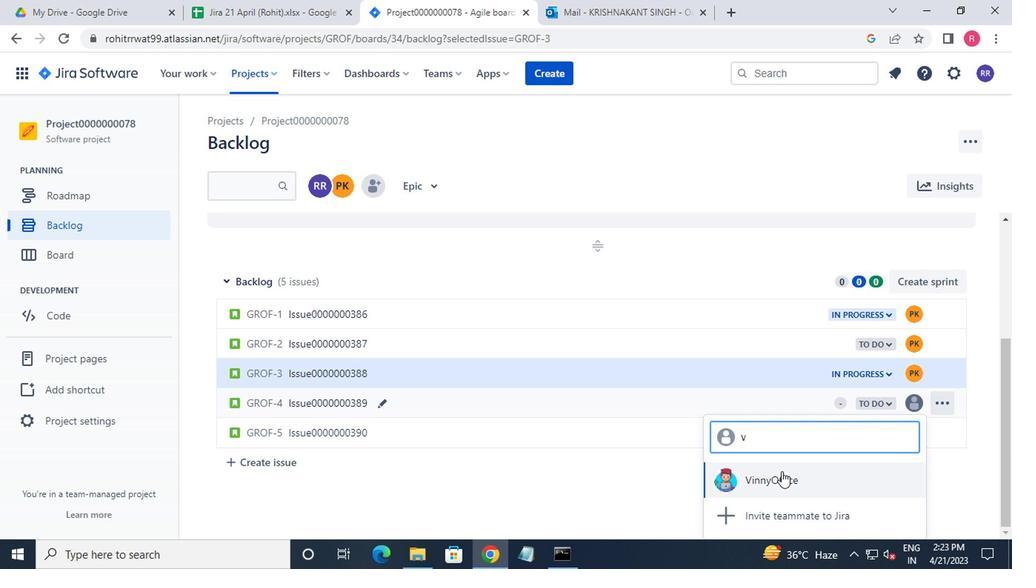 
Action: Mouse moved to (760, 456)
Screenshot: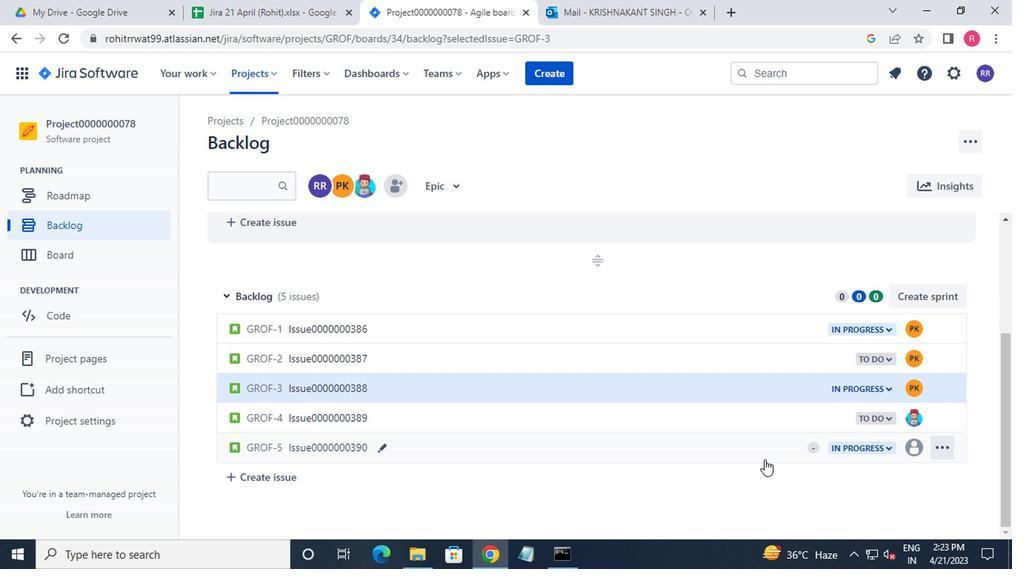 
